 Task: Add fields for the customers.
Action: Mouse moved to (50, 76)
Screenshot: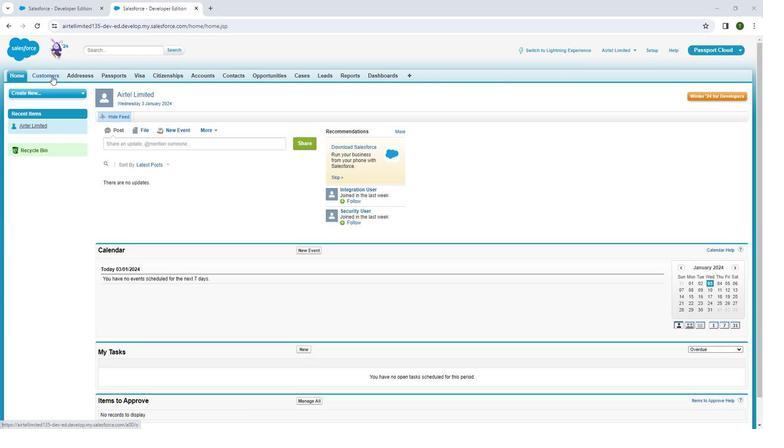 
Action: Mouse pressed left at (50, 76)
Screenshot: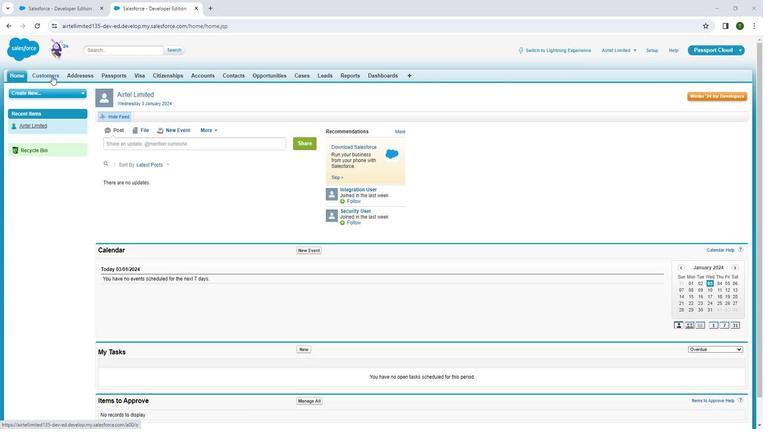 
Action: Mouse pressed left at (50, 76)
Screenshot: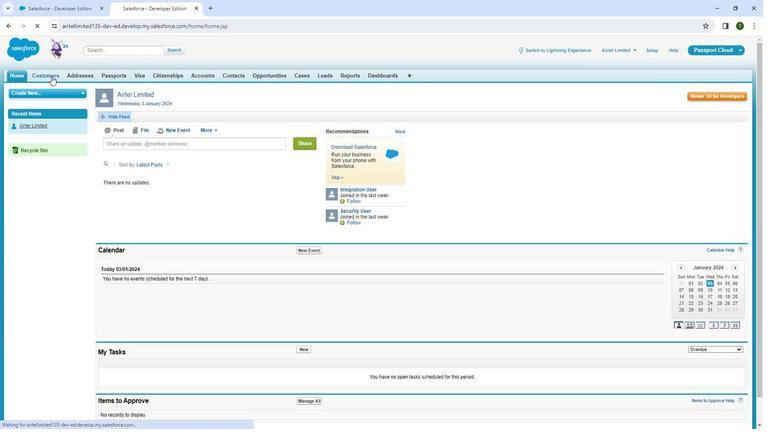 
Action: Mouse moved to (751, 113)
Screenshot: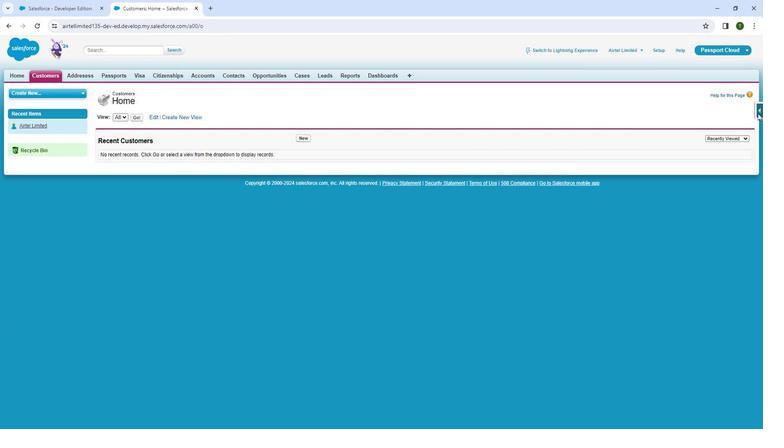 
Action: Mouse pressed left at (751, 113)
Screenshot: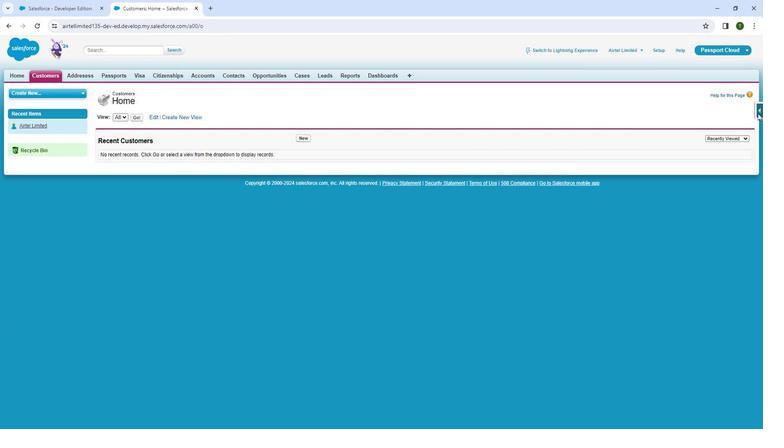 
Action: Mouse moved to (683, 124)
Screenshot: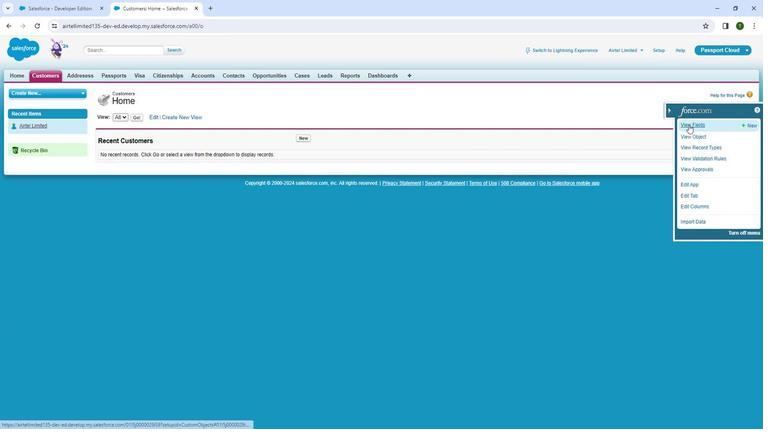 
Action: Mouse pressed left at (683, 124)
Screenshot: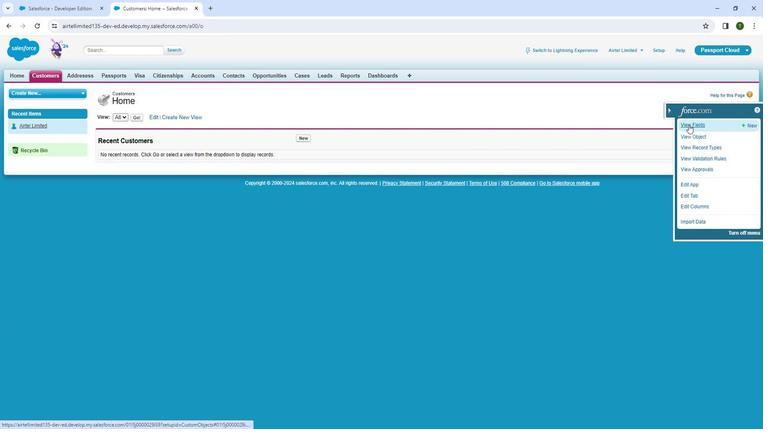 
Action: Mouse moved to (297, 112)
Screenshot: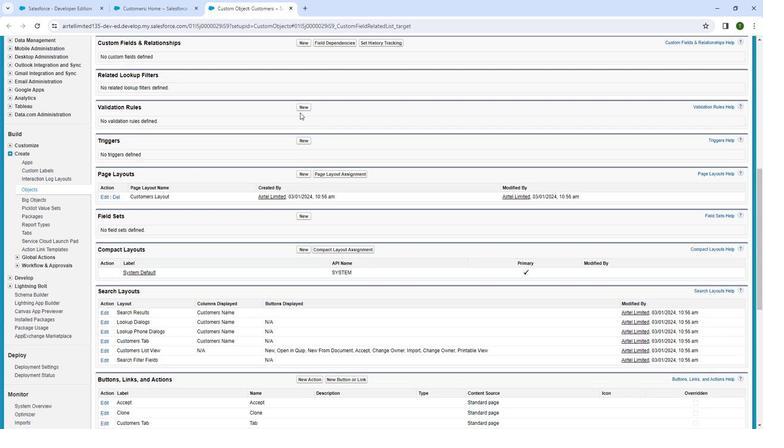 
Action: Mouse scrolled (297, 112) with delta (0, 0)
Screenshot: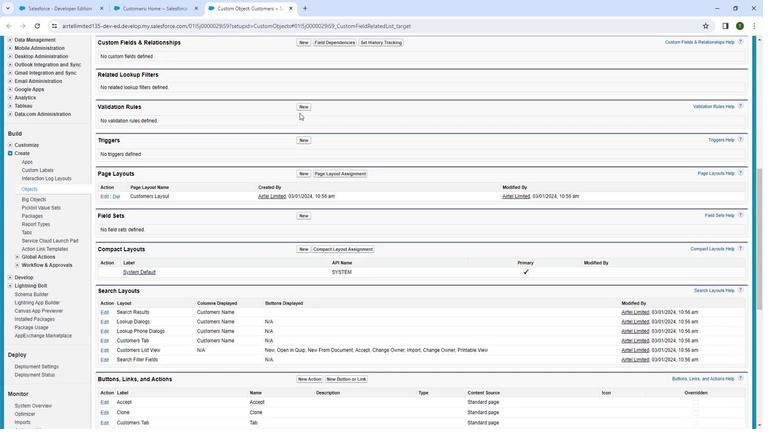 
Action: Mouse moved to (295, 113)
Screenshot: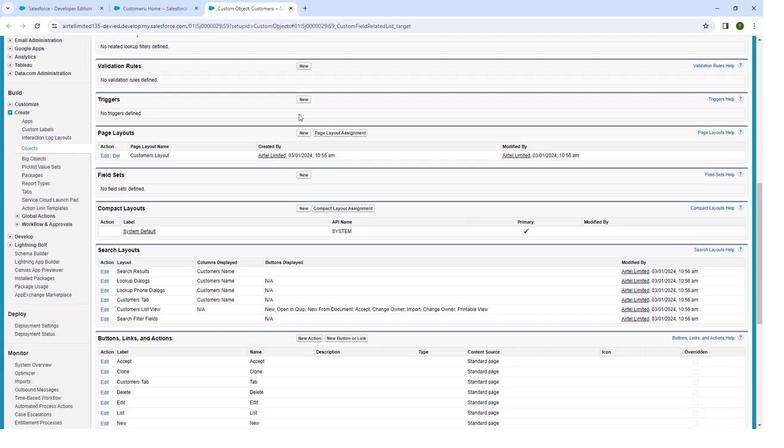 
Action: Mouse scrolled (295, 113) with delta (0, 0)
Screenshot: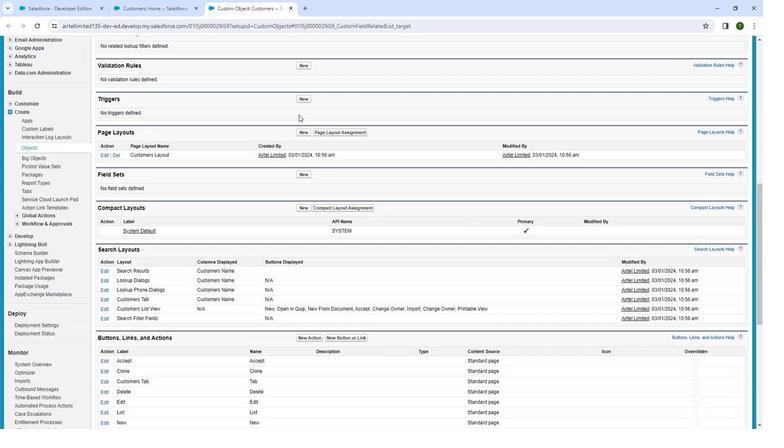 
Action: Mouse moved to (295, 116)
Screenshot: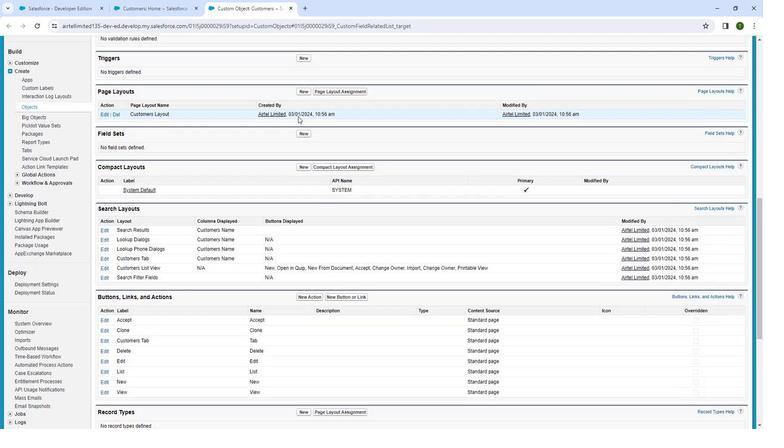 
Action: Mouse scrolled (295, 115) with delta (0, 0)
Screenshot: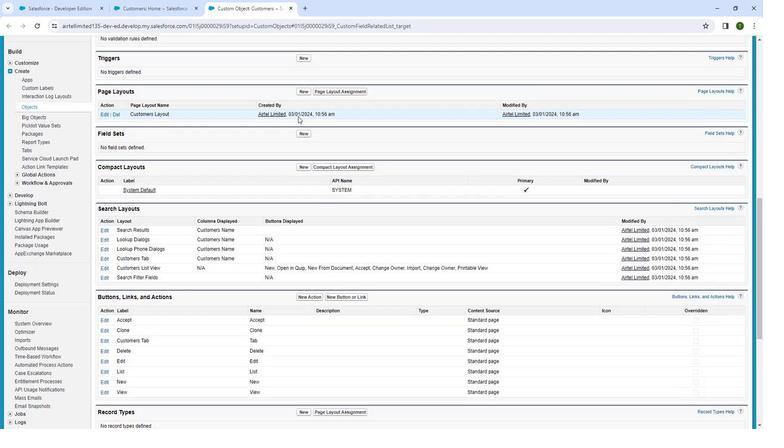 
Action: Mouse moved to (294, 116)
Screenshot: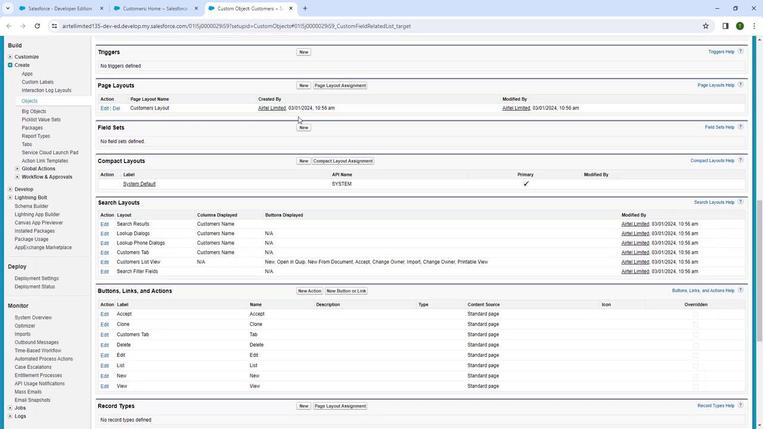 
Action: Mouse scrolled (294, 116) with delta (0, 0)
Screenshot: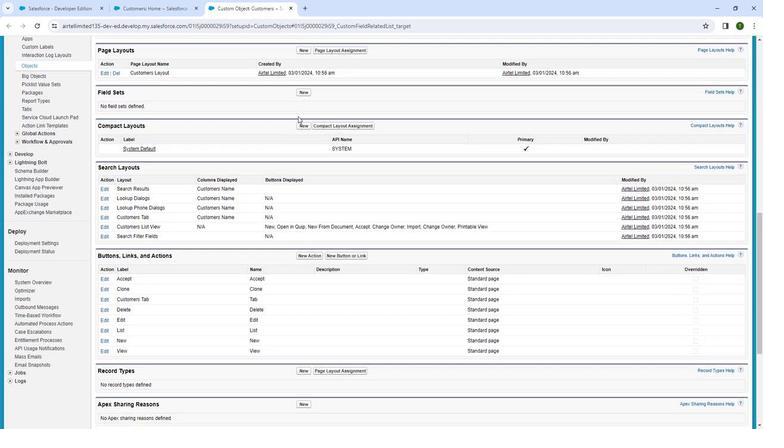 
Action: Mouse scrolled (294, 116) with delta (0, 0)
Screenshot: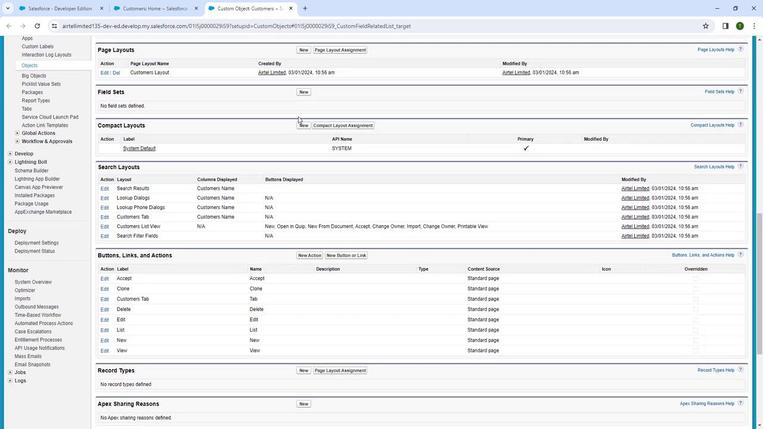 
Action: Mouse moved to (283, 171)
Screenshot: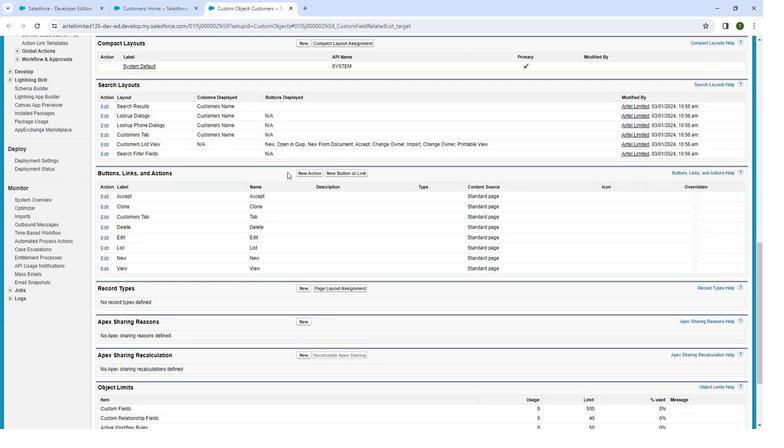 
Action: Mouse scrolled (283, 171) with delta (0, 0)
Screenshot: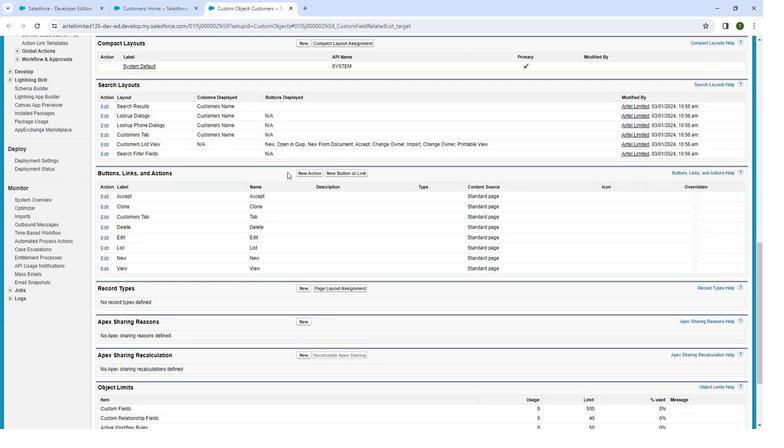 
Action: Mouse moved to (292, 155)
Screenshot: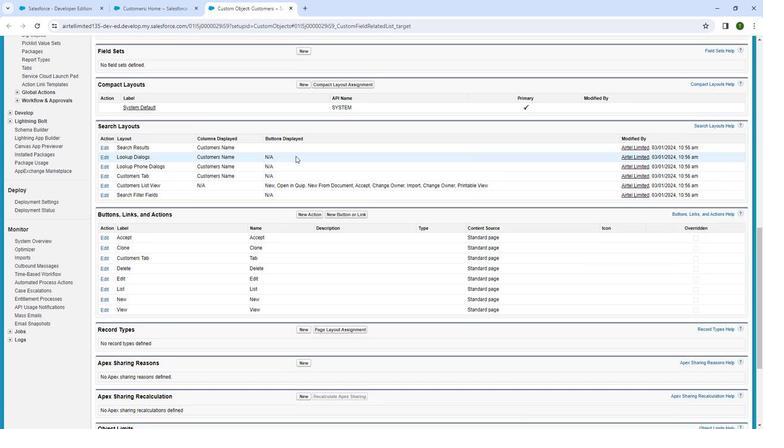 
Action: Mouse scrolled (292, 156) with delta (0, 0)
Screenshot: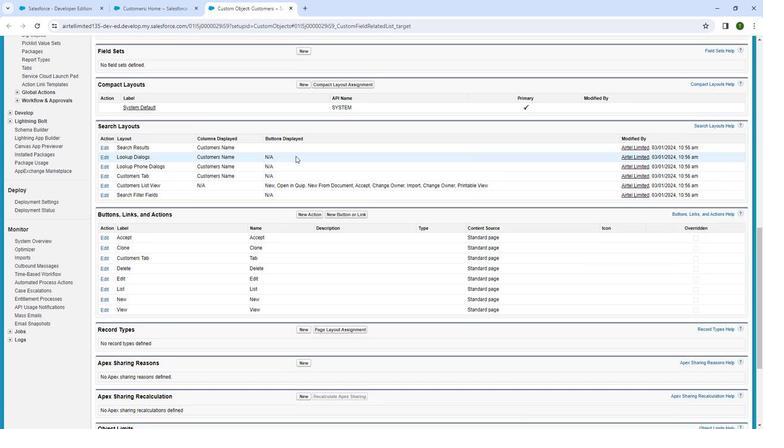 
Action: Mouse moved to (292, 155)
Screenshot: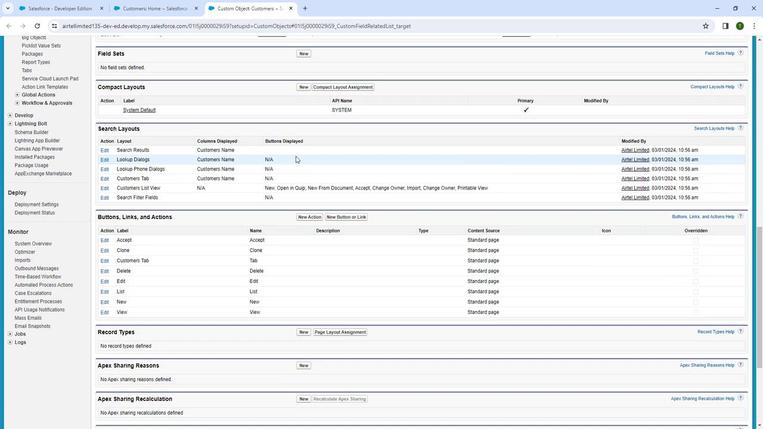 
Action: Mouse scrolled (292, 155) with delta (0, 0)
Screenshot: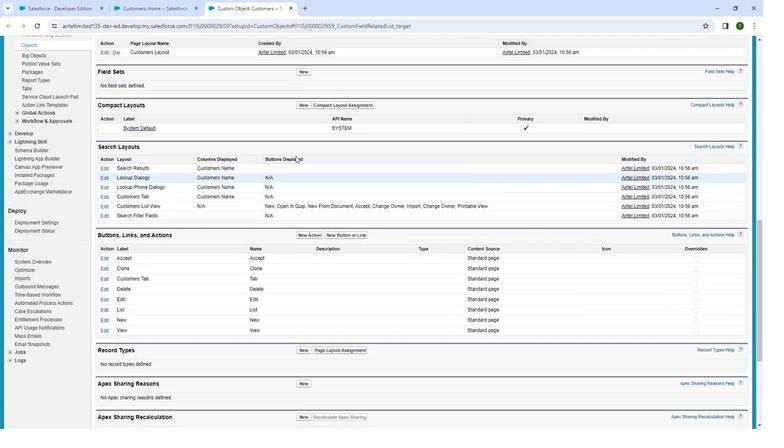 
Action: Mouse scrolled (292, 155) with delta (0, 0)
Screenshot: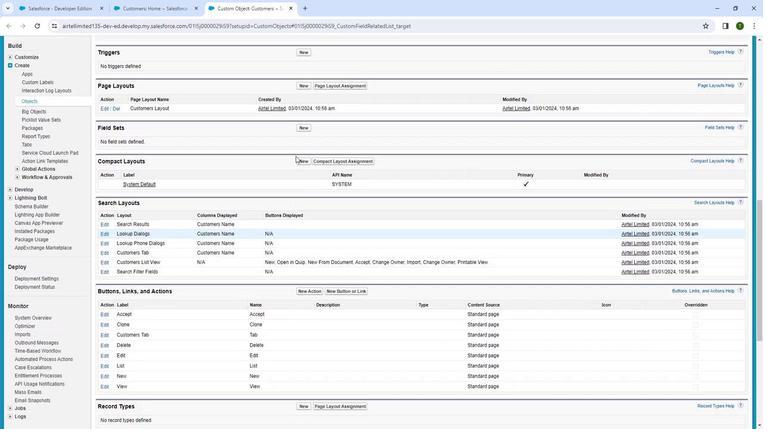 
Action: Mouse moved to (292, 150)
Screenshot: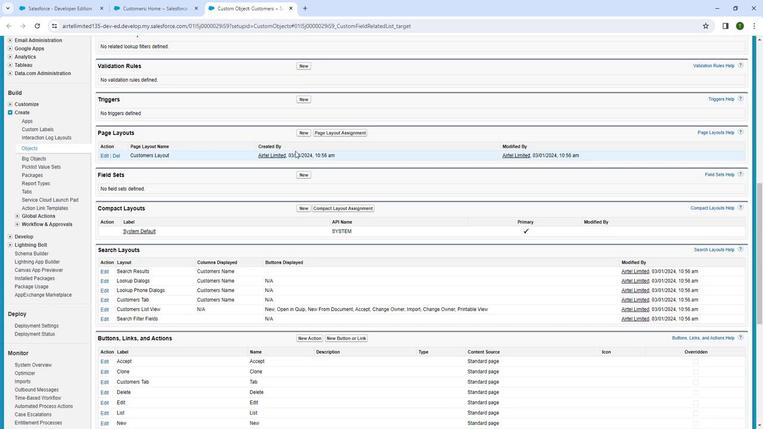 
Action: Mouse scrolled (292, 150) with delta (0, 0)
Screenshot: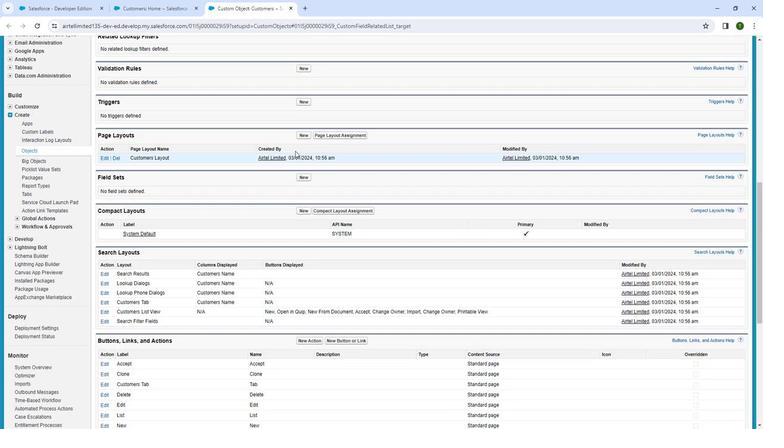 
Action: Mouse scrolled (292, 150) with delta (0, 0)
Screenshot: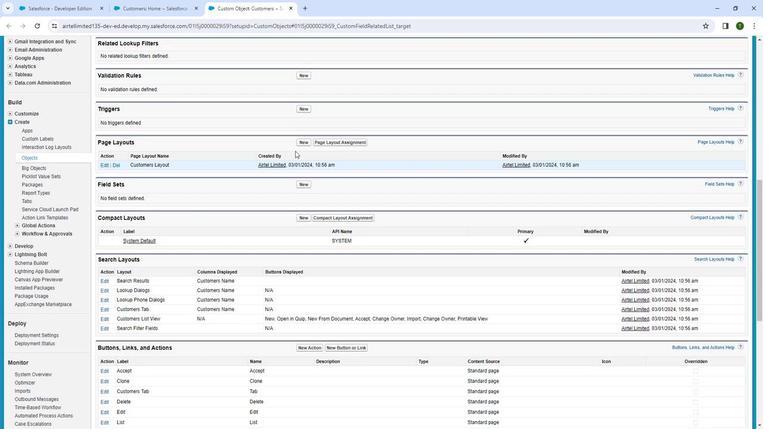 
Action: Mouse scrolled (292, 150) with delta (0, 0)
Screenshot: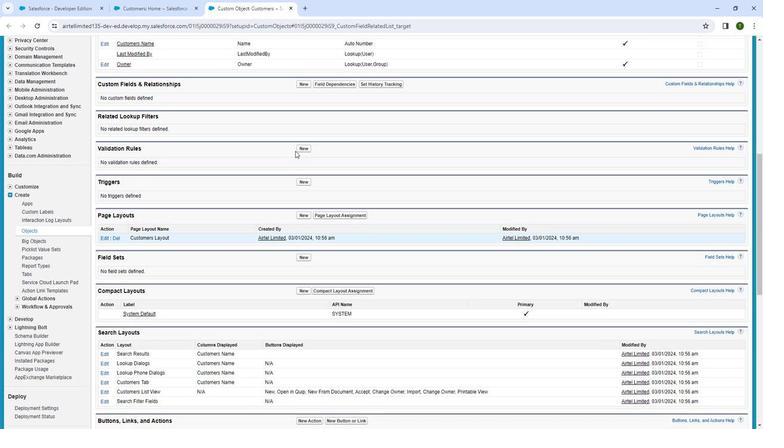 
Action: Mouse scrolled (292, 150) with delta (0, 0)
Screenshot: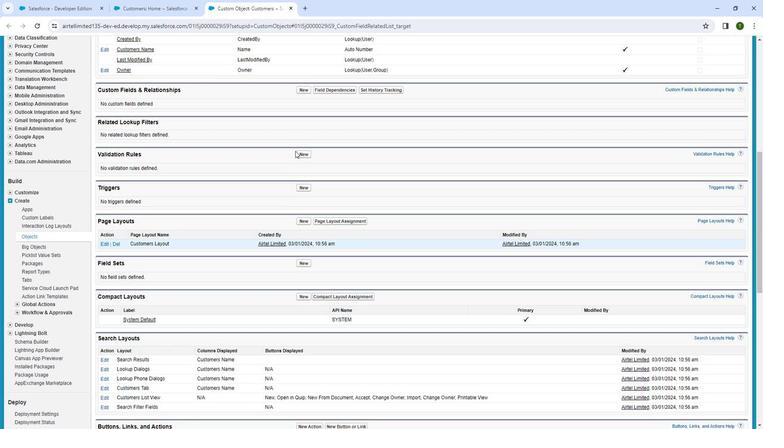 
Action: Mouse moved to (300, 165)
Screenshot: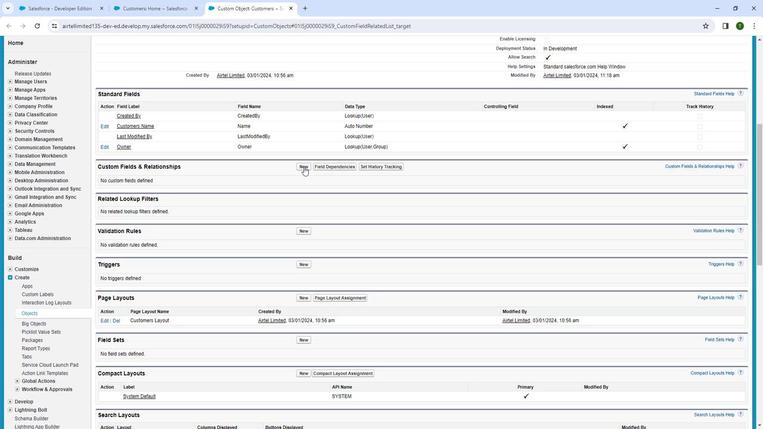 
Action: Mouse pressed left at (300, 165)
Screenshot: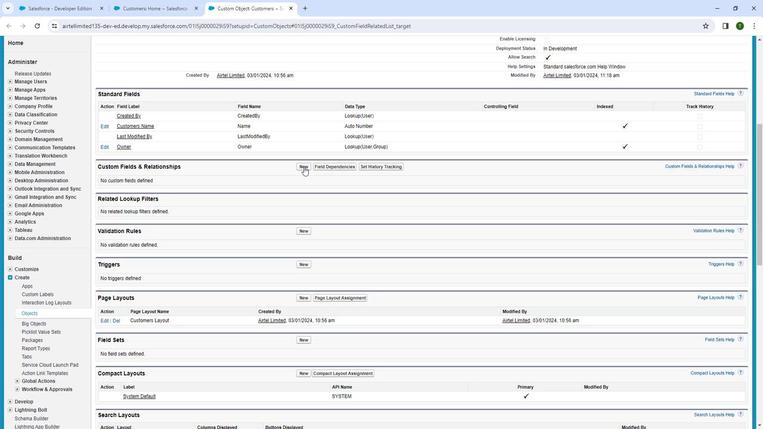 
Action: Mouse moved to (218, 227)
Screenshot: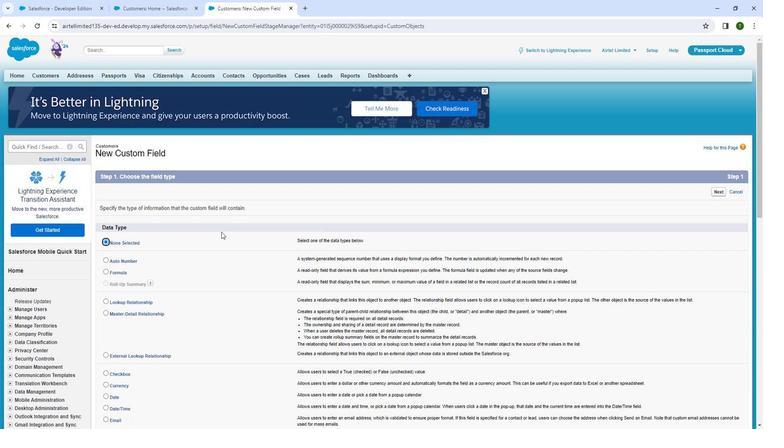 
Action: Mouse scrolled (218, 227) with delta (0, 0)
Screenshot: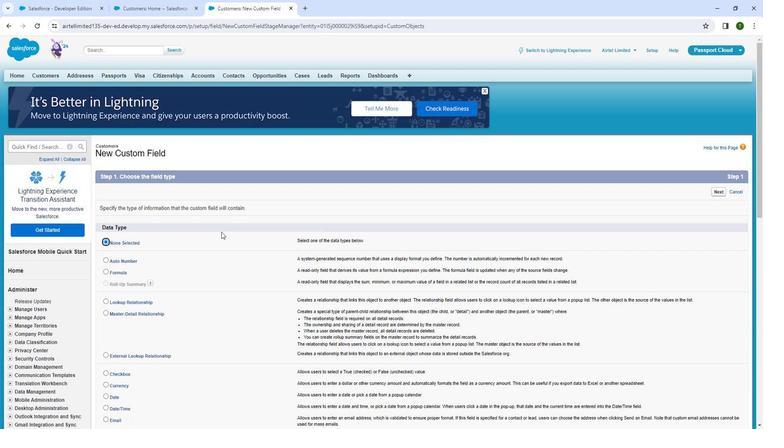 
Action: Mouse moved to (218, 230)
Screenshot: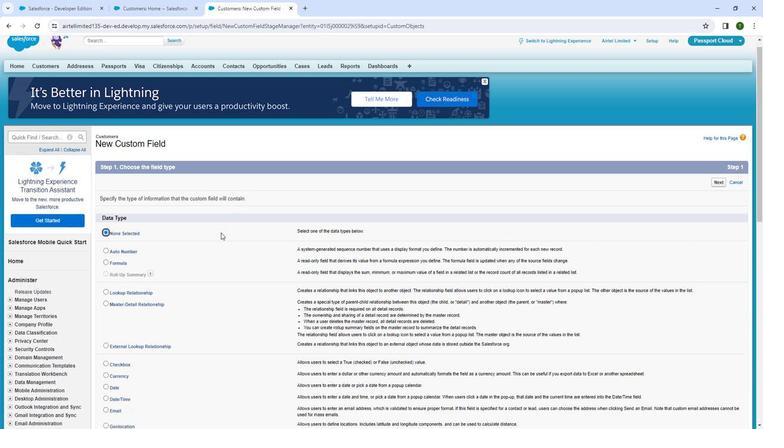 
Action: Mouse scrolled (218, 230) with delta (0, 0)
Screenshot: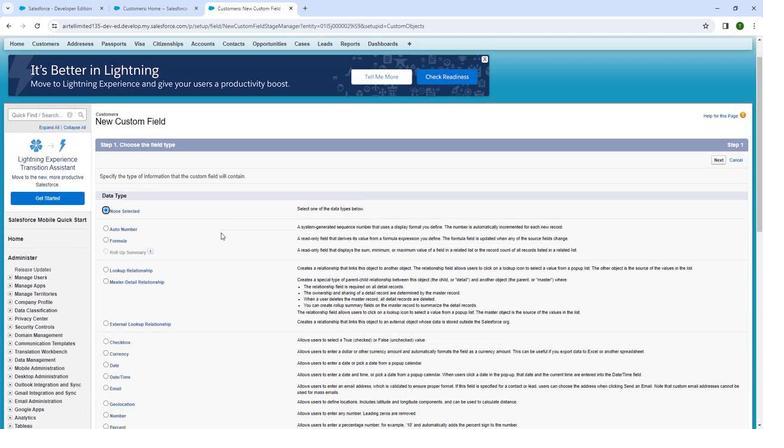 
Action: Mouse moved to (143, 244)
Screenshot: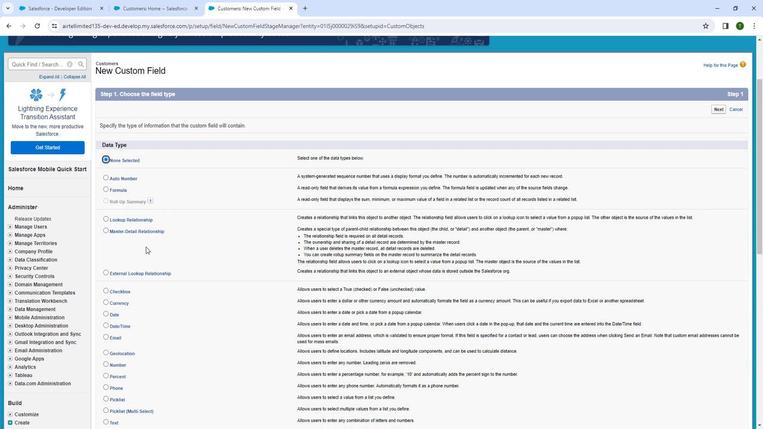 
Action: Mouse scrolled (143, 243) with delta (0, 0)
Screenshot: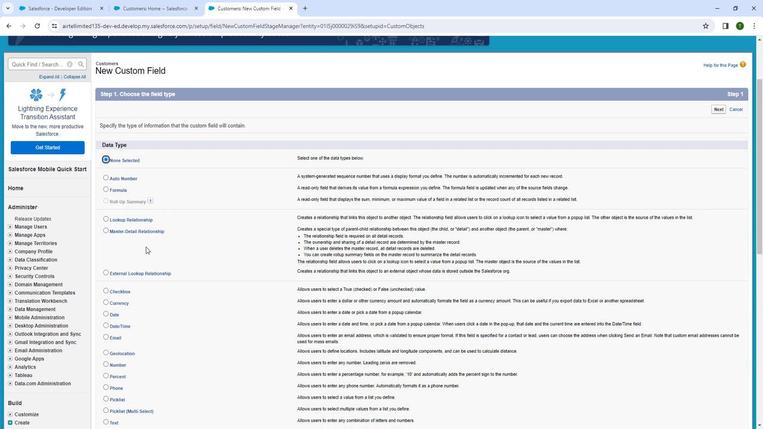 
Action: Mouse moved to (142, 245)
Screenshot: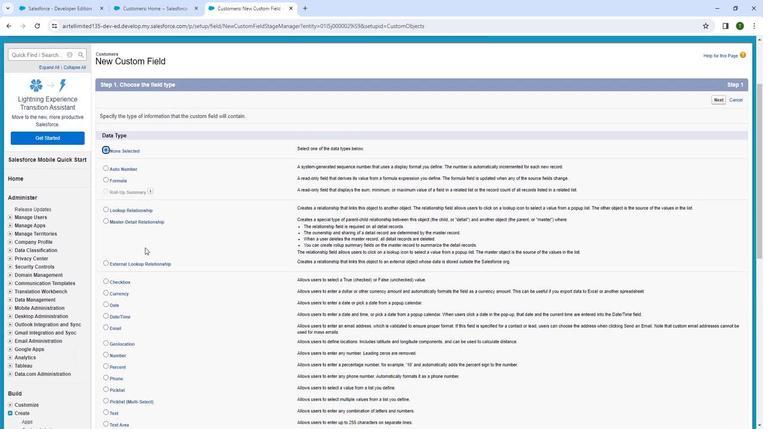 
Action: Mouse scrolled (142, 244) with delta (0, 0)
Screenshot: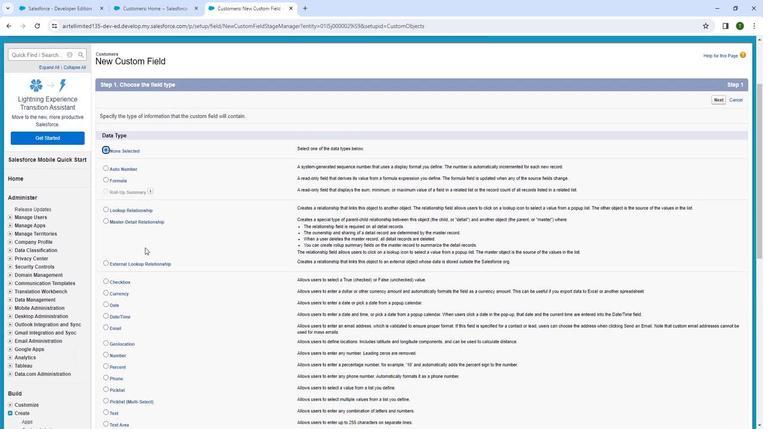 
Action: Mouse moved to (102, 334)
Screenshot: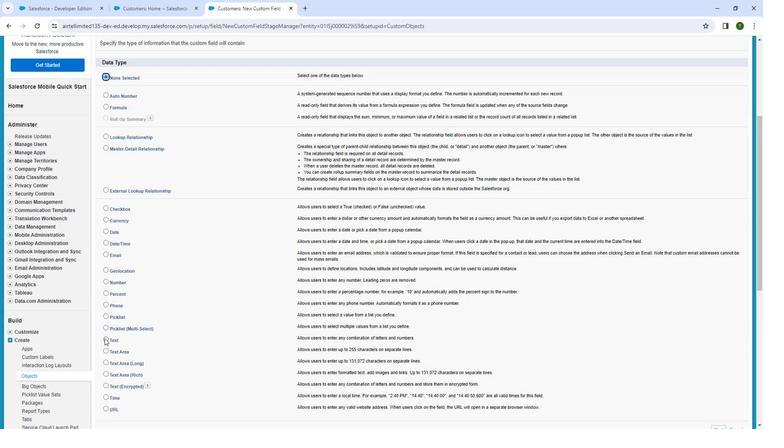 
Action: Mouse pressed left at (102, 334)
Screenshot: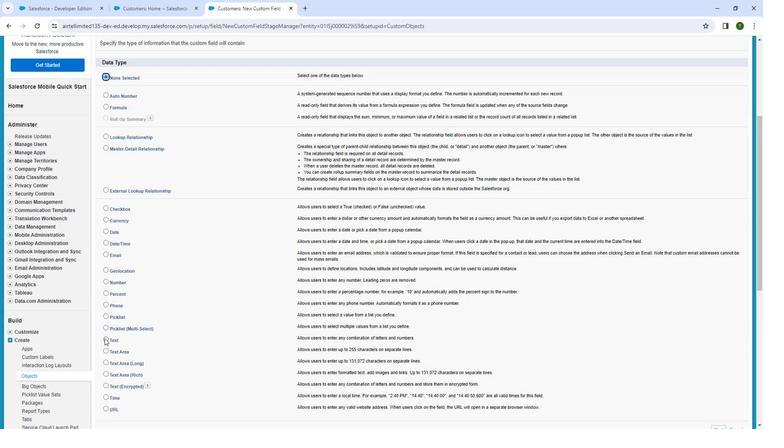 
Action: Mouse moved to (199, 261)
Screenshot: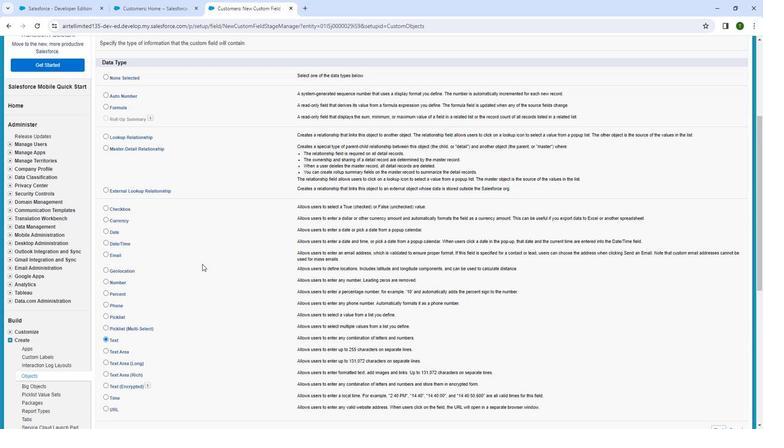
Action: Mouse scrolled (199, 260) with delta (0, 0)
Screenshot: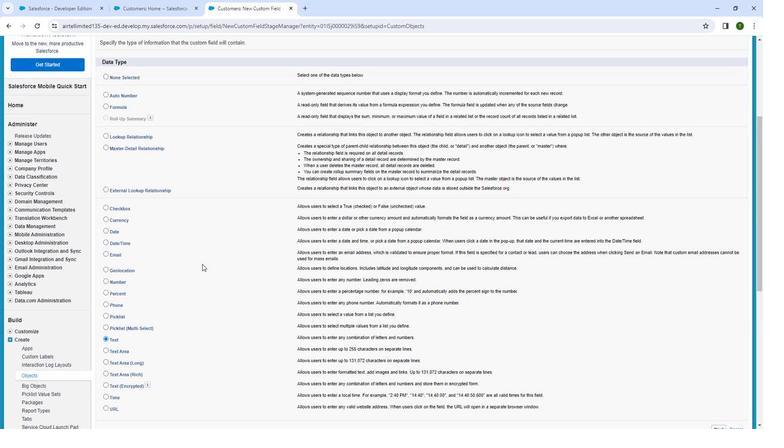 
Action: Mouse moved to (199, 260)
Screenshot: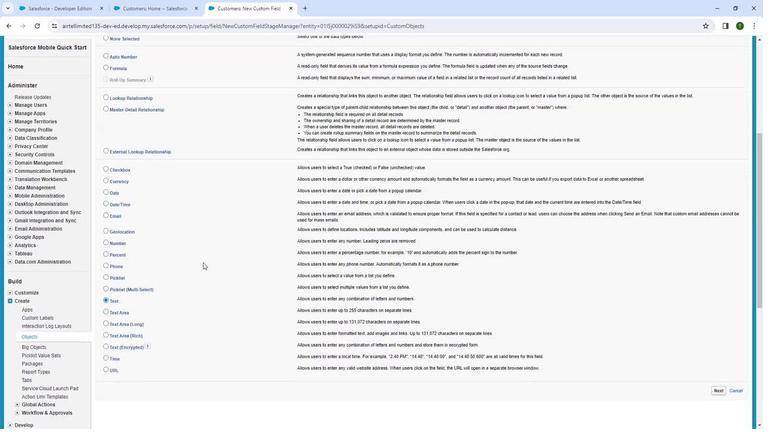 
Action: Mouse scrolled (199, 259) with delta (0, 0)
Screenshot: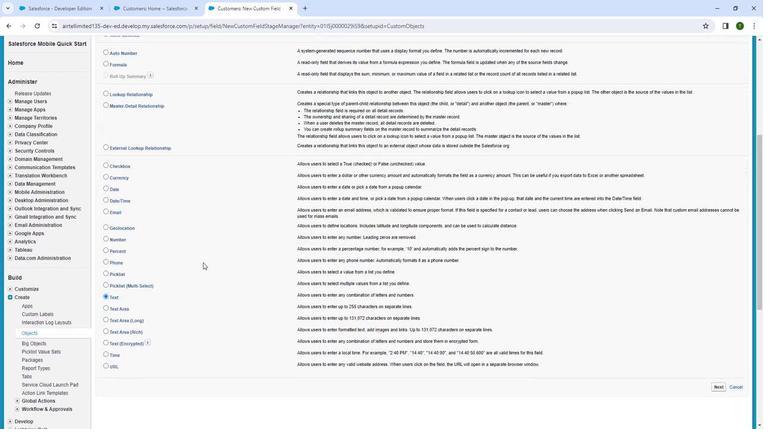 
Action: Mouse moved to (708, 343)
Screenshot: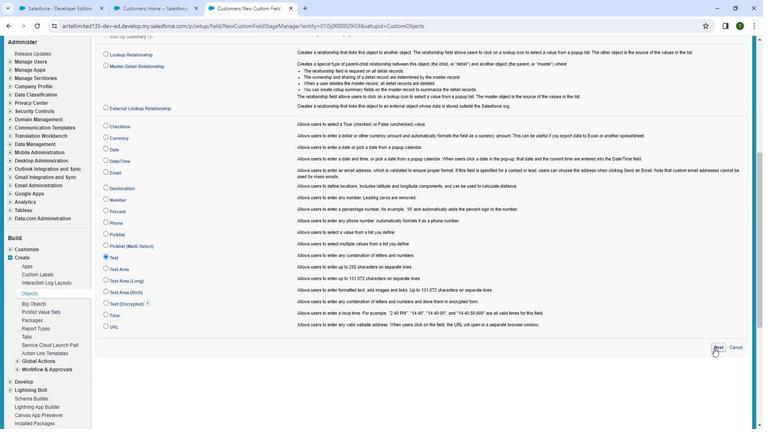 
Action: Mouse pressed left at (708, 343)
Screenshot: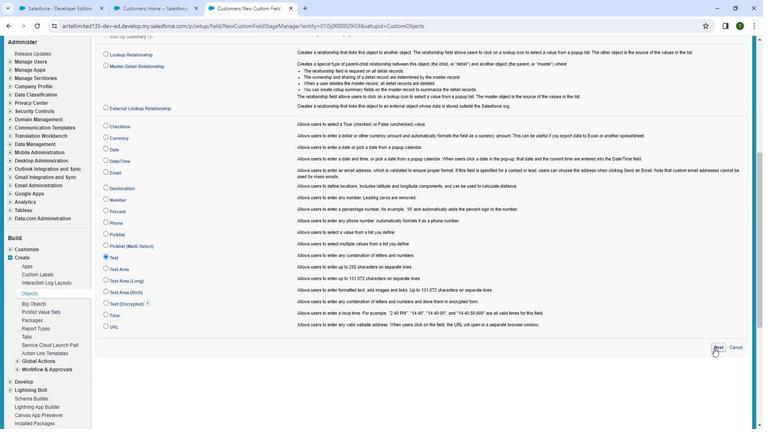 
Action: Mouse moved to (255, 209)
Screenshot: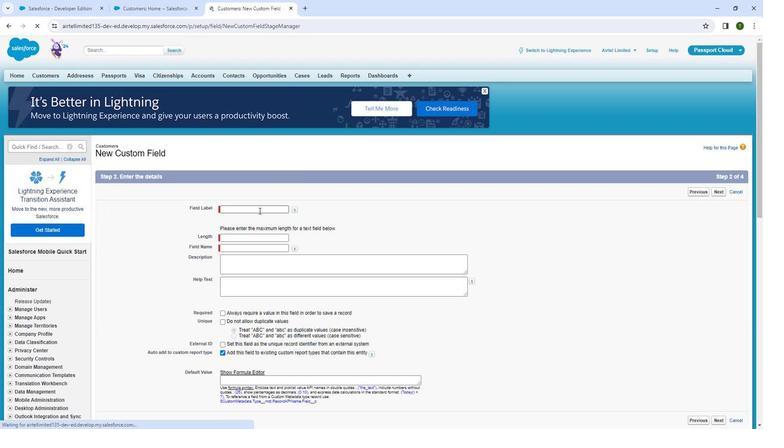 
Action: Mouse pressed left at (255, 209)
Screenshot: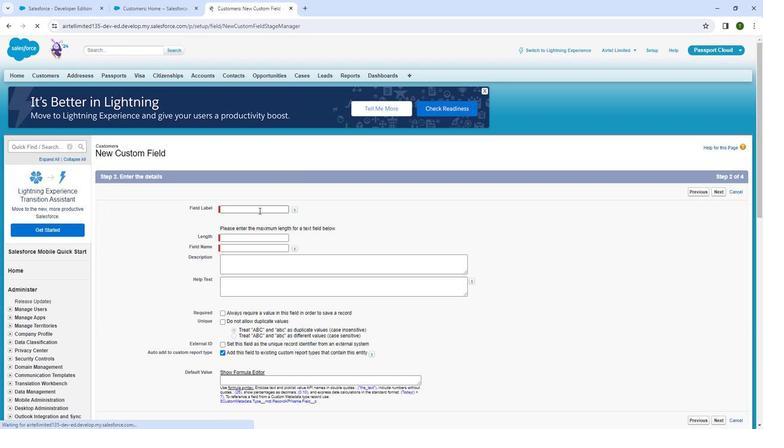 
Action: Mouse moved to (299, 207)
Screenshot: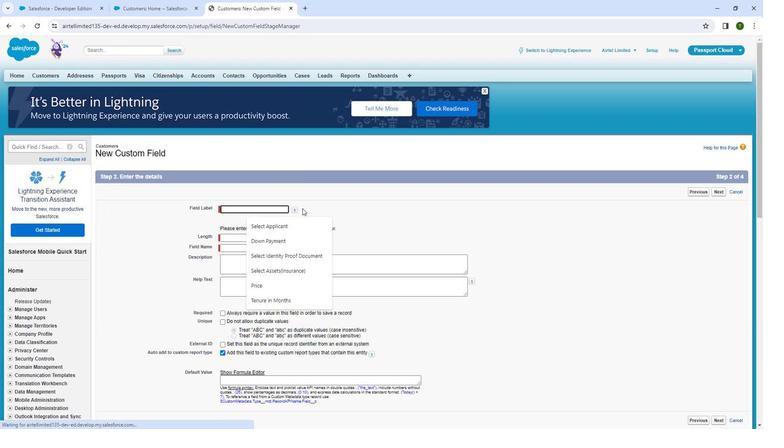 
Action: Key pressed <Key.shift><Key.shift><Key.shift><Key.shift><Key.shift><Key.shift><Key.shift><Key.shift><Key.shift><Key.shift><Key.shift><Key.shift><Key.shift><Key.shift><Key.shift><Key.shift><Key.shift>first<Key.backspace><Key.backspace><Key.backspace><Key.backspace><Key.backspace><Key.shift><Key.shift><Key.shift>First
Screenshot: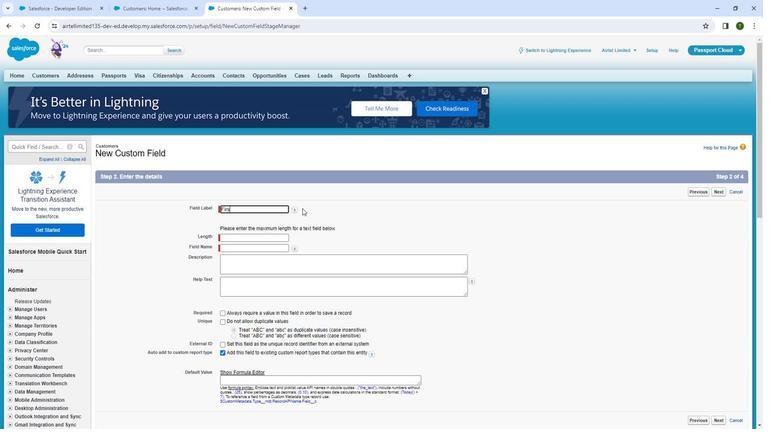 
Action: Mouse moved to (302, 205)
Screenshot: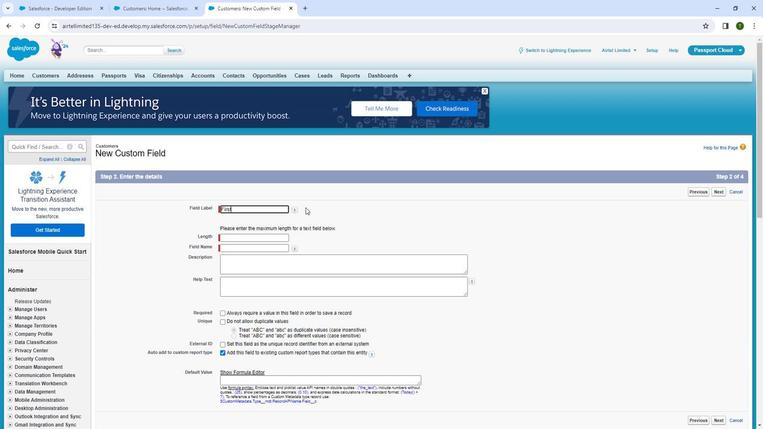 
Action: Key pressed <Key.space><Key.shift>Name
Screenshot: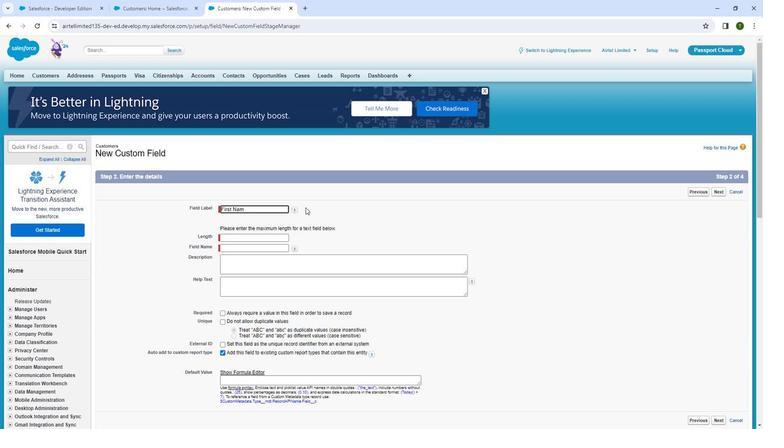 
Action: Mouse moved to (306, 235)
Screenshot: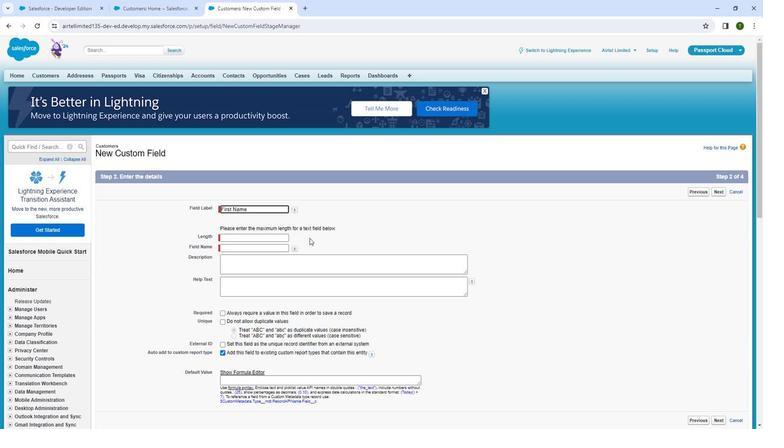 
Action: Mouse pressed left at (306, 235)
Screenshot: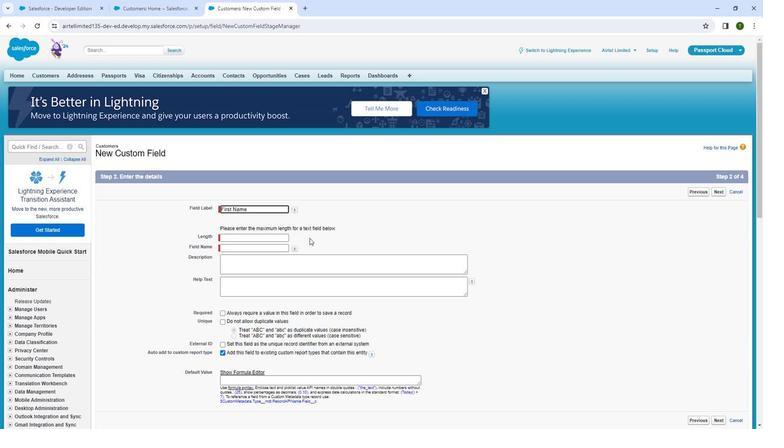 
Action: Mouse moved to (250, 237)
Screenshot: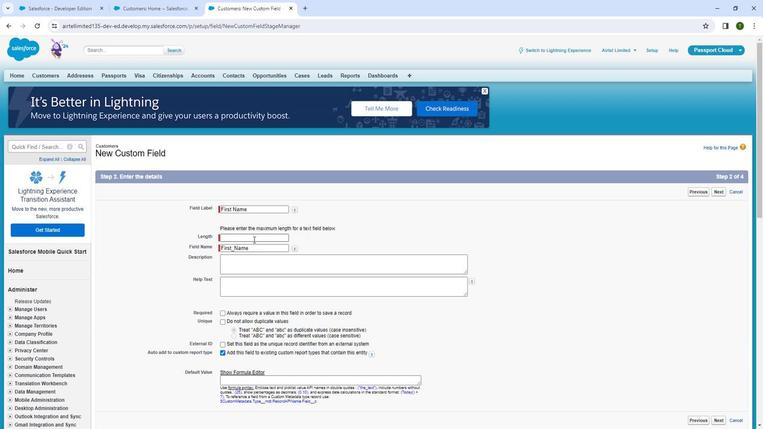 
Action: Mouse pressed left at (250, 237)
Screenshot: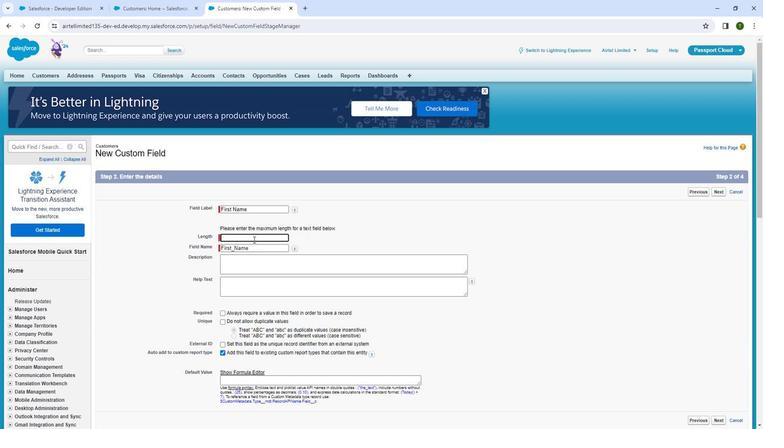 
Action: Mouse moved to (302, 215)
Screenshot: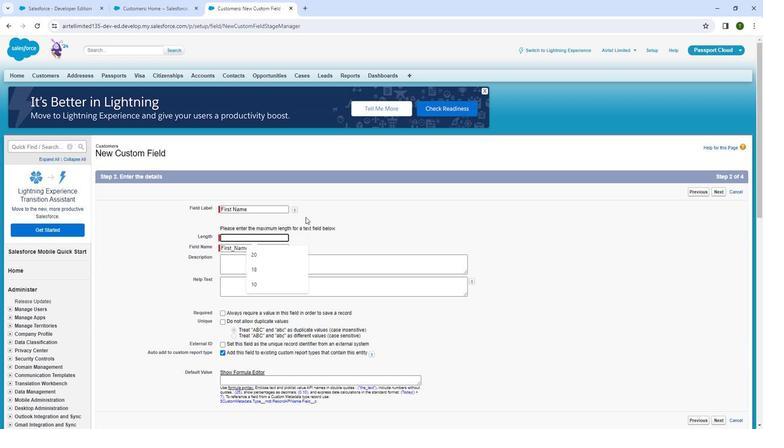 
Action: Key pressed 18
Screenshot: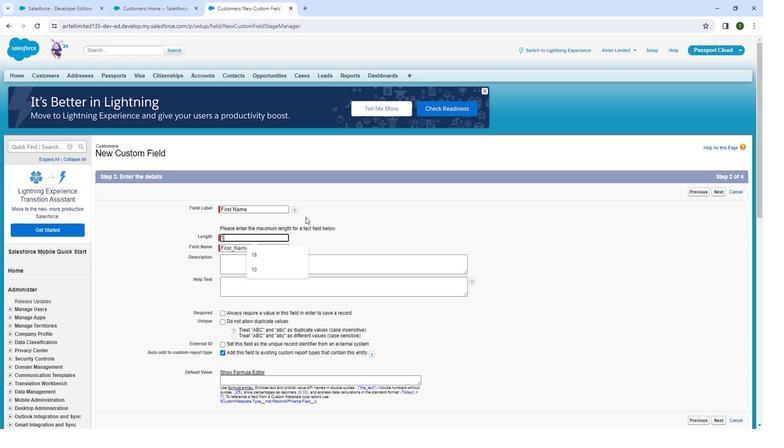 
Action: Mouse moved to (321, 254)
Screenshot: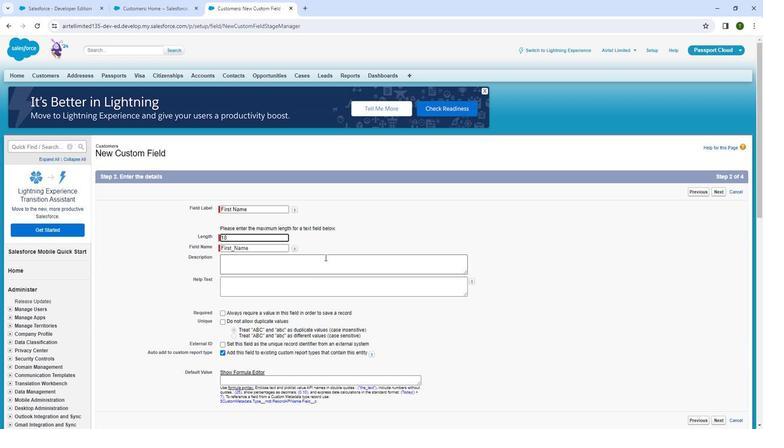 
Action: Mouse pressed left at (321, 254)
Screenshot: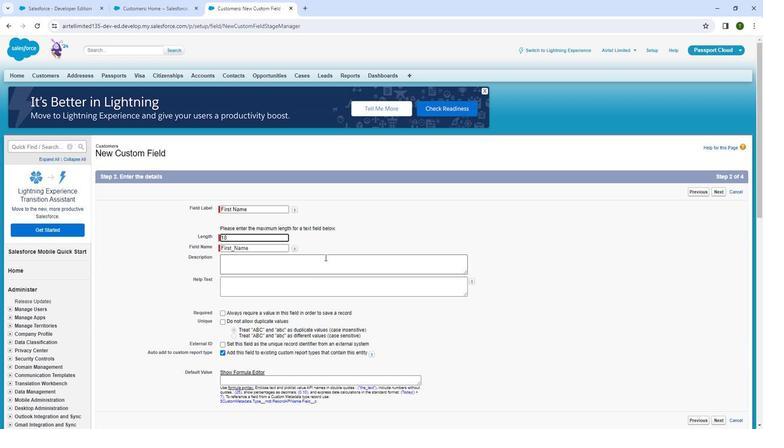 
Action: Mouse moved to (70, 84)
Screenshot: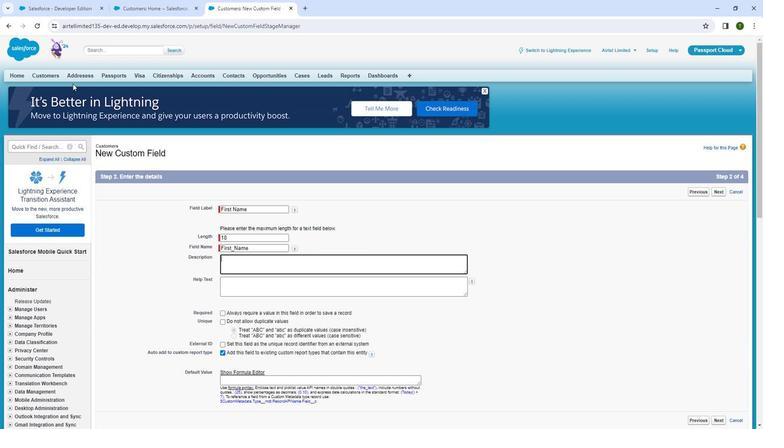 
Action: Key pressed <Key.shift>It<Key.space>is<Key.space>used<Key.space>to<Key.space>store<Key.backspace><Key.backspace><Key.backspace><Key.backspace><Key.backspace><Key.backspace><Key.backspace><Key.backspace><Key.backspace><Key.backspace><Key.backspace><Key.backspace><Key.backspace><Key.backspace><Key.backspace><Key.backspace><Key.backspace><Key.backspace><Key.backspace>
Screenshot: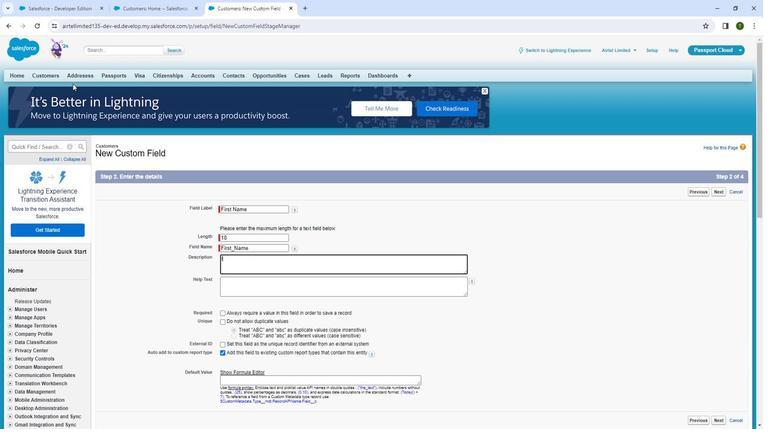 
Action: Mouse moved to (357, 220)
Screenshot: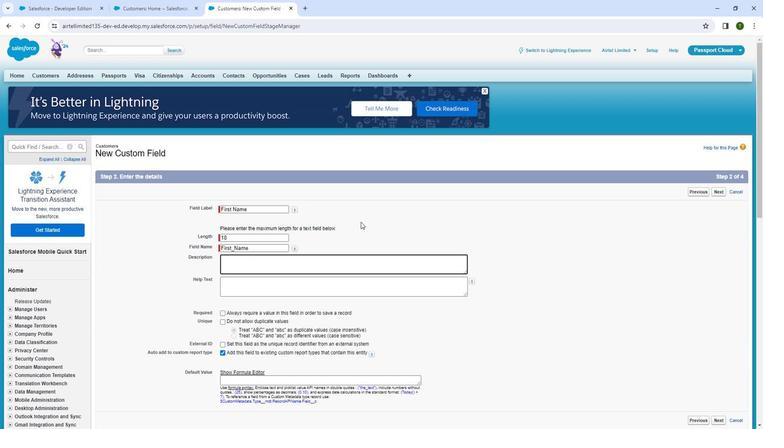 
Action: Mouse scrolled (357, 219) with delta (0, 0)
Screenshot: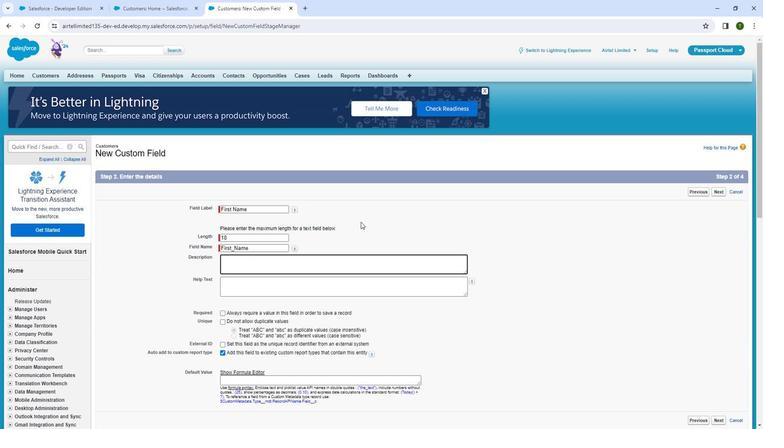 
Action: Mouse scrolled (357, 219) with delta (0, 0)
Screenshot: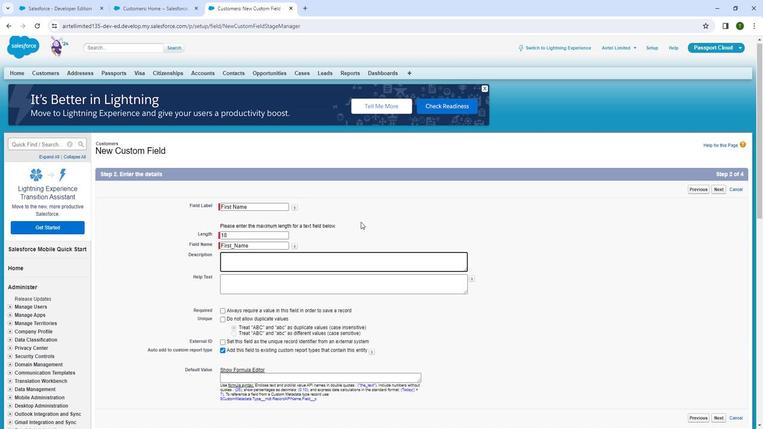 
Action: Mouse scrolled (357, 219) with delta (0, 0)
Screenshot: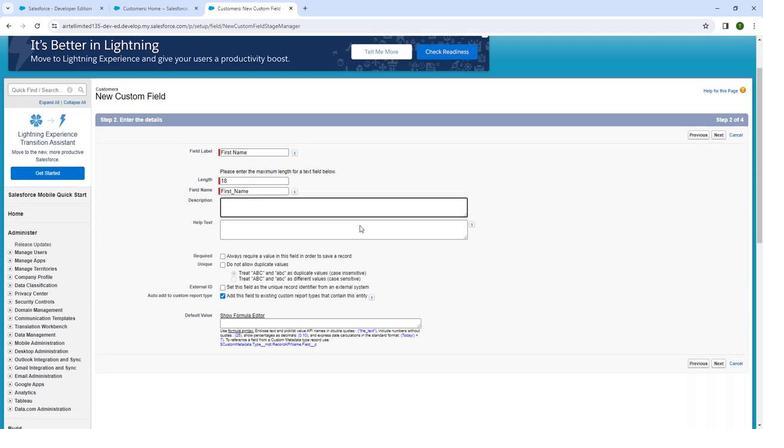 
Action: Mouse moved to (251, 305)
Screenshot: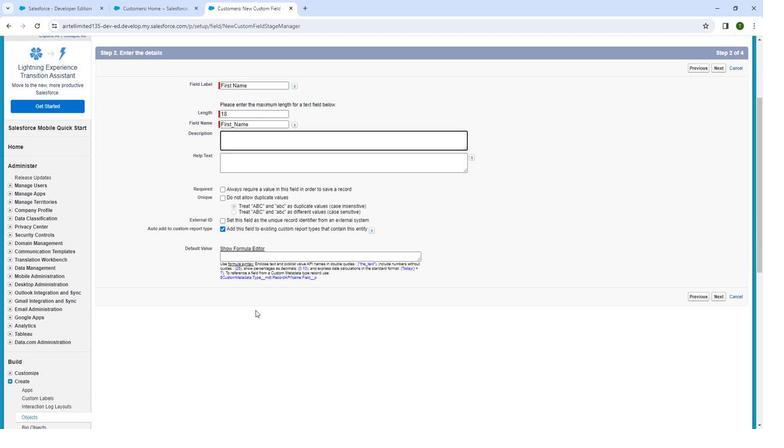 
Action: Mouse pressed left at (251, 305)
Screenshot: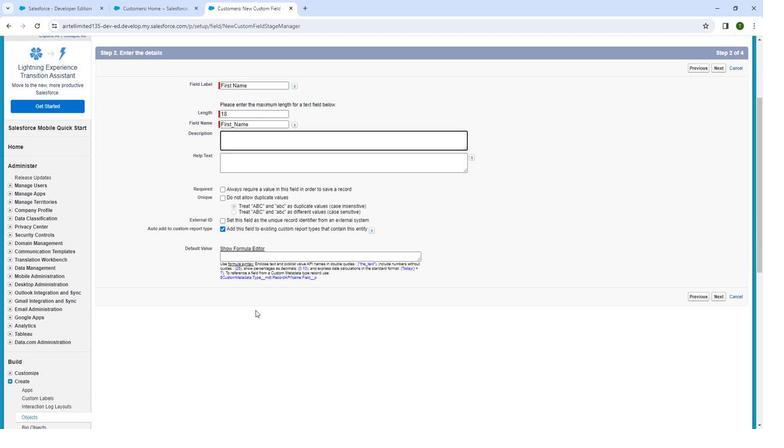 
Action: Mouse moved to (708, 294)
Screenshot: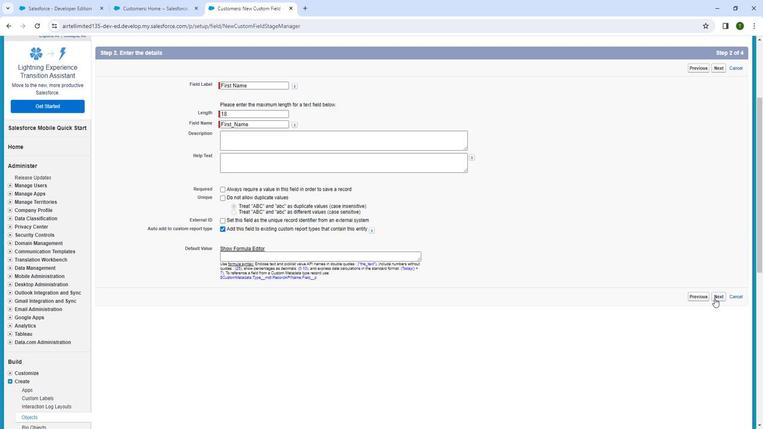 
Action: Mouse pressed left at (708, 294)
Screenshot: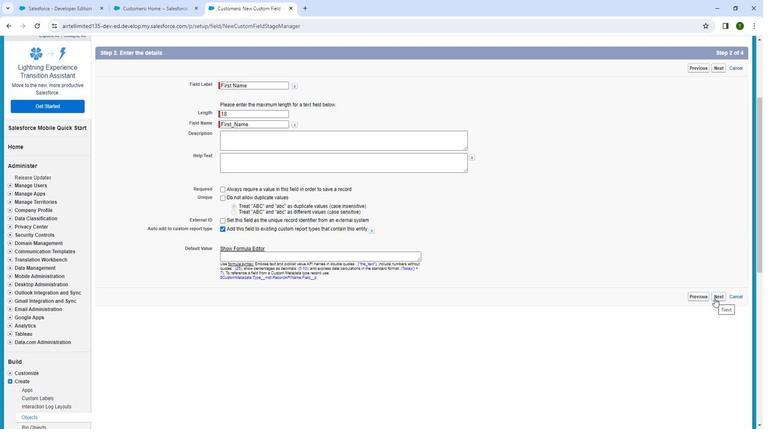 
Action: Mouse moved to (497, 266)
Screenshot: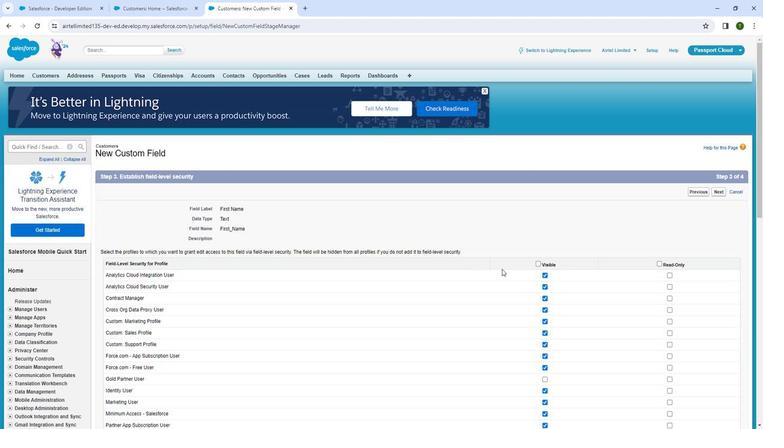 
Action: Mouse scrolled (497, 265) with delta (0, 0)
Screenshot: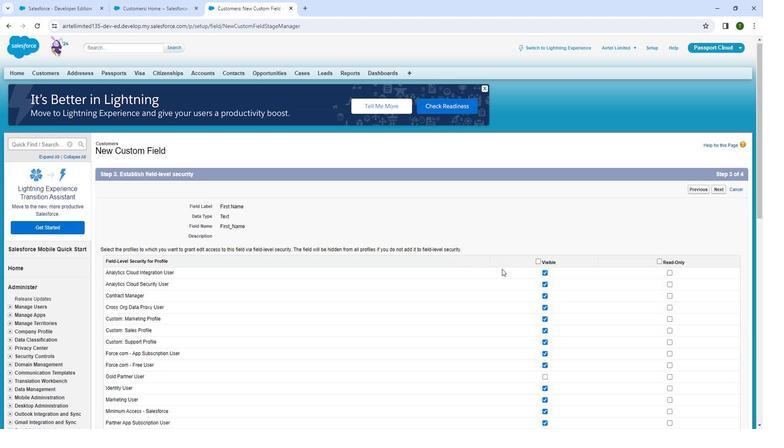 
Action: Mouse scrolled (497, 265) with delta (0, 0)
Screenshot: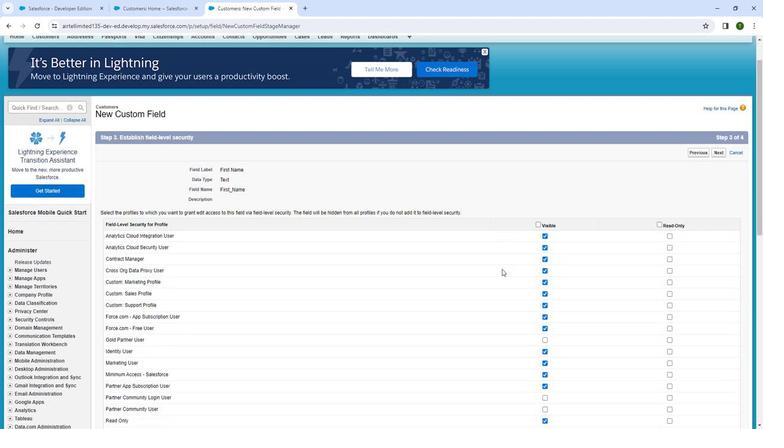 
Action: Mouse moved to (503, 266)
Screenshot: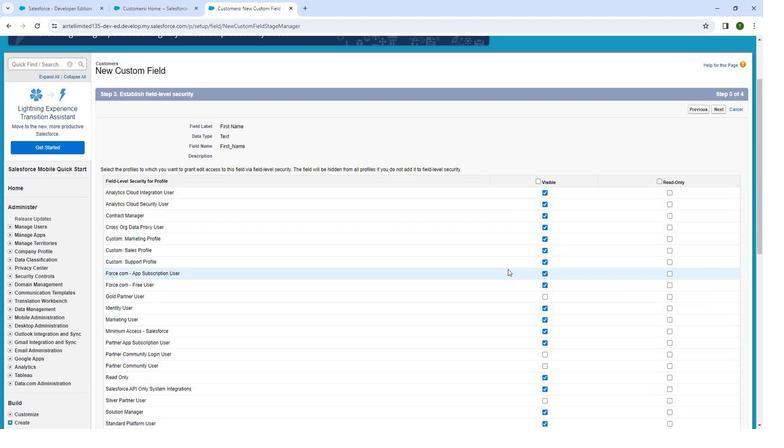 
Action: Mouse scrolled (503, 265) with delta (0, 0)
Screenshot: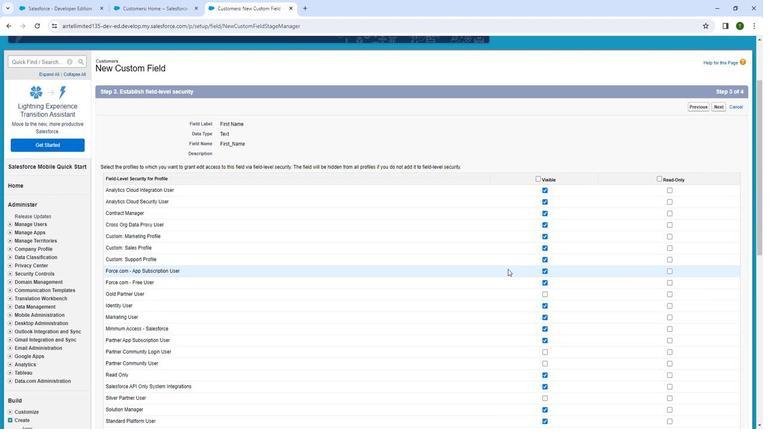 
Action: Mouse scrolled (503, 265) with delta (0, 0)
Screenshot: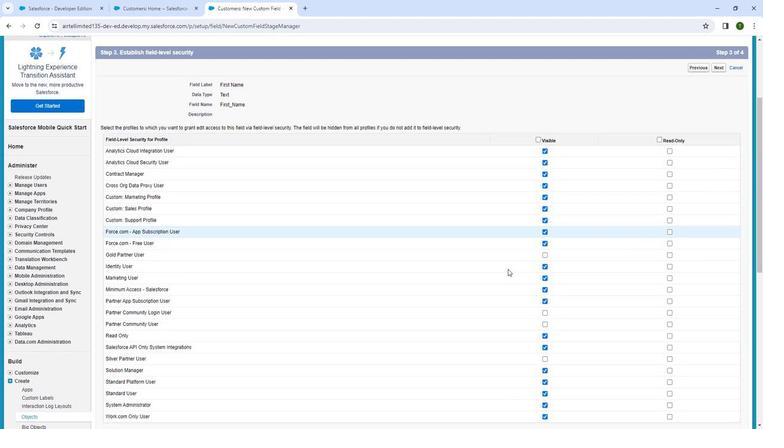 
Action: Mouse scrolled (503, 265) with delta (0, 0)
Screenshot: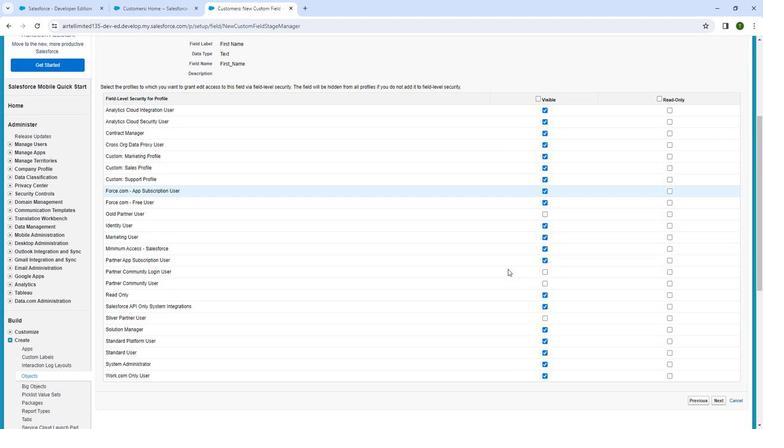 
Action: Mouse scrolled (503, 265) with delta (0, 0)
Screenshot: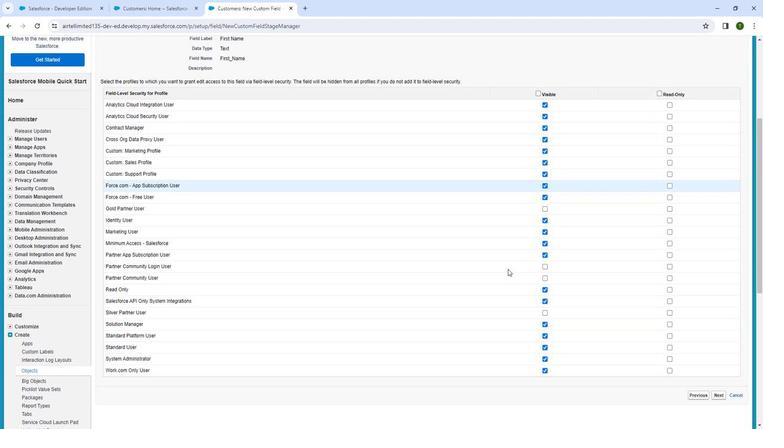 
Action: Mouse moved to (712, 313)
Screenshot: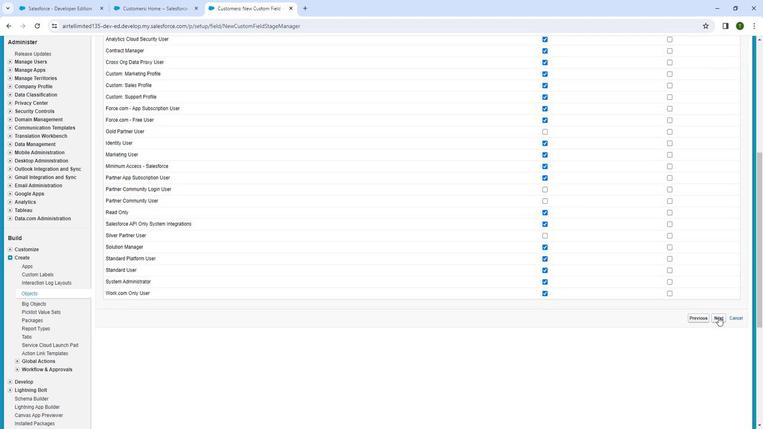 
Action: Mouse pressed left at (712, 313)
Screenshot: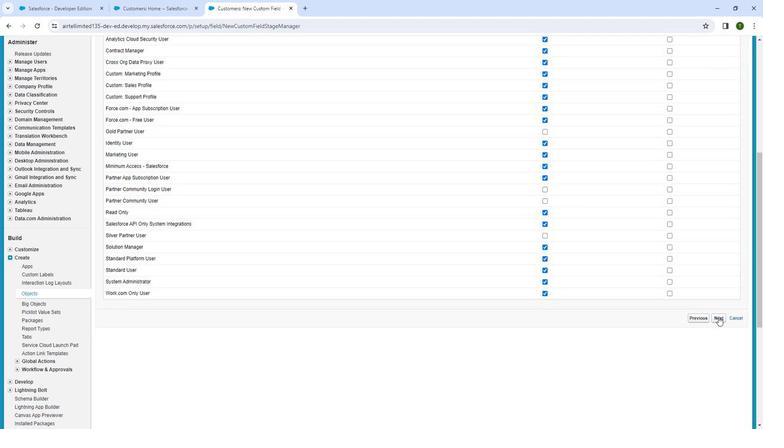 
Action: Mouse moved to (709, 189)
Screenshot: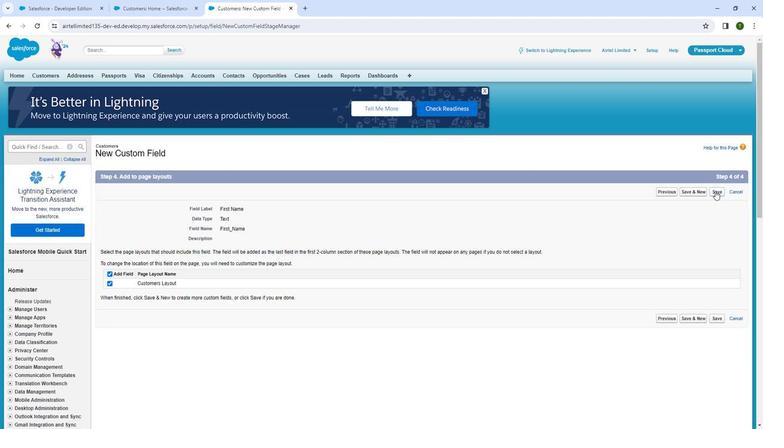 
Action: Mouse pressed left at (709, 189)
Screenshot: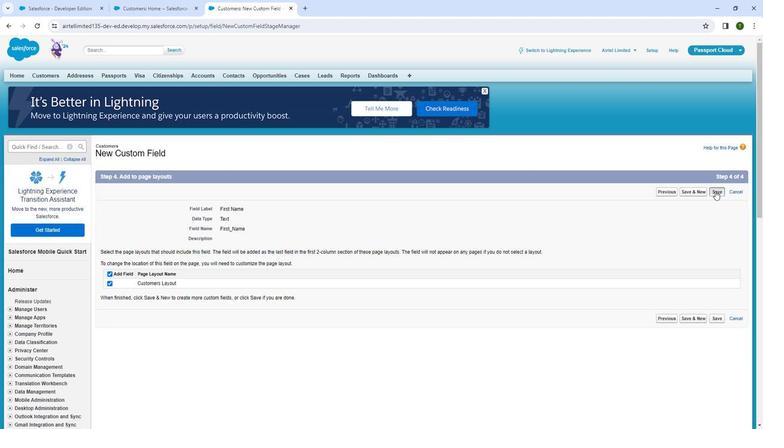 
Action: Mouse moved to (38, 76)
Screenshot: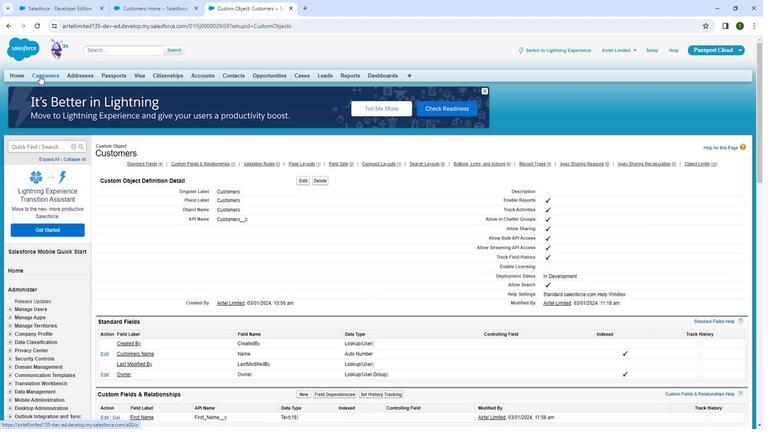 
Action: Mouse pressed left at (38, 76)
Screenshot: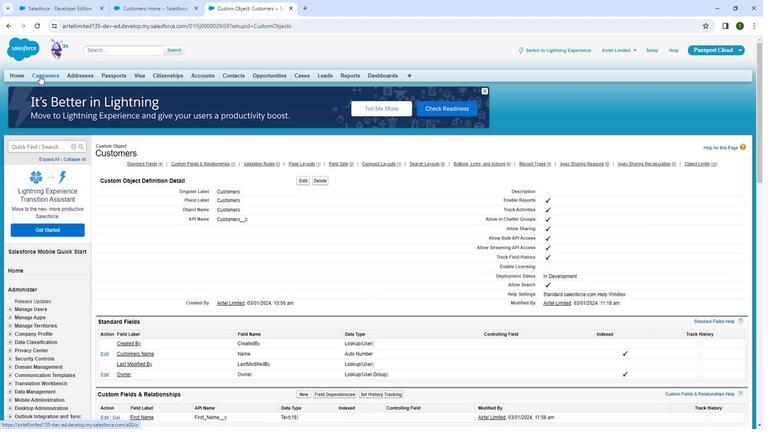 
Action: Mouse pressed left at (38, 76)
Screenshot: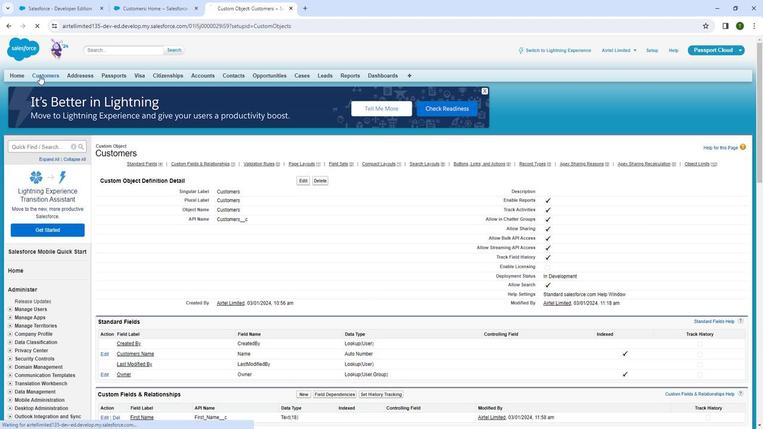 
Action: Mouse moved to (297, 135)
Screenshot: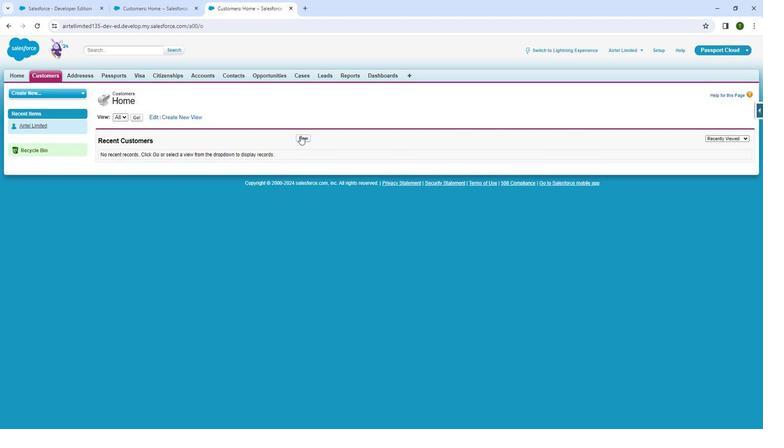 
Action: Mouse pressed left at (297, 135)
Screenshot: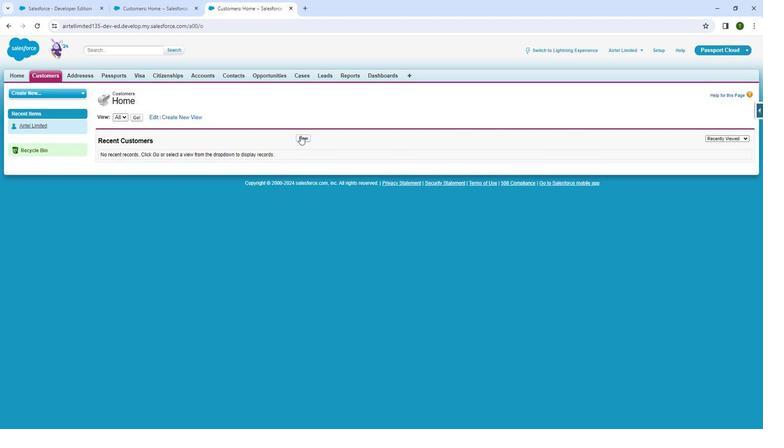 
Action: Mouse moved to (34, 75)
Screenshot: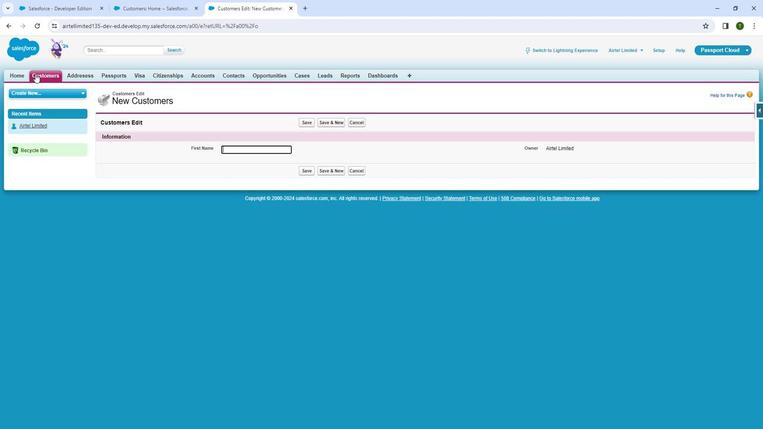 
Action: Mouse pressed left at (34, 75)
Screenshot: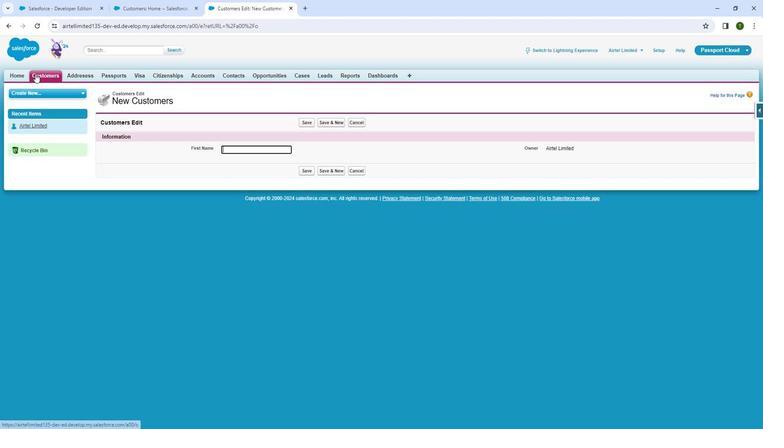
Action: Mouse pressed left at (34, 75)
Screenshot: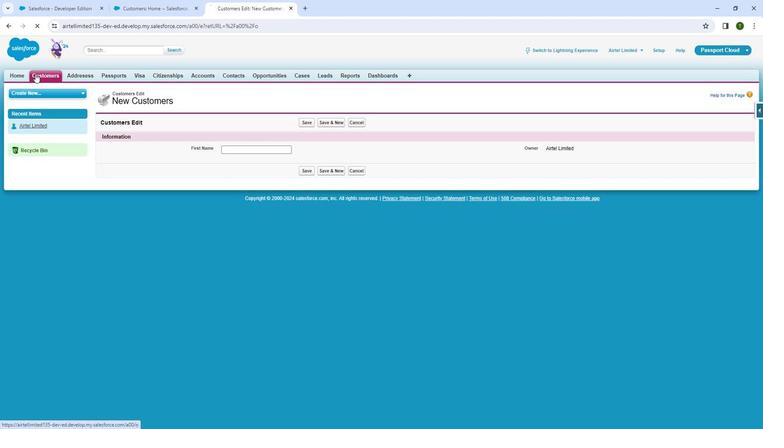 
Action: Mouse moved to (752, 109)
Screenshot: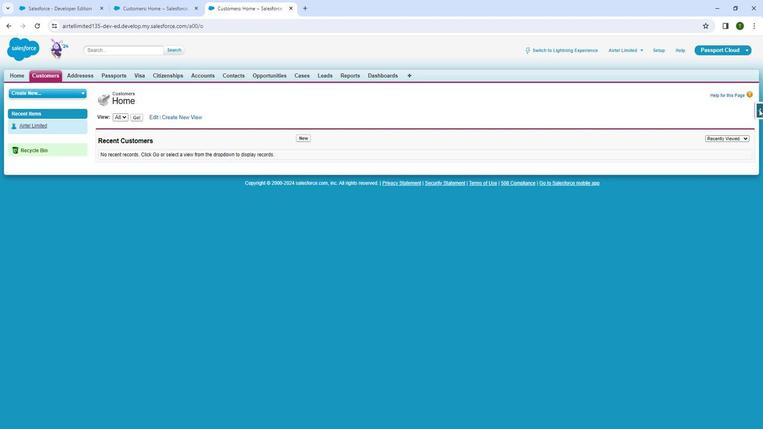 
Action: Mouse pressed left at (752, 109)
Screenshot: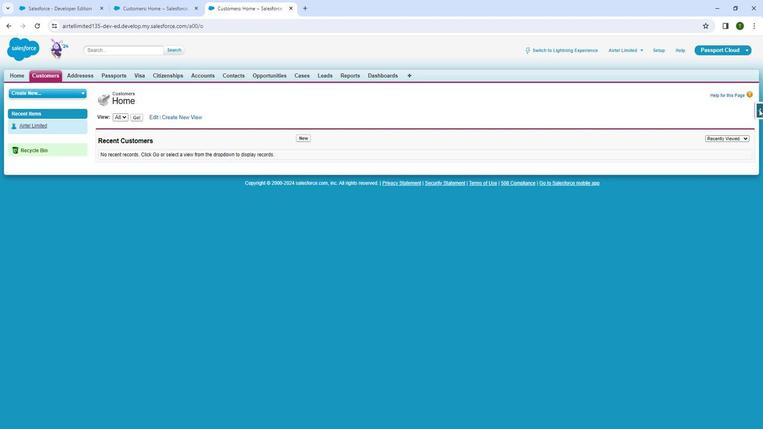 
Action: Mouse moved to (684, 125)
Screenshot: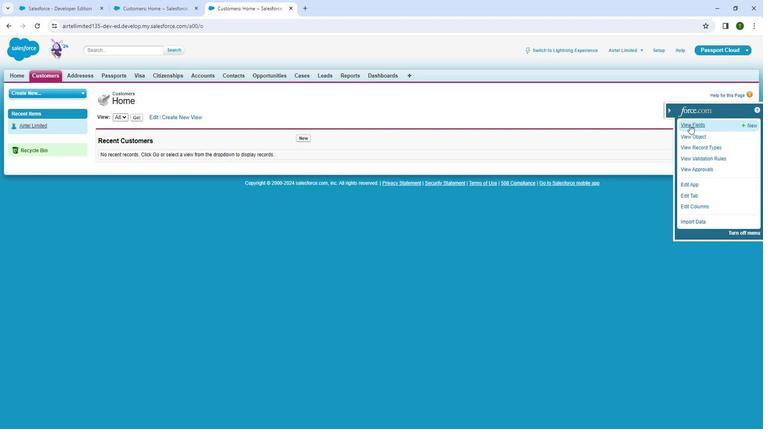 
Action: Mouse pressed left at (684, 125)
Screenshot: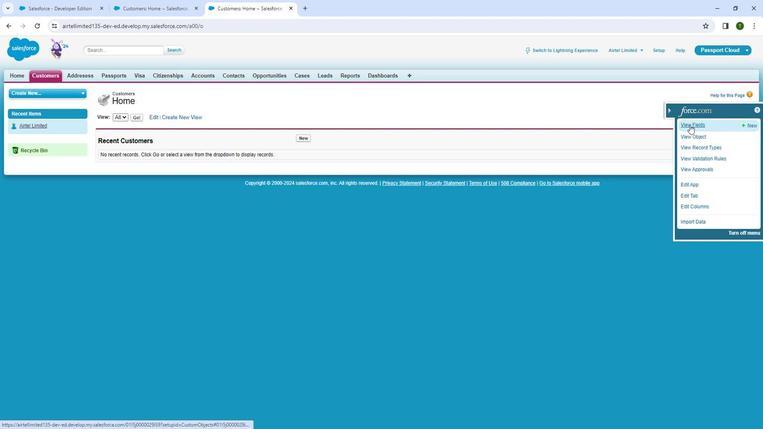 
Action: Mouse moved to (355, 259)
Screenshot: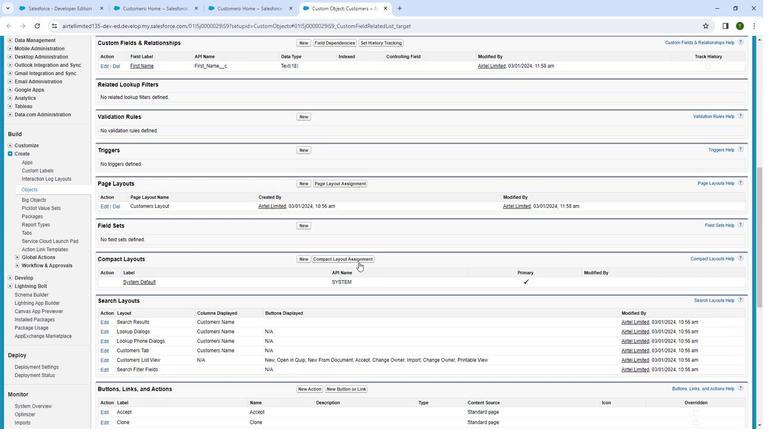 
Action: Mouse scrolled (355, 260) with delta (0, 0)
Screenshot: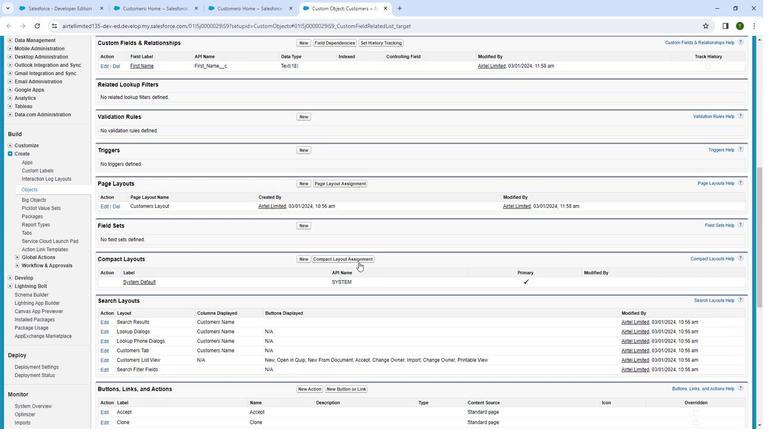 
Action: Mouse moved to (355, 258)
Screenshot: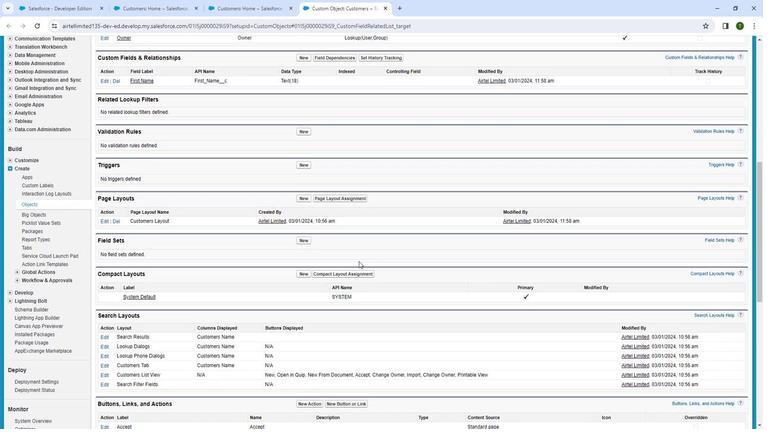 
Action: Mouse scrolled (355, 258) with delta (0, 0)
Screenshot: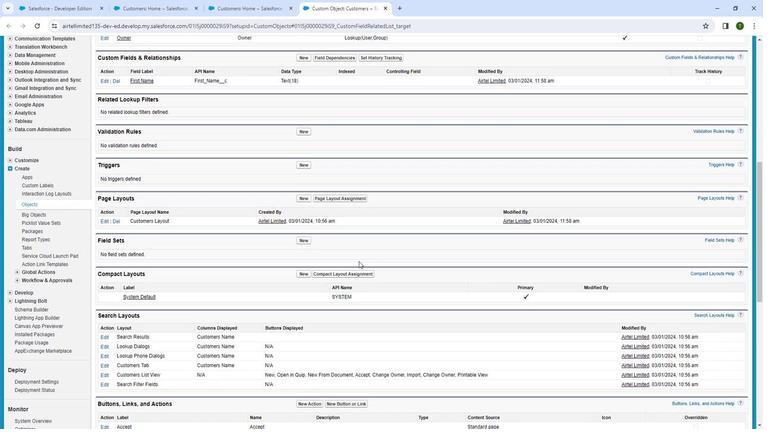 
Action: Mouse scrolled (355, 258) with delta (0, 0)
Screenshot: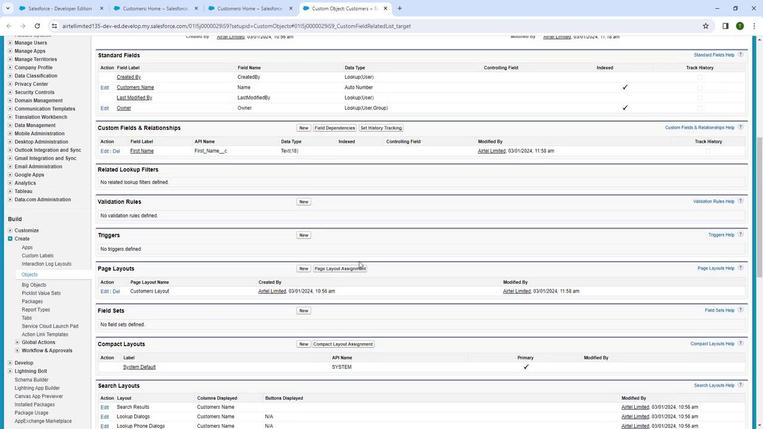 
Action: Mouse moved to (294, 165)
Screenshot: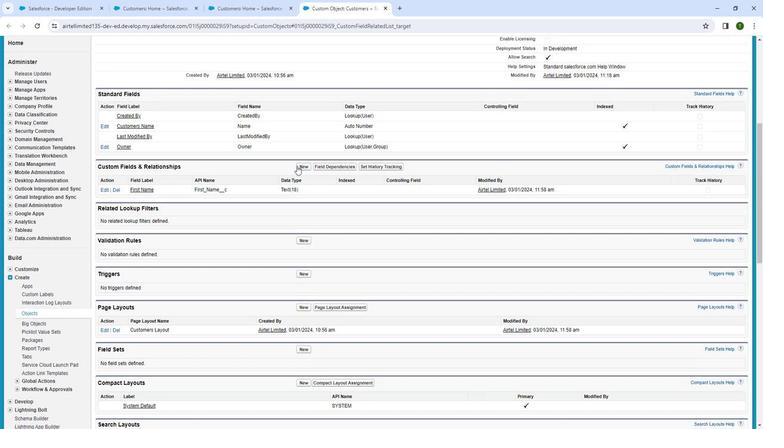 
Action: Mouse pressed left at (294, 165)
Screenshot: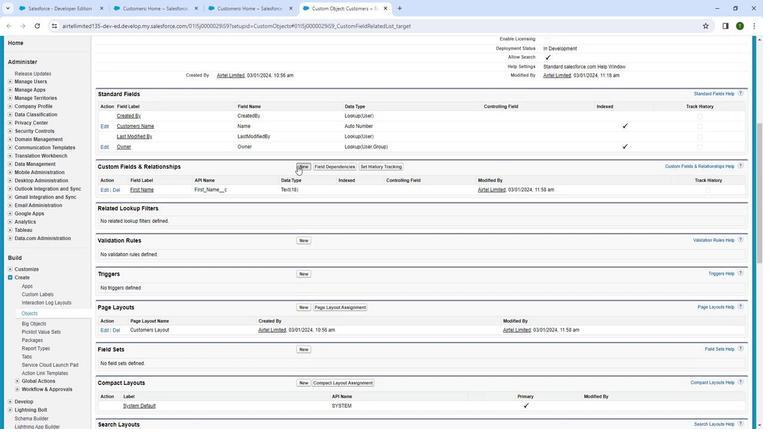 
Action: Mouse moved to (238, 267)
Screenshot: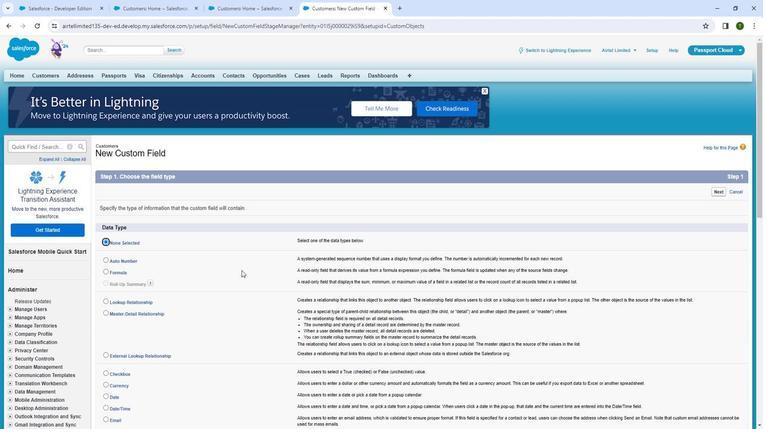 
Action: Mouse scrolled (238, 266) with delta (0, 0)
Screenshot: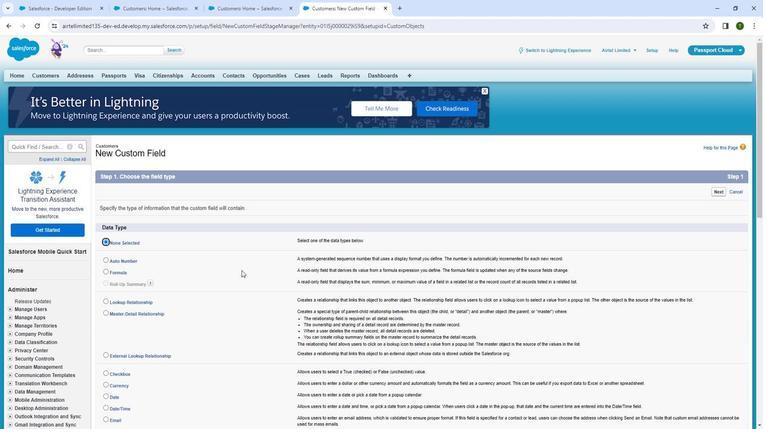 
Action: Mouse moved to (224, 271)
Screenshot: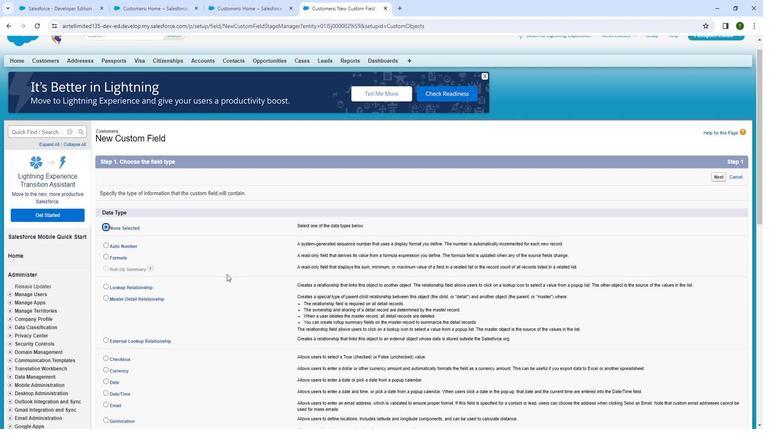 
Action: Mouse scrolled (224, 270) with delta (0, 0)
Screenshot: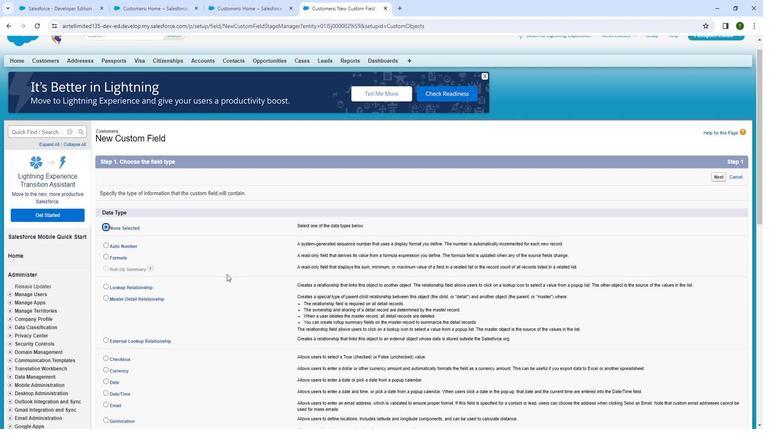 
Action: Mouse moved to (209, 266)
Screenshot: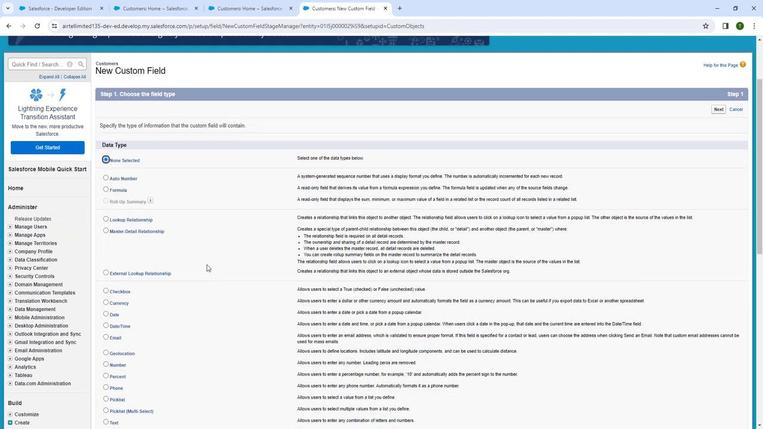 
Action: Mouse scrolled (209, 265) with delta (0, 0)
Screenshot: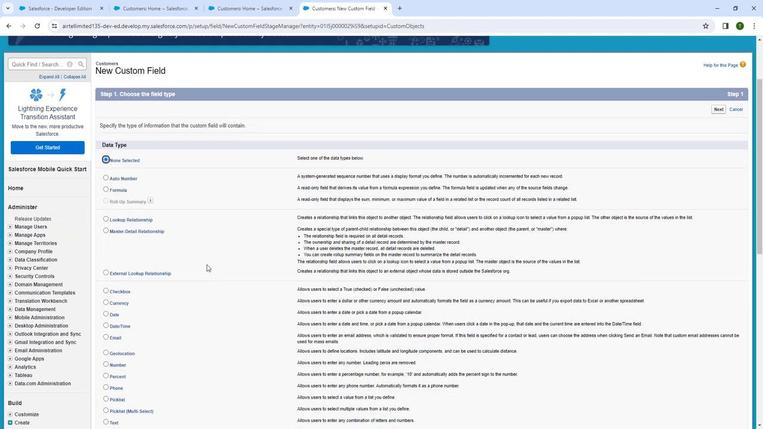 
Action: Mouse moved to (119, 313)
Screenshot: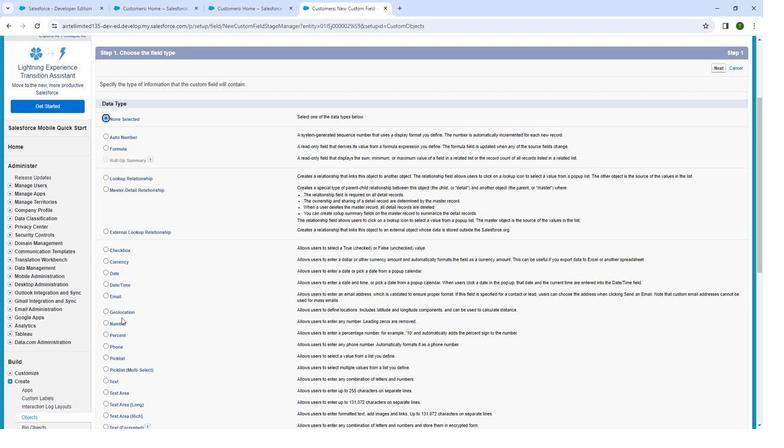 
Action: Mouse scrolled (119, 313) with delta (0, 0)
Screenshot: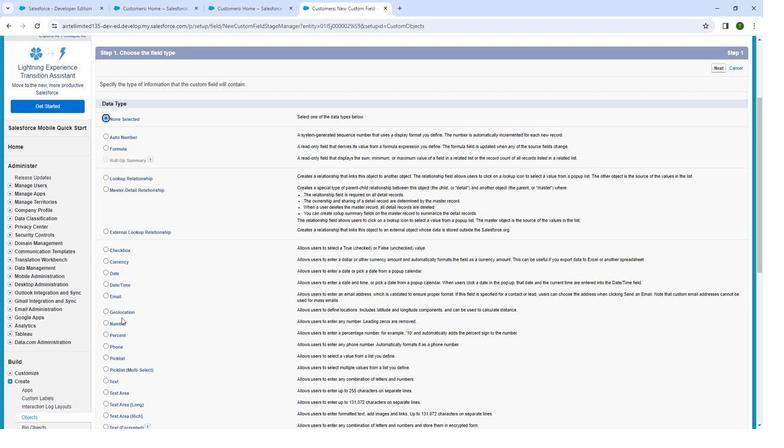 
Action: Mouse moved to (104, 335)
Screenshot: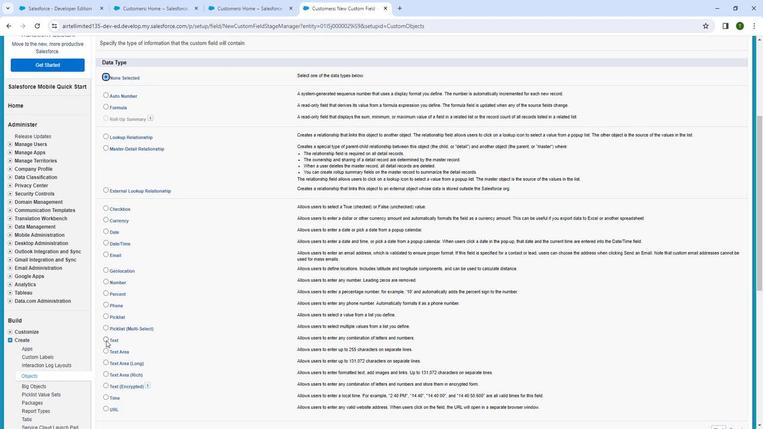 
Action: Mouse pressed left at (104, 335)
Screenshot: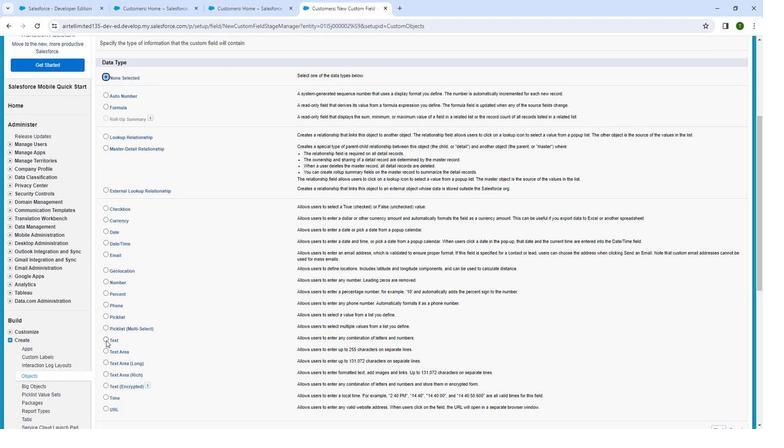 
Action: Mouse moved to (320, 267)
Screenshot: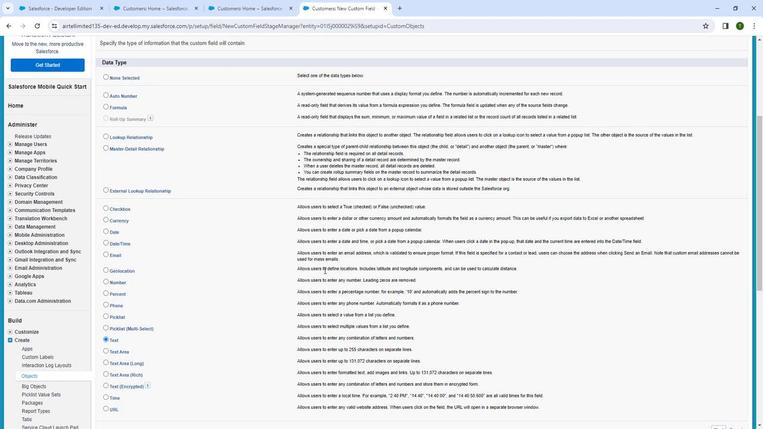 
Action: Mouse scrolled (320, 266) with delta (0, 0)
Screenshot: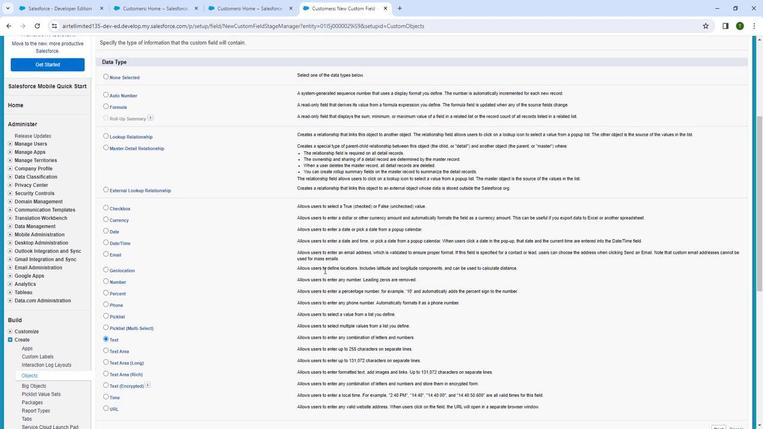
Action: Mouse moved to (326, 290)
Screenshot: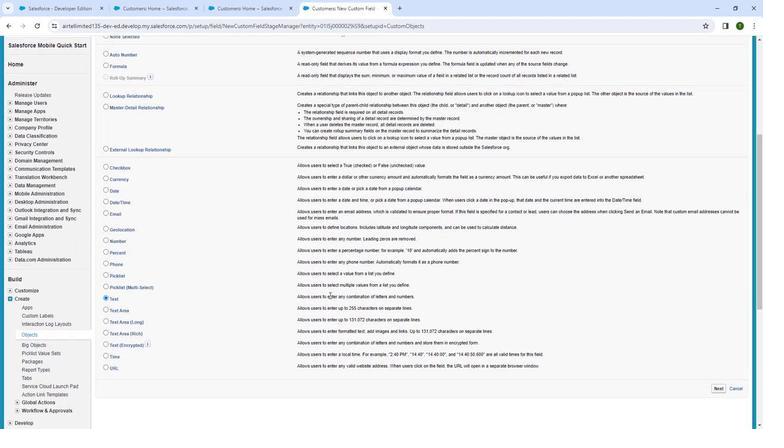 
Action: Mouse scrolled (326, 289) with delta (0, 0)
Screenshot: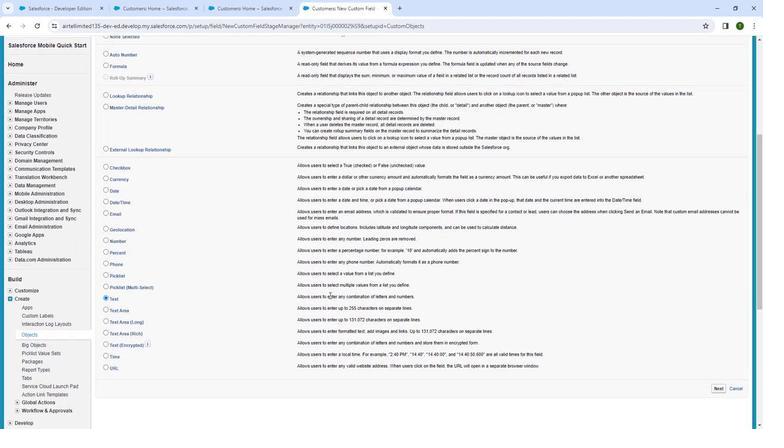 
Action: Mouse moved to (326, 301)
Screenshot: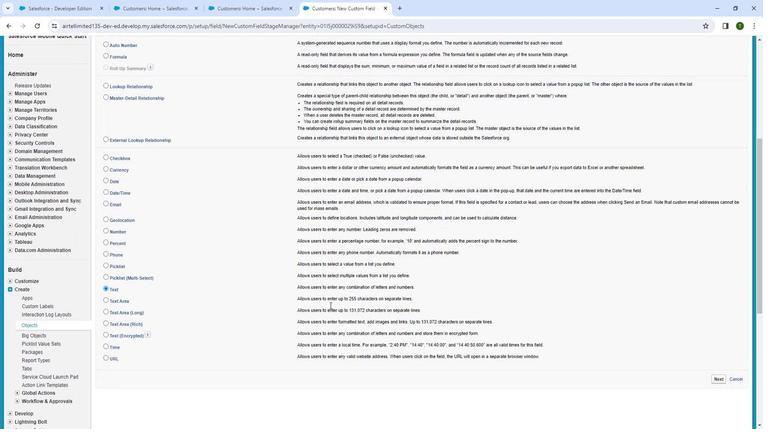 
Action: Mouse scrolled (326, 301) with delta (0, 0)
Screenshot: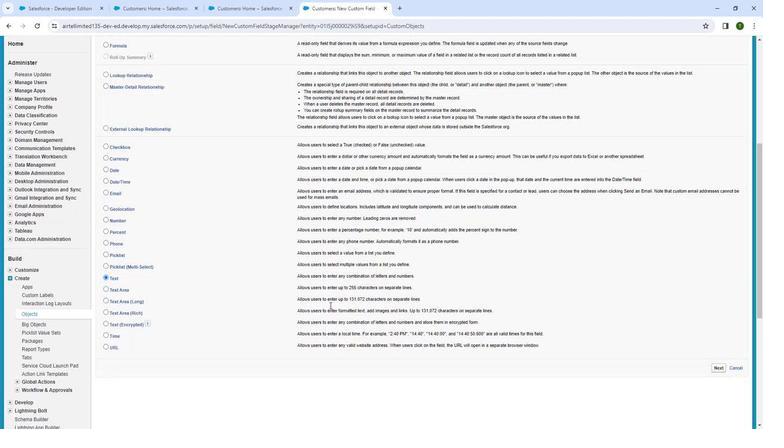 
Action: Mouse moved to (713, 304)
Screenshot: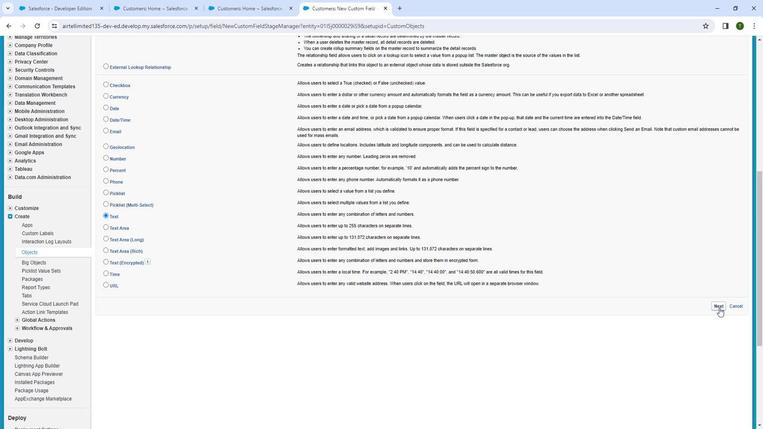 
Action: Mouse pressed left at (713, 304)
Screenshot: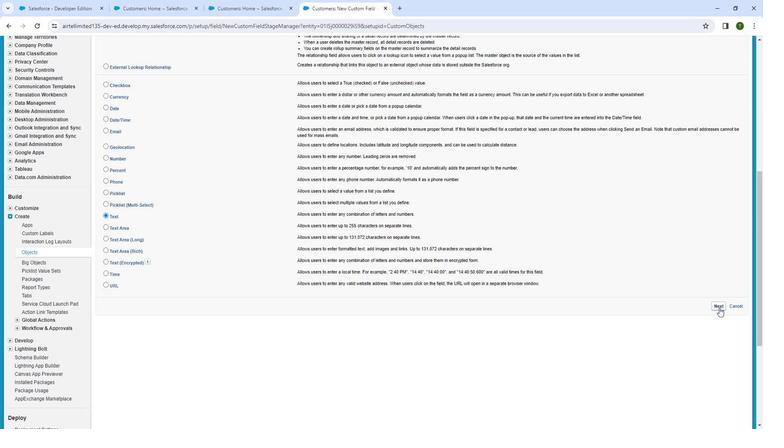 
Action: Mouse moved to (244, 204)
Screenshot: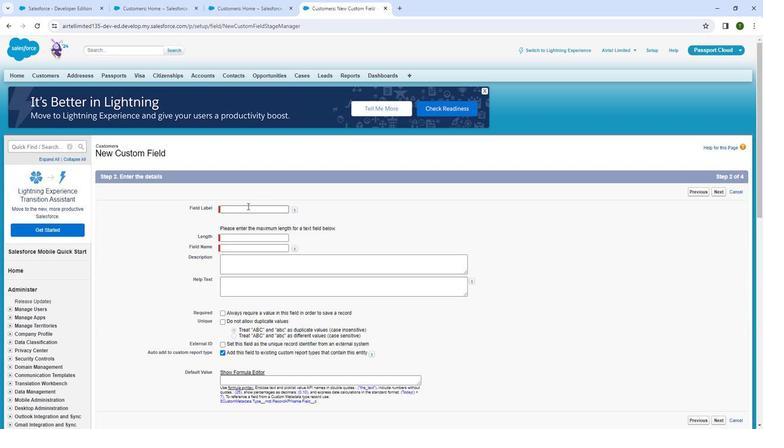 
Action: Mouse pressed left at (244, 204)
Screenshot: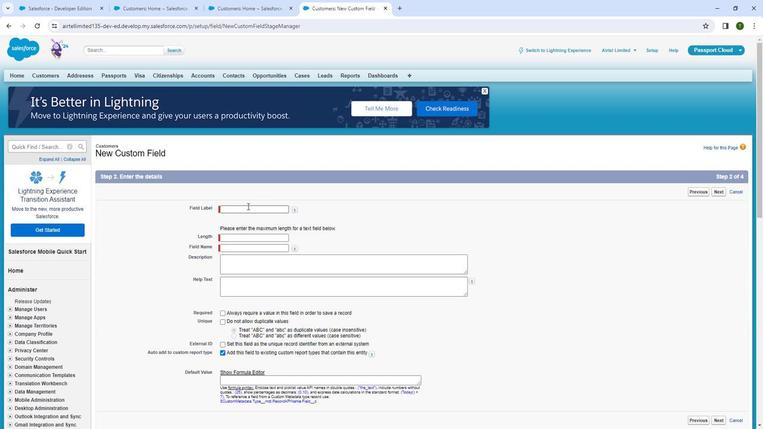 
Action: Mouse moved to (244, 214)
Screenshot: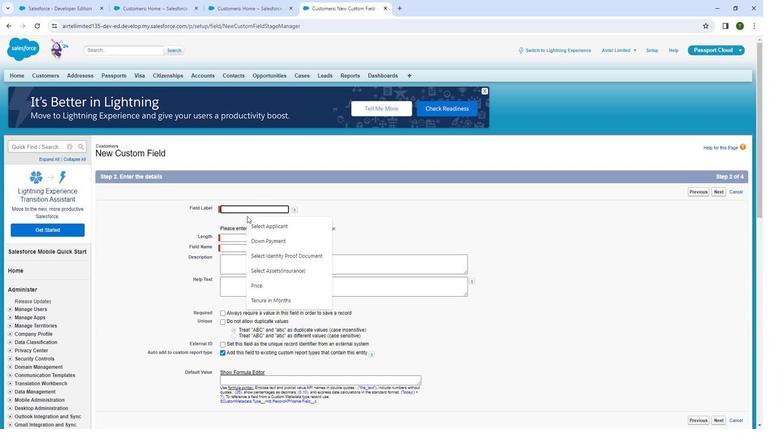
Action: Key pressed <Key.shift>Last<Key.space><Key.shift>Name
Screenshot: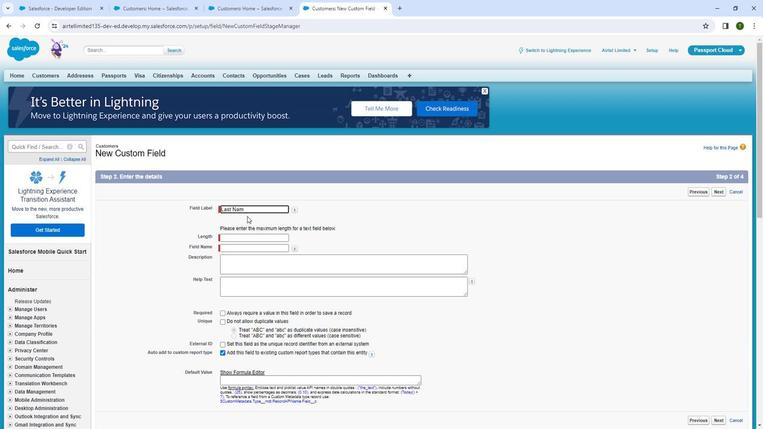 
Action: Mouse moved to (247, 233)
Screenshot: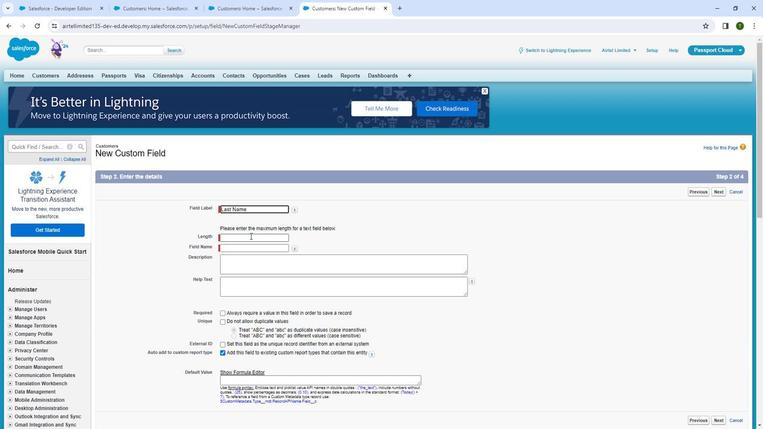 
Action: Mouse pressed left at (247, 233)
Screenshot: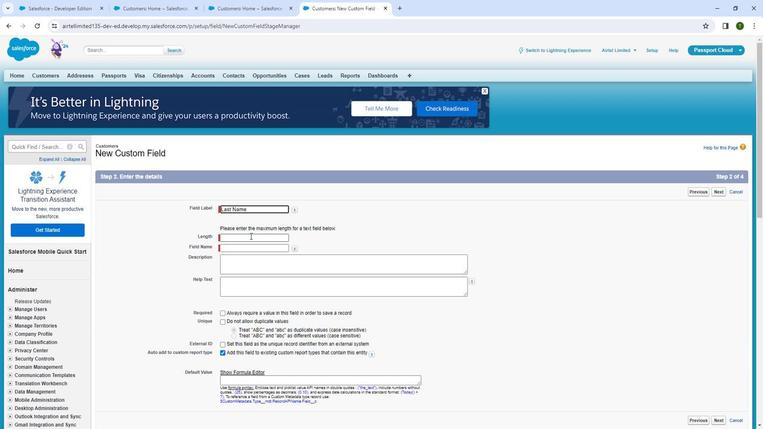 
Action: Mouse moved to (243, 237)
Screenshot: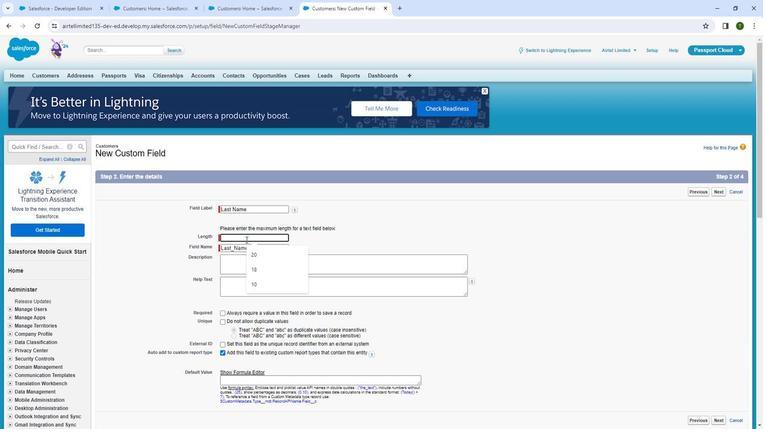 
Action: Mouse pressed left at (243, 237)
Screenshot: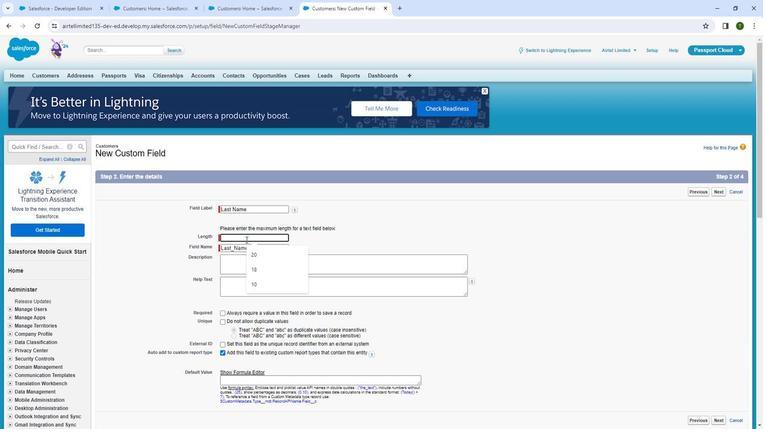 
Action: Mouse moved to (243, 235)
Screenshot: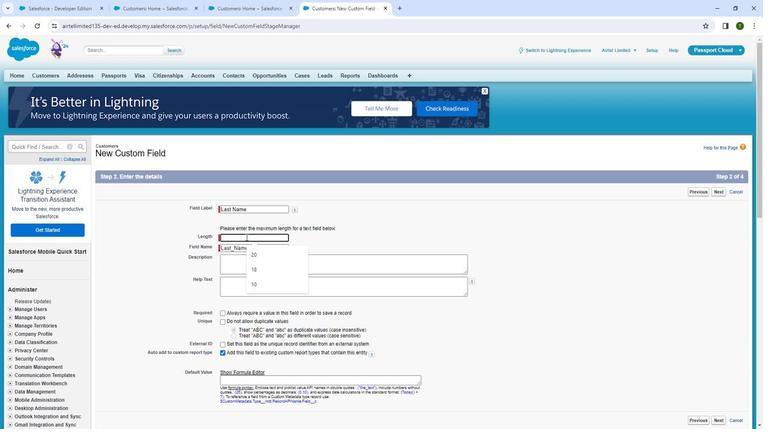 
Action: Key pressed 1
Screenshot: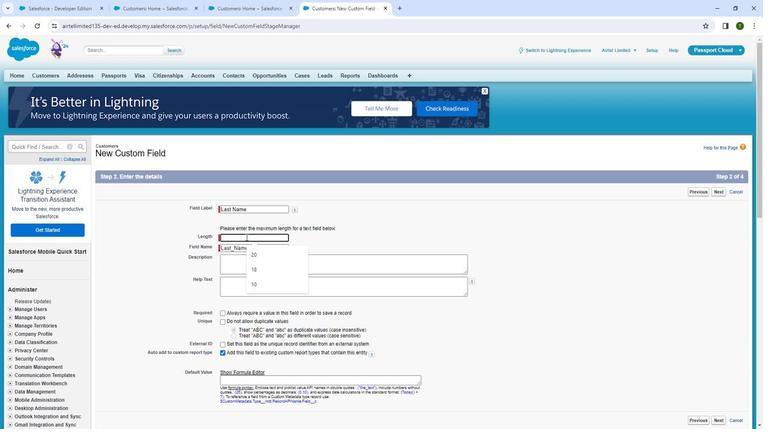 
Action: Mouse moved to (243, 233)
Screenshot: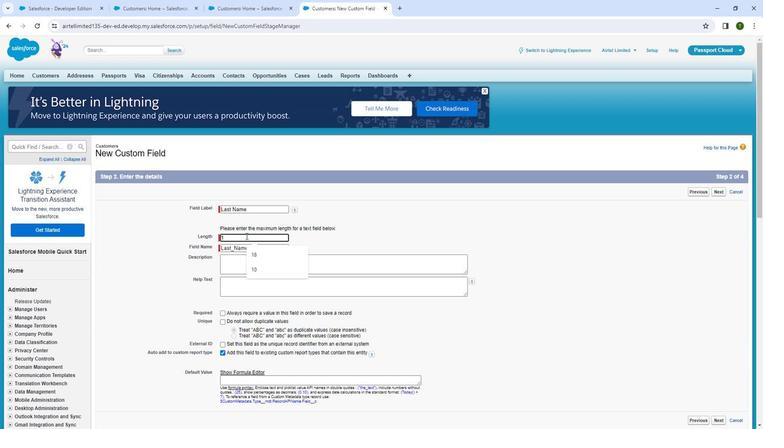 
Action: Key pressed 8
Screenshot: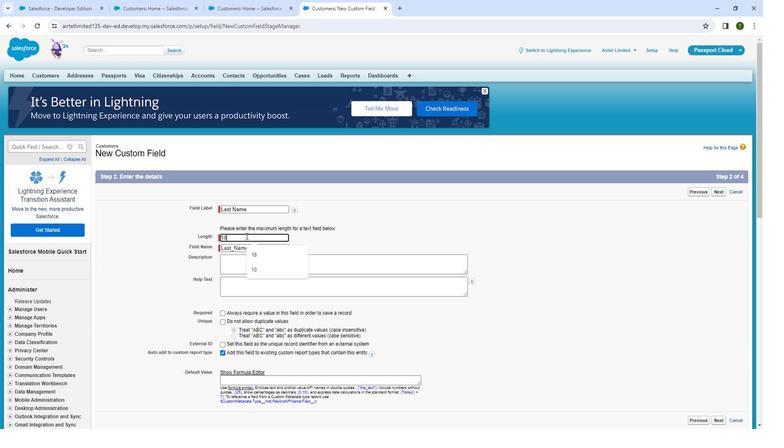 
Action: Mouse moved to (227, 264)
Screenshot: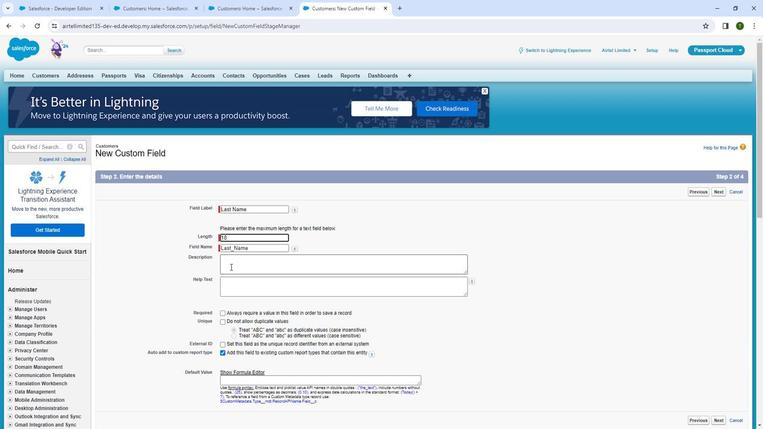 
Action: Mouse scrolled (227, 263) with delta (0, 0)
Screenshot: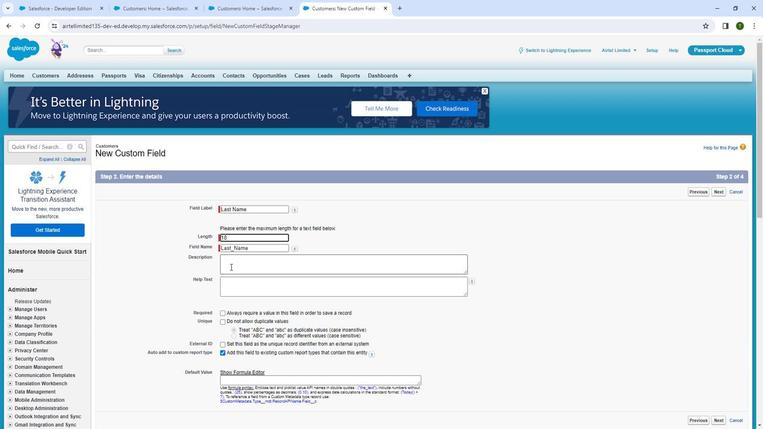 
Action: Mouse scrolled (227, 263) with delta (0, 0)
Screenshot: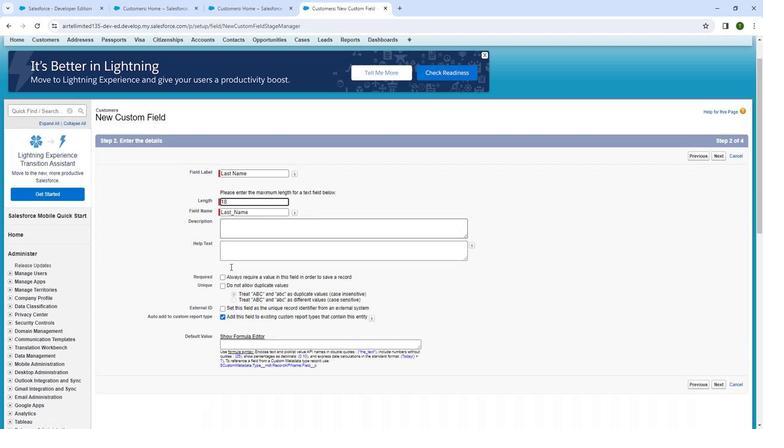 
Action: Mouse scrolled (227, 263) with delta (0, 0)
Screenshot: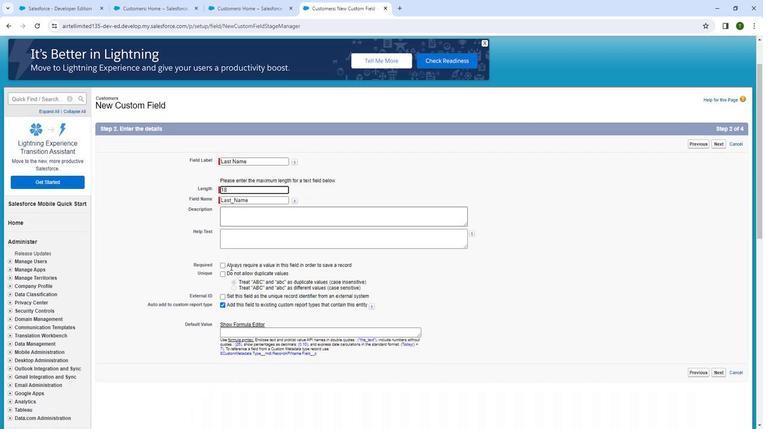 
Action: Mouse moved to (431, 305)
Screenshot: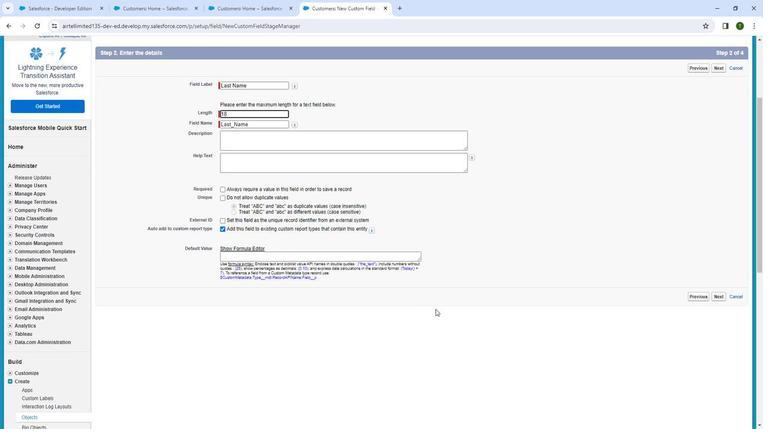 
Action: Mouse pressed left at (431, 305)
Screenshot: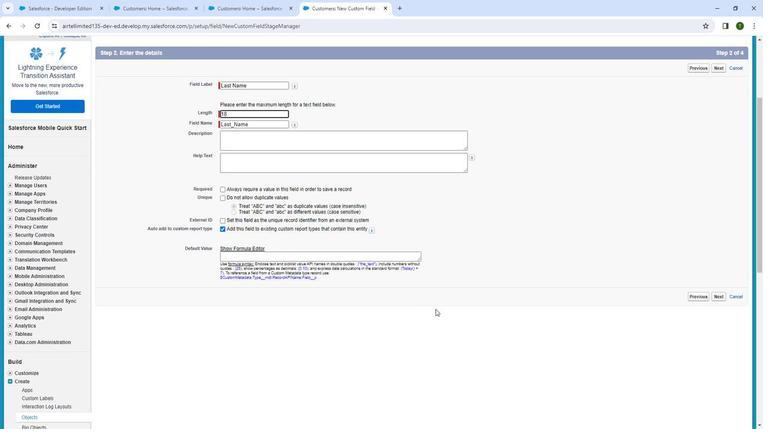 
Action: Mouse moved to (712, 293)
Screenshot: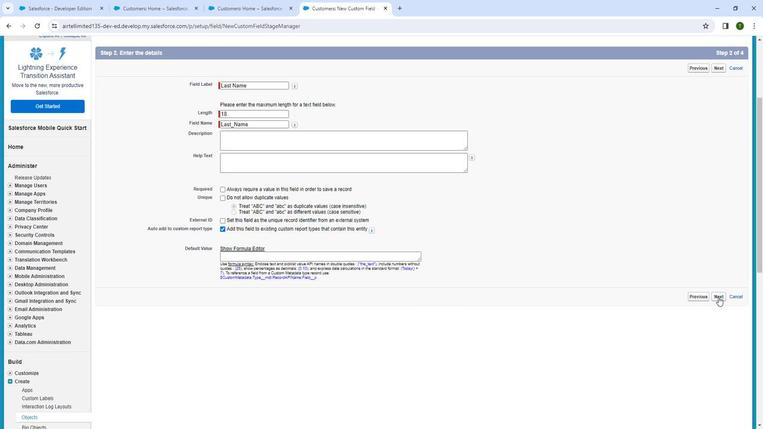 
Action: Mouse pressed left at (712, 293)
Screenshot: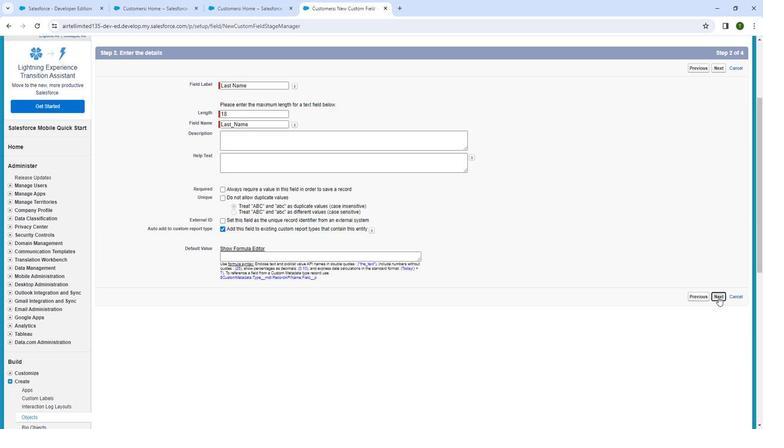 
Action: Mouse moved to (381, 249)
Screenshot: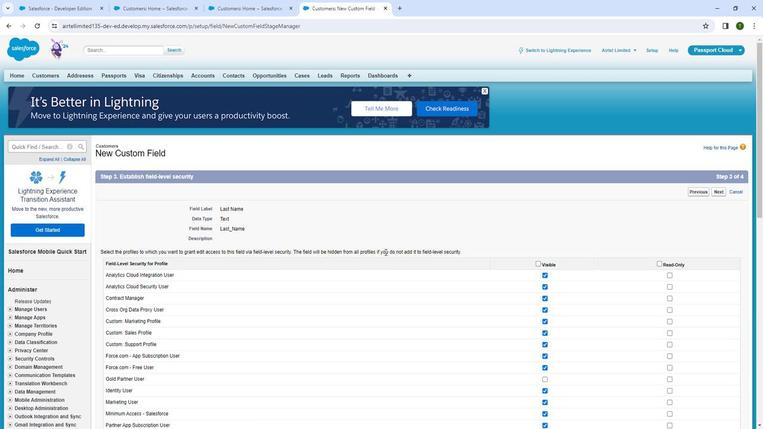 
Action: Mouse scrolled (381, 249) with delta (0, 0)
Screenshot: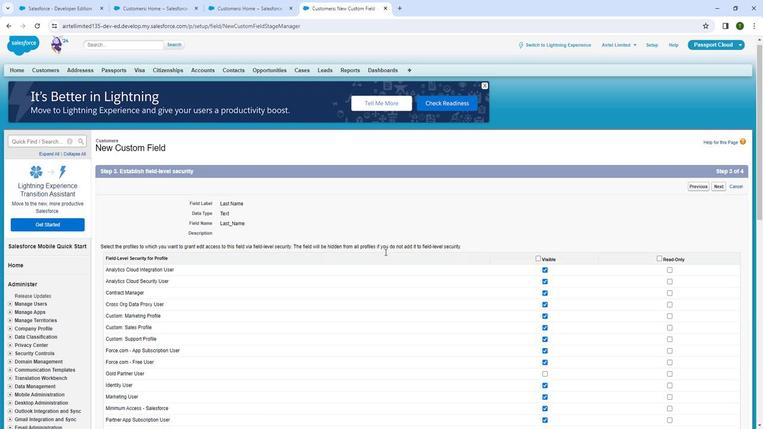 
Action: Mouse scrolled (381, 249) with delta (0, 0)
Screenshot: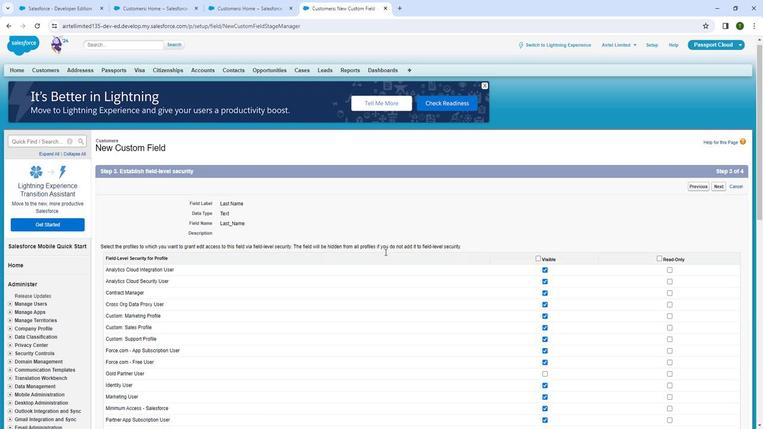
Action: Mouse moved to (381, 249)
Screenshot: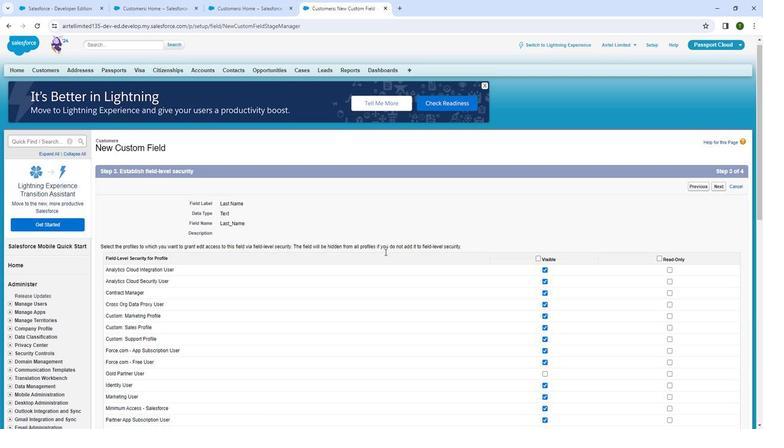 
Action: Mouse scrolled (381, 249) with delta (0, 0)
Screenshot: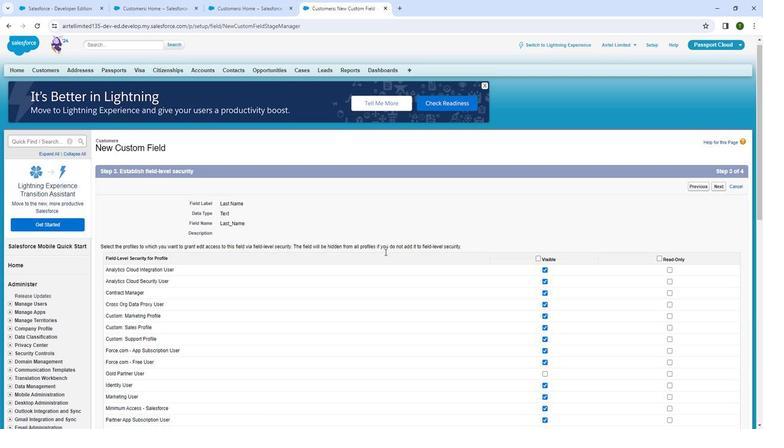 
Action: Mouse moved to (381, 249)
Screenshot: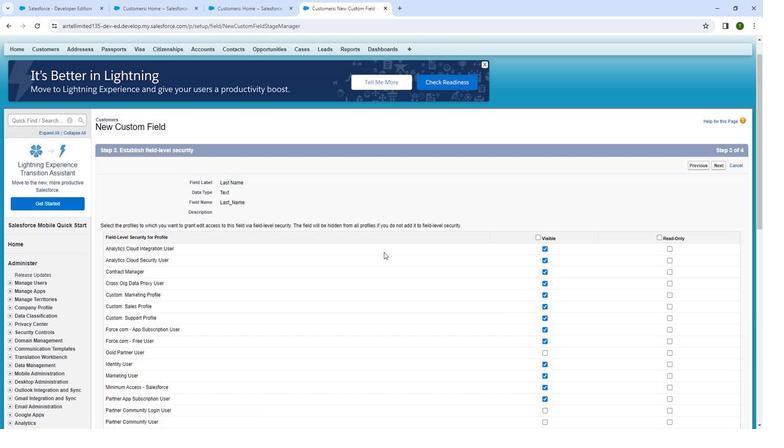 
Action: Mouse scrolled (381, 249) with delta (0, 0)
Screenshot: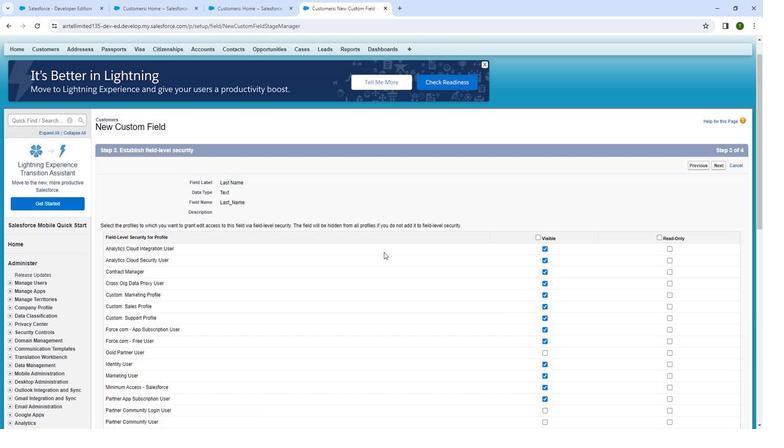 
Action: Mouse moved to (378, 251)
Screenshot: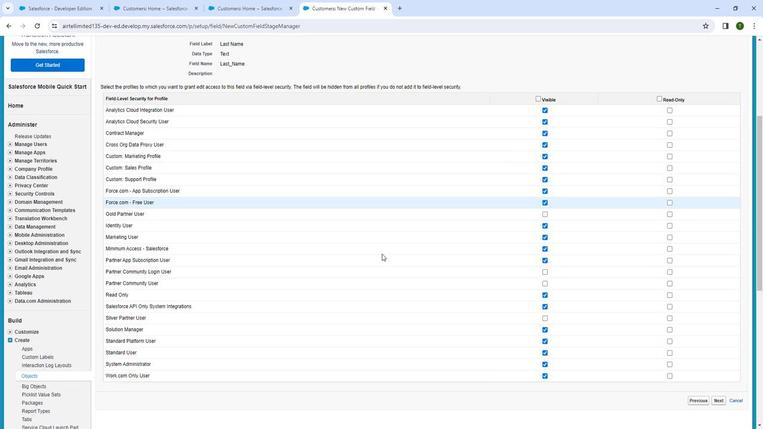 
Action: Mouse scrolled (378, 251) with delta (0, 0)
Screenshot: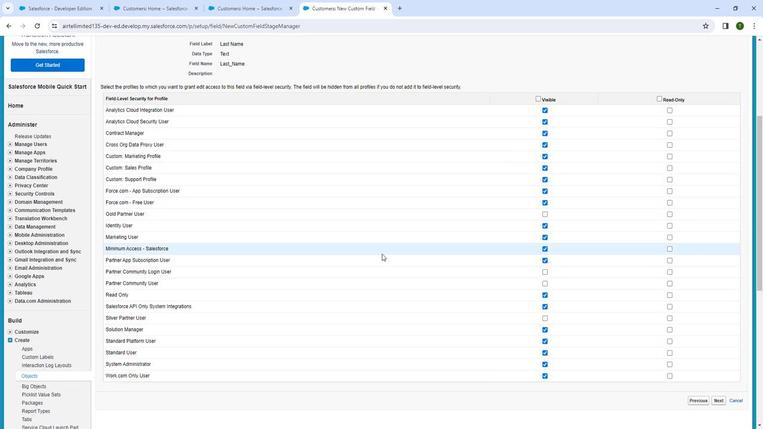 
Action: Mouse scrolled (378, 251) with delta (0, 0)
Screenshot: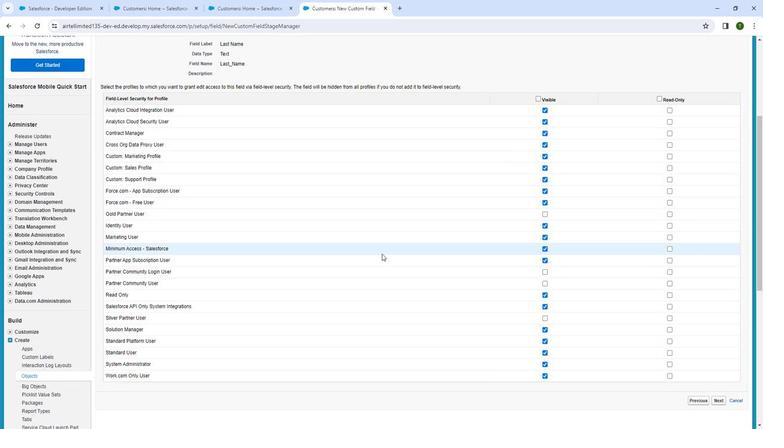 
Action: Mouse moved to (712, 112)
Screenshot: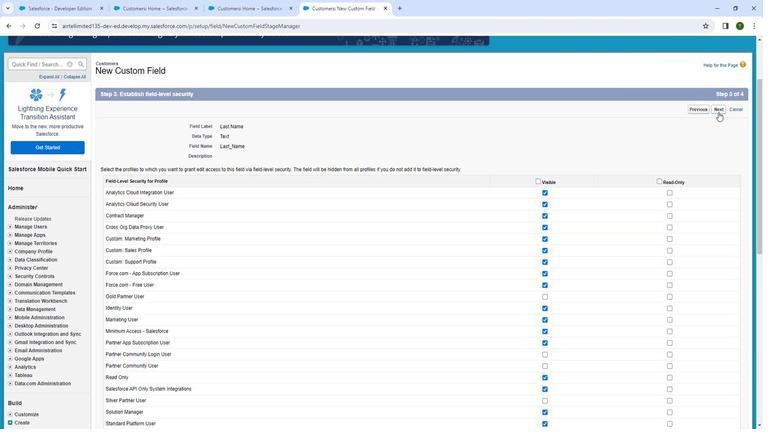 
Action: Mouse pressed left at (712, 112)
Screenshot: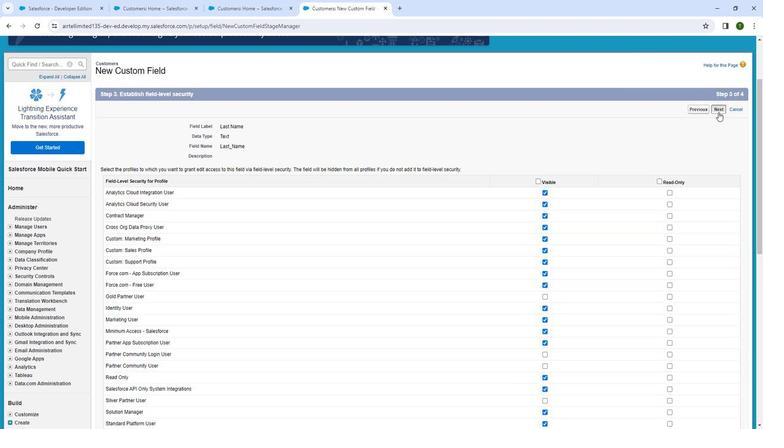 
Action: Mouse moved to (710, 316)
Screenshot: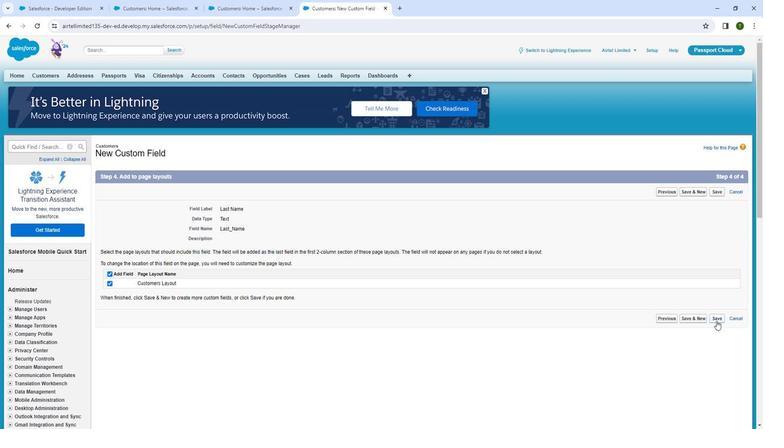 
Action: Mouse pressed left at (710, 316)
Screenshot: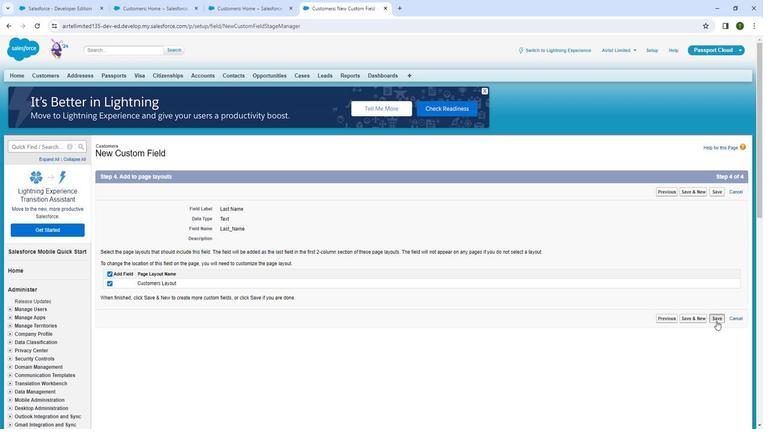 
Action: Mouse moved to (42, 76)
Screenshot: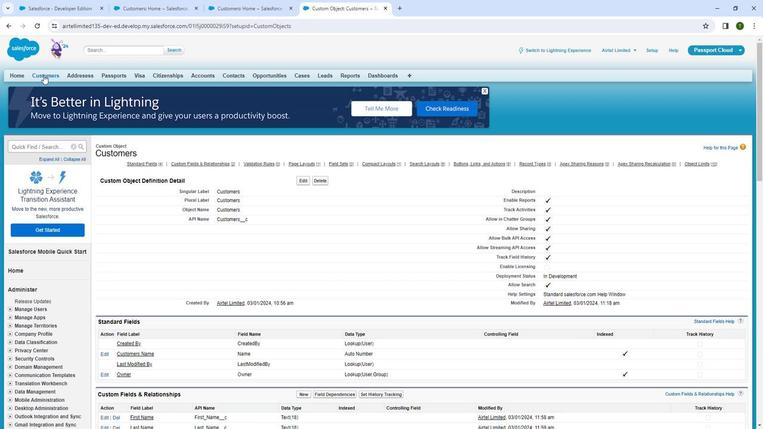
Action: Mouse pressed left at (42, 76)
Screenshot: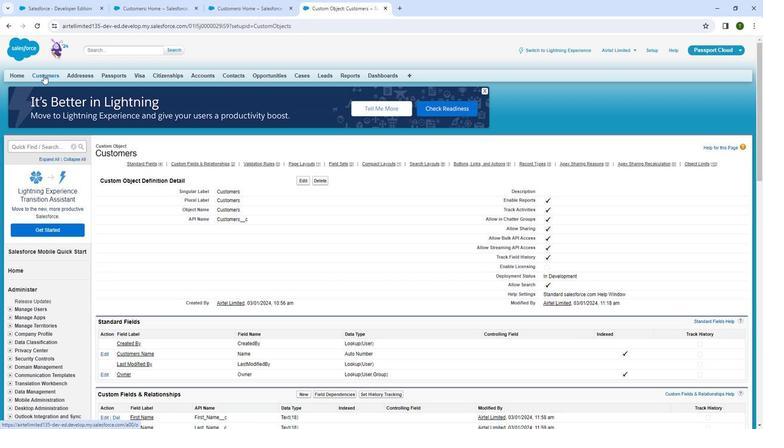 
Action: Mouse pressed left at (42, 76)
Screenshot: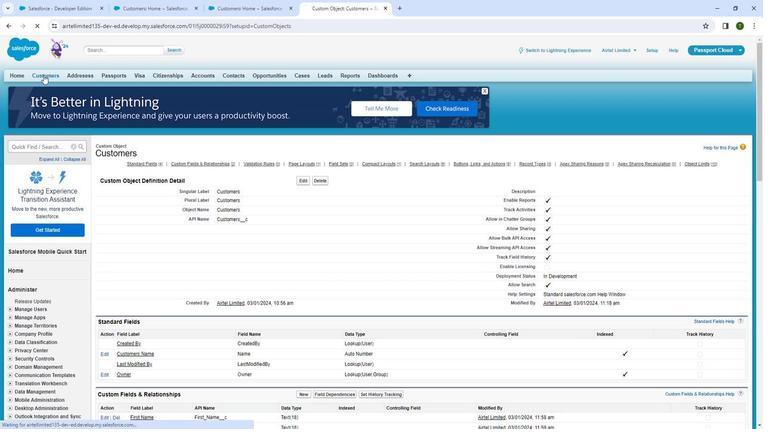 
Action: Mouse moved to (295, 138)
Screenshot: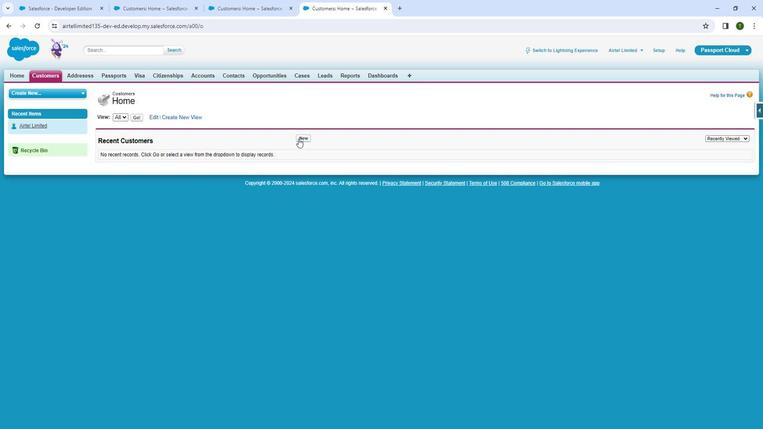 
Action: Mouse pressed left at (295, 138)
Screenshot: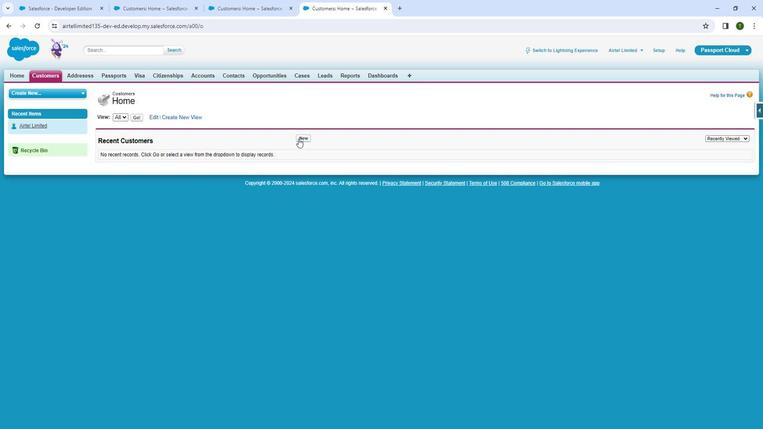 
Action: Mouse moved to (284, 8)
Screenshot: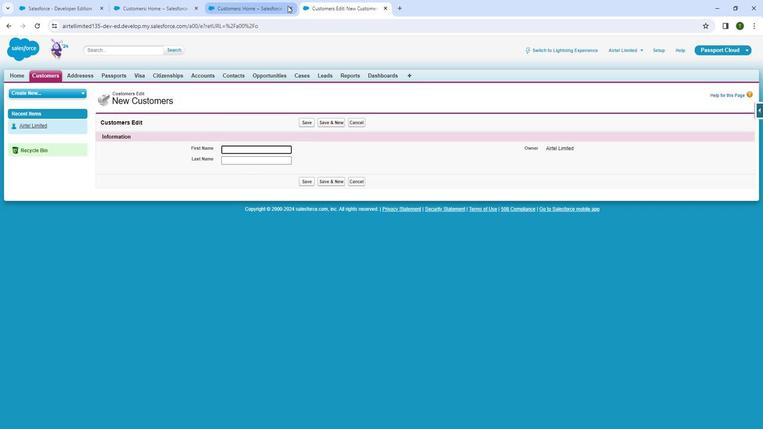 
Action: Mouse pressed left at (284, 8)
Screenshot: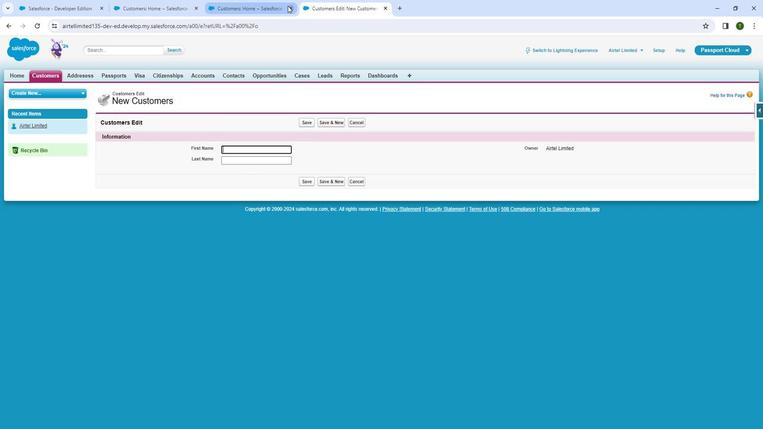 
Action: Mouse moved to (193, 8)
Screenshot: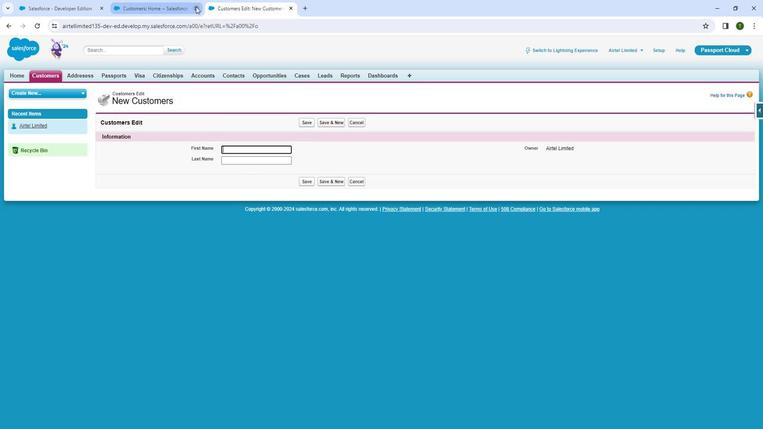 
Action: Mouse pressed left at (193, 8)
Screenshot: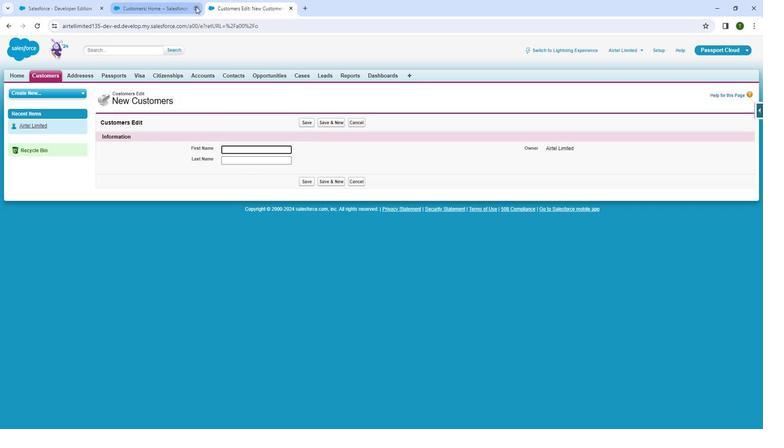 
Action: Mouse moved to (45, 78)
Screenshot: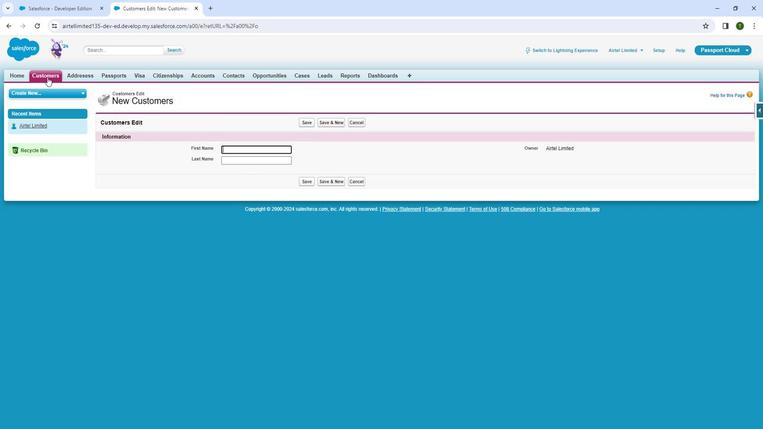 
Action: Mouse pressed left at (45, 78)
Screenshot: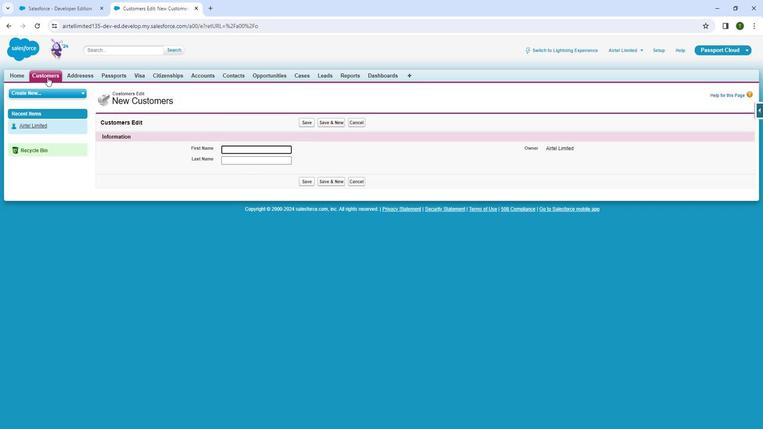 
Action: Mouse moved to (44, 77)
Screenshot: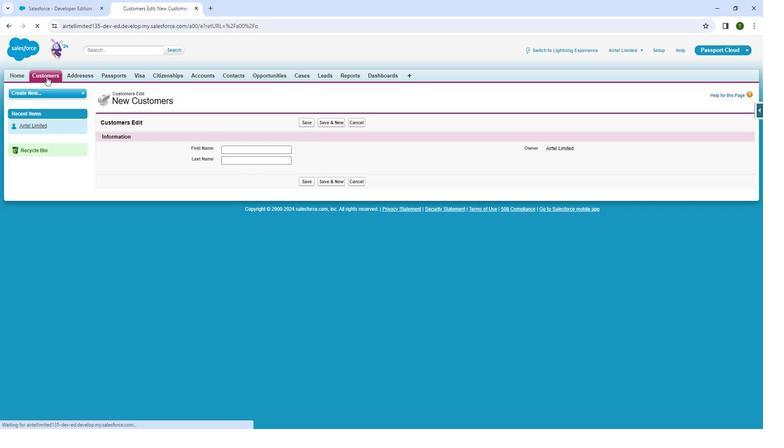 
Action: Mouse pressed left at (44, 77)
Screenshot: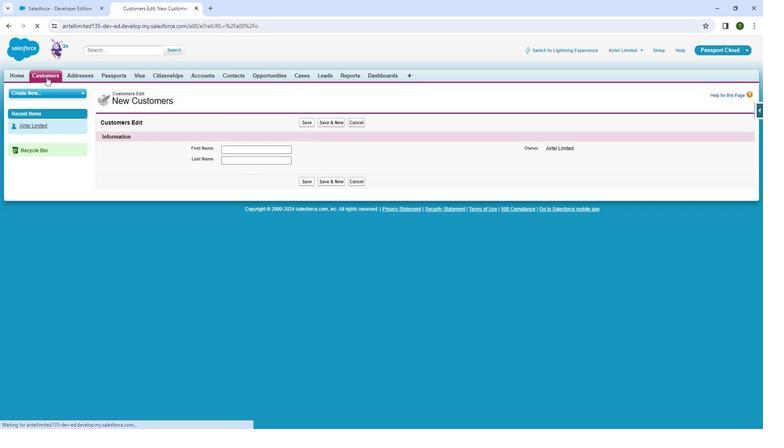
Action: Mouse moved to (752, 112)
Screenshot: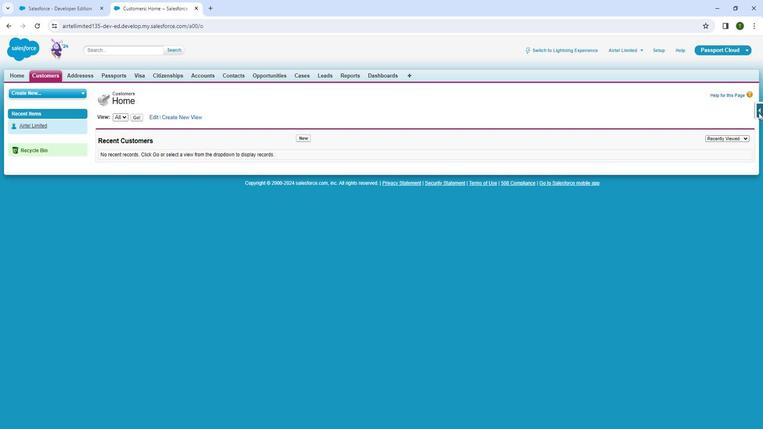 
Action: Mouse pressed left at (752, 112)
Screenshot: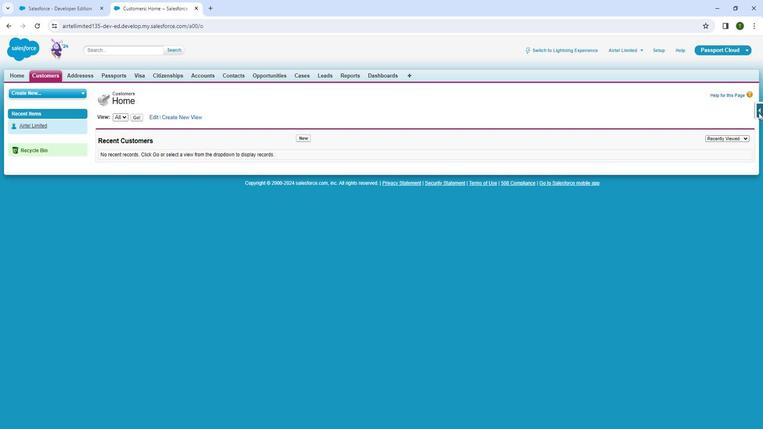 
Action: Mouse moved to (681, 124)
Screenshot: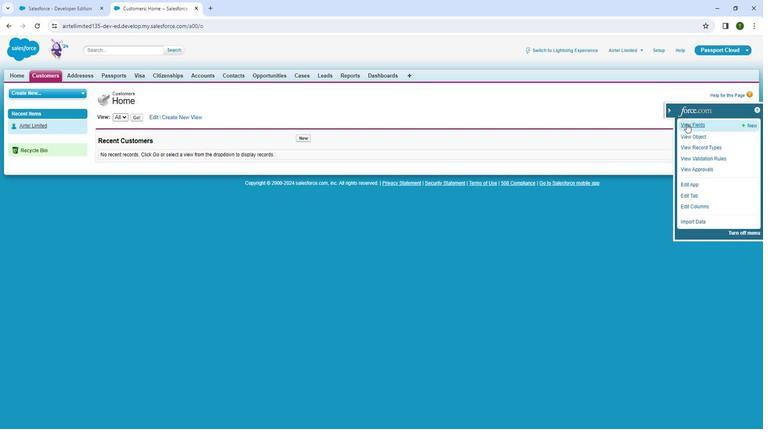
Action: Mouse pressed left at (681, 124)
Screenshot: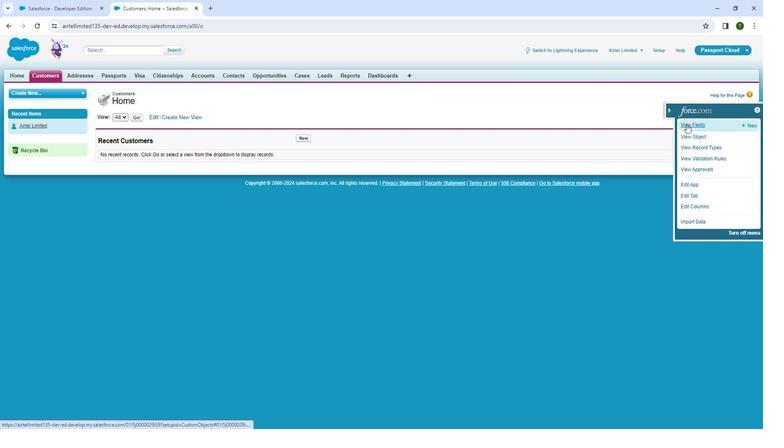 
Action: Mouse moved to (399, 199)
Screenshot: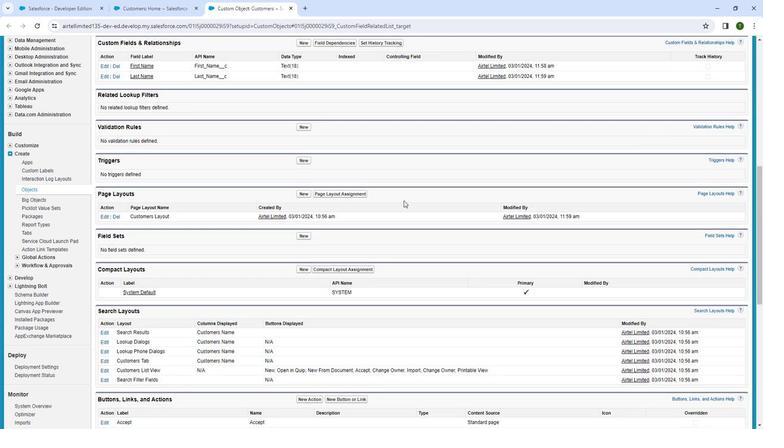 
Action: Mouse scrolled (399, 199) with delta (0, 0)
Screenshot: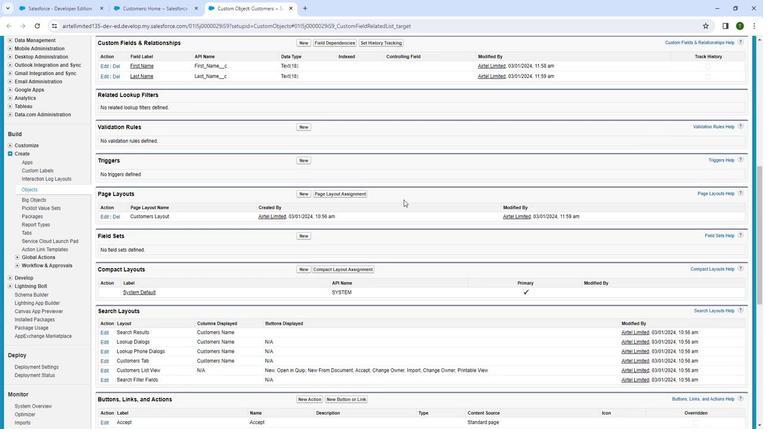
Action: Mouse scrolled (399, 199) with delta (0, 0)
Screenshot: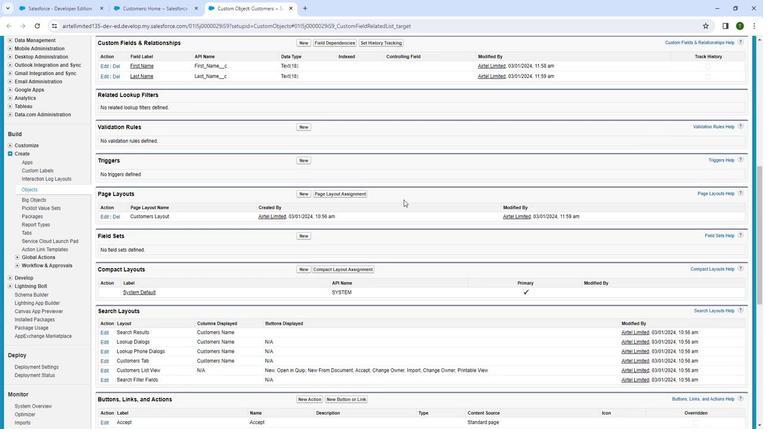
Action: Mouse moved to (402, 193)
Screenshot: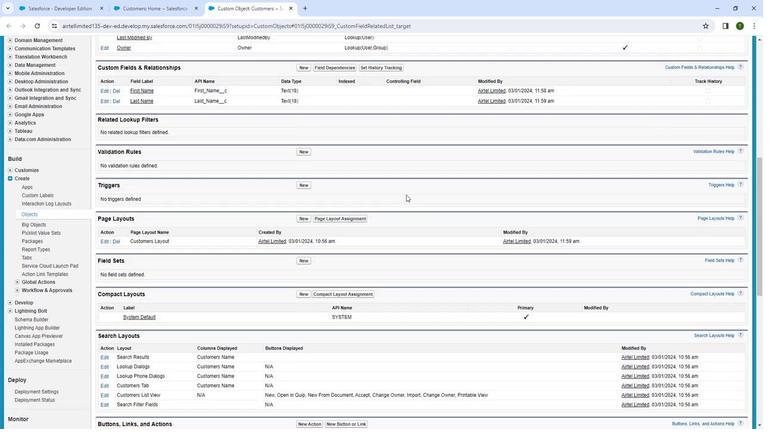 
Action: Mouse scrolled (402, 193) with delta (0, 0)
Screenshot: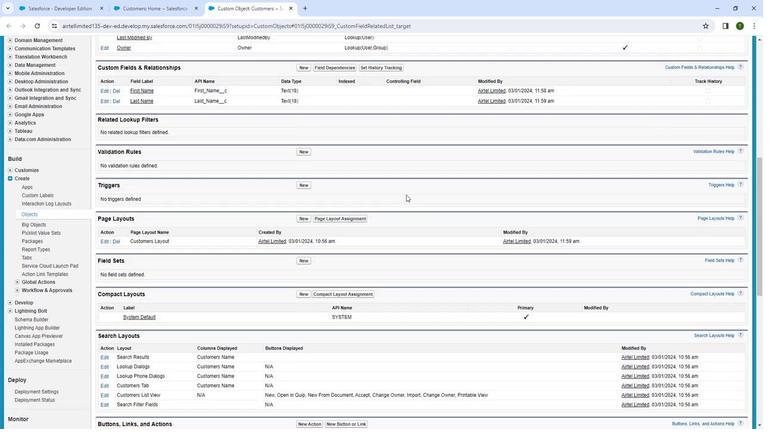 
Action: Mouse moved to (296, 165)
Screenshot: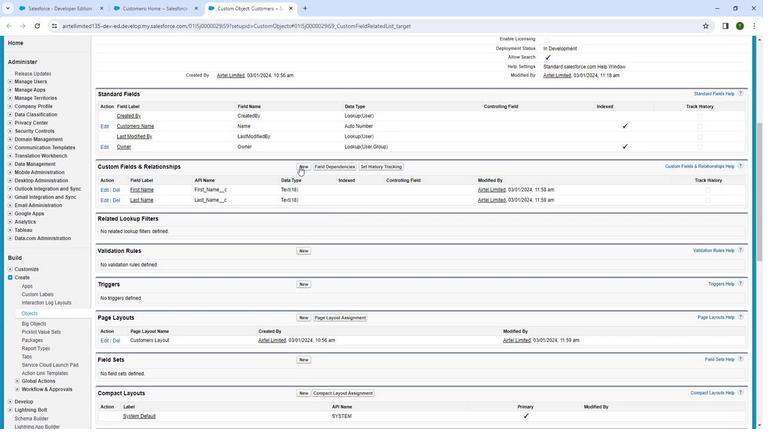 
Action: Mouse pressed left at (296, 165)
Screenshot: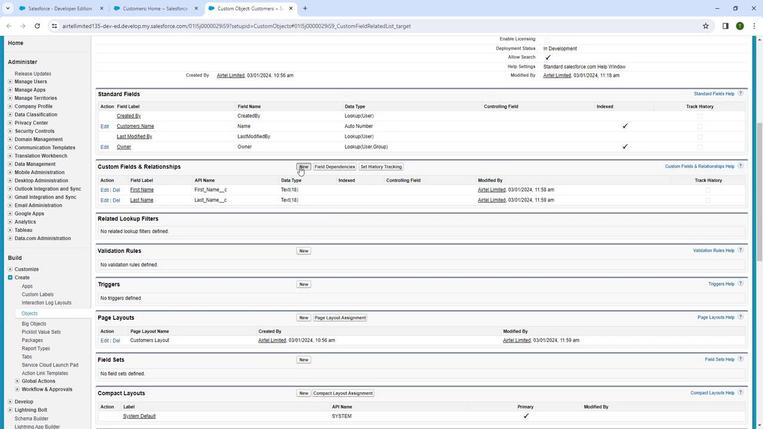 
Action: Mouse moved to (236, 237)
Screenshot: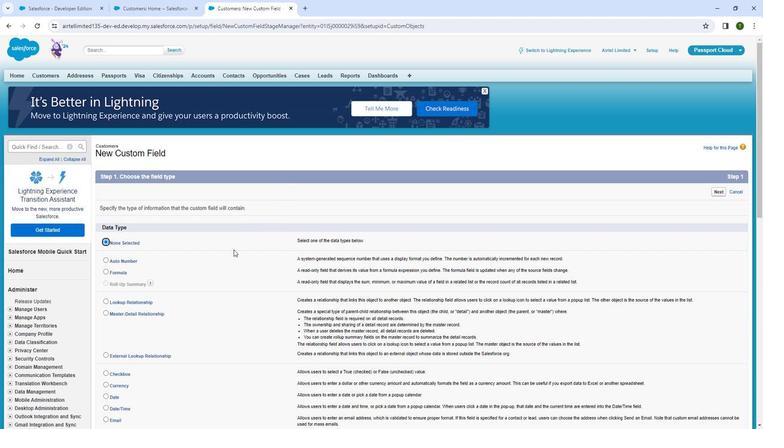 
Action: Mouse scrolled (236, 236) with delta (0, 0)
Screenshot: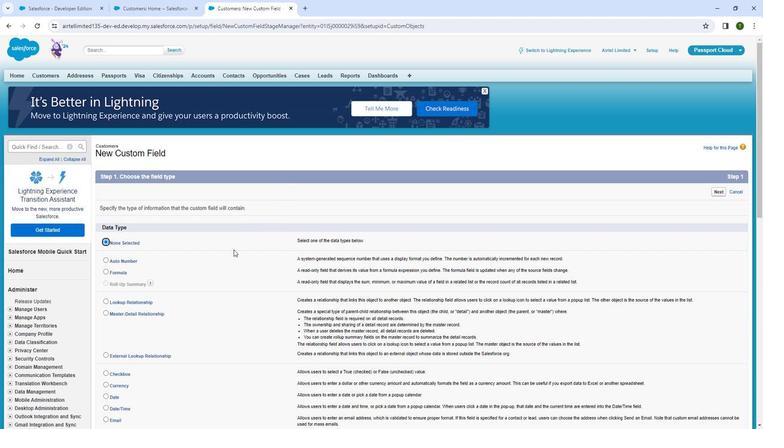 
Action: Mouse moved to (229, 263)
Screenshot: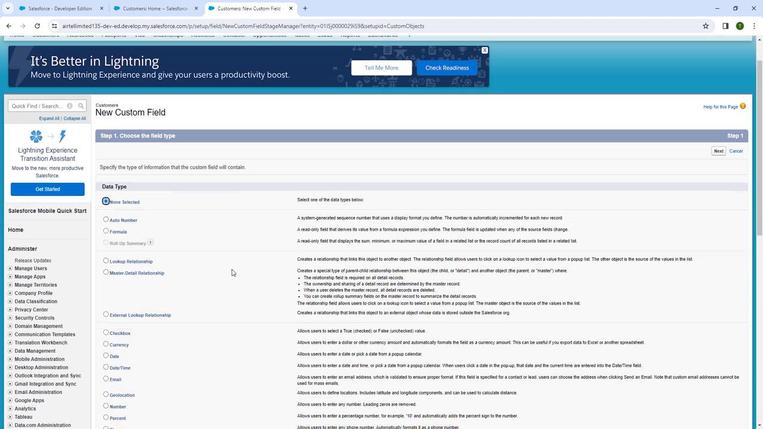 
Action: Mouse scrolled (229, 263) with delta (0, 0)
Screenshot: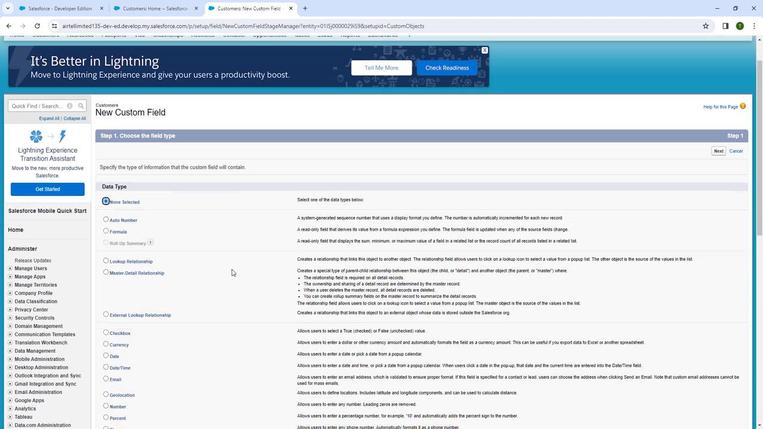 
Action: Mouse moved to (229, 266)
Screenshot: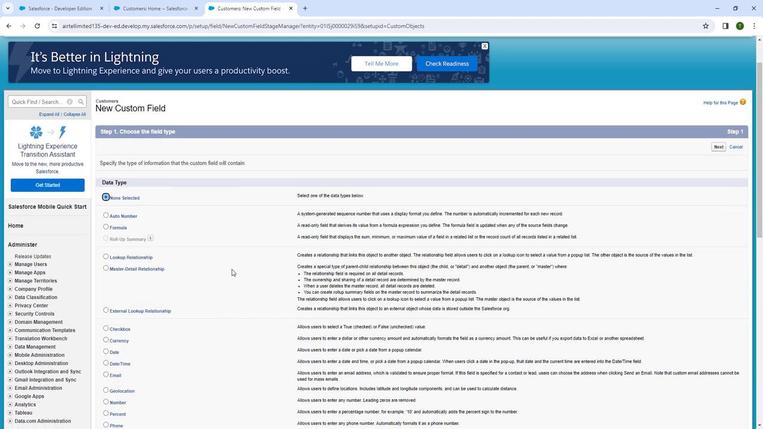 
Action: Mouse scrolled (229, 265) with delta (0, 0)
Screenshot: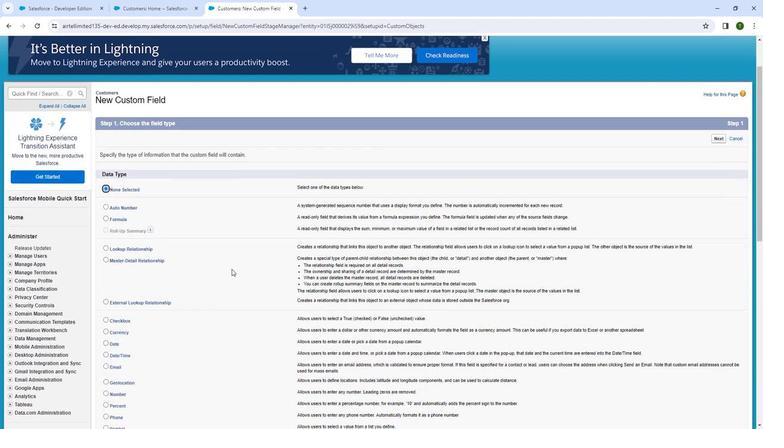 
Action: Mouse scrolled (229, 265) with delta (0, 0)
Screenshot: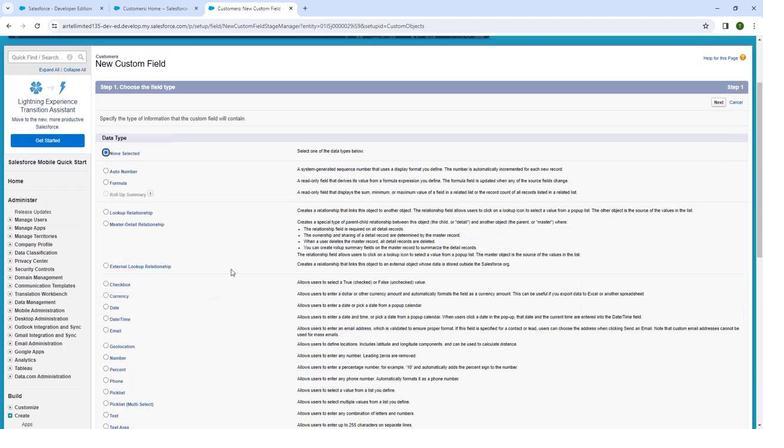 
Action: Mouse moved to (104, 336)
Screenshot: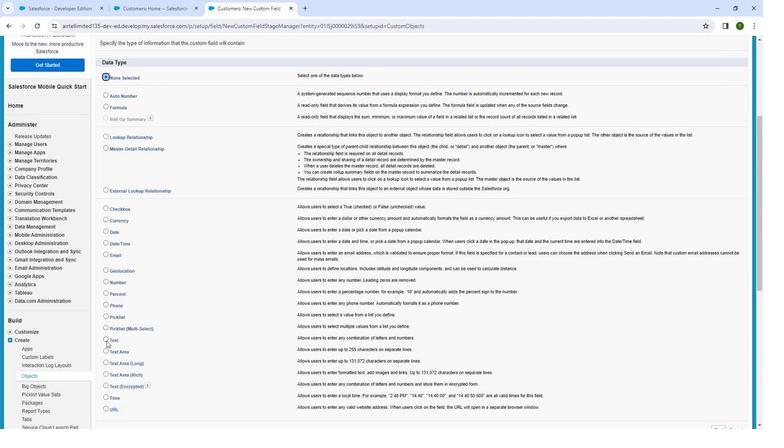 
Action: Mouse pressed left at (104, 336)
Screenshot: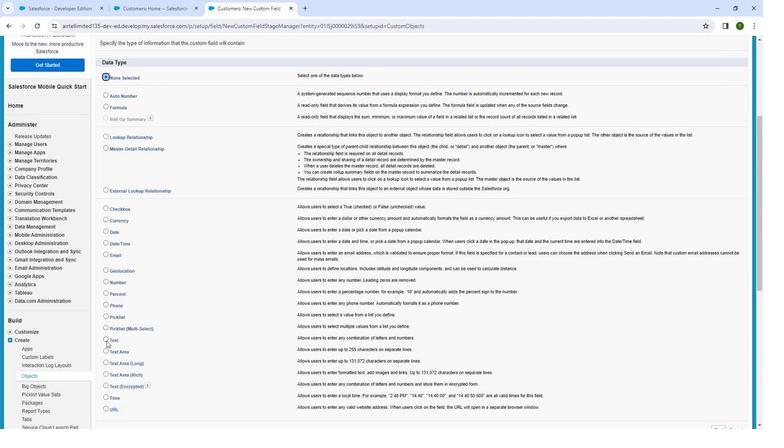 
Action: Mouse moved to (277, 291)
Screenshot: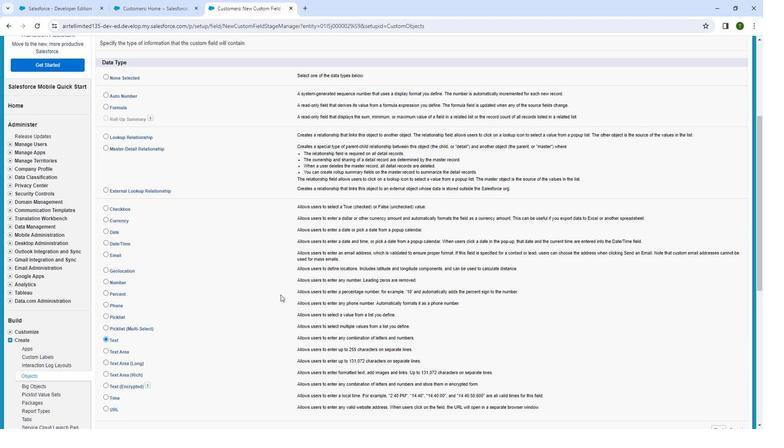 
Action: Mouse scrolled (277, 290) with delta (0, 0)
Screenshot: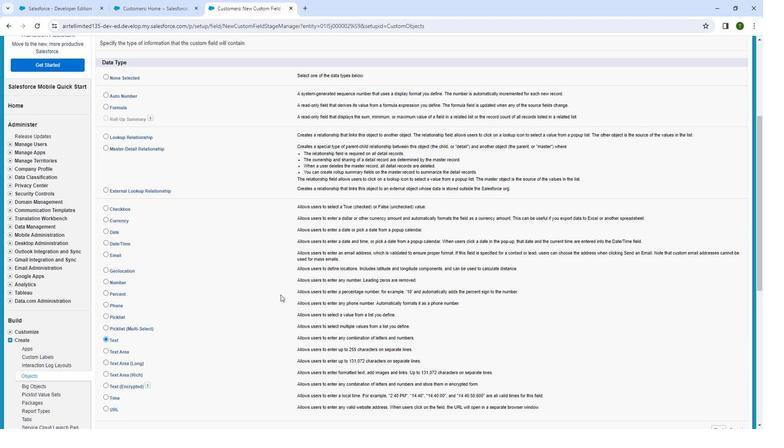 
Action: Mouse moved to (277, 291)
Screenshot: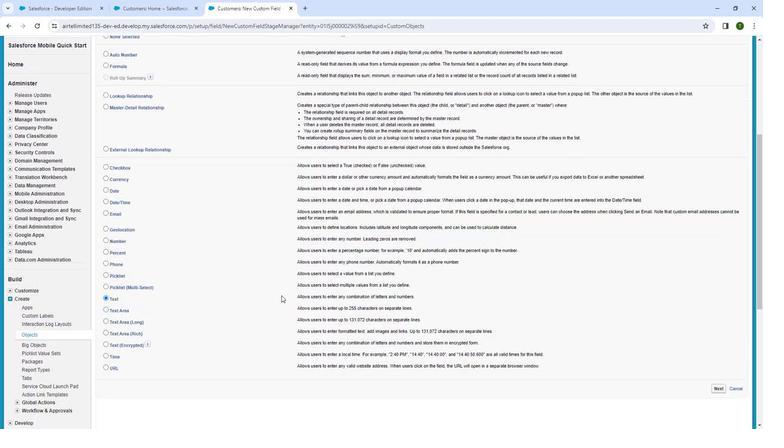 
Action: Mouse scrolled (277, 291) with delta (0, 0)
Screenshot: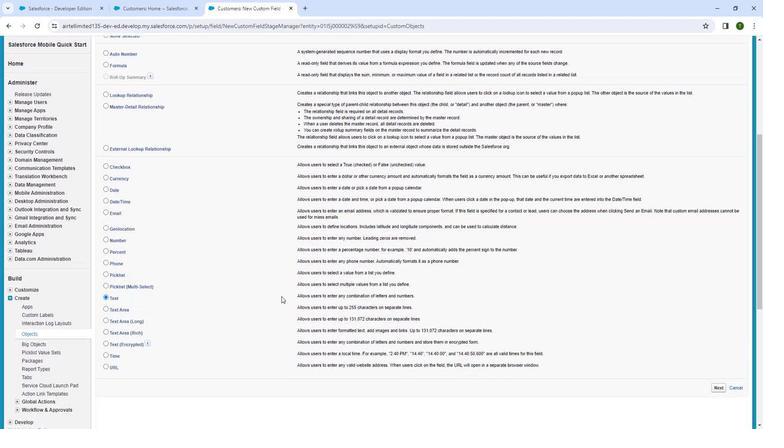 
Action: Mouse moved to (709, 343)
Screenshot: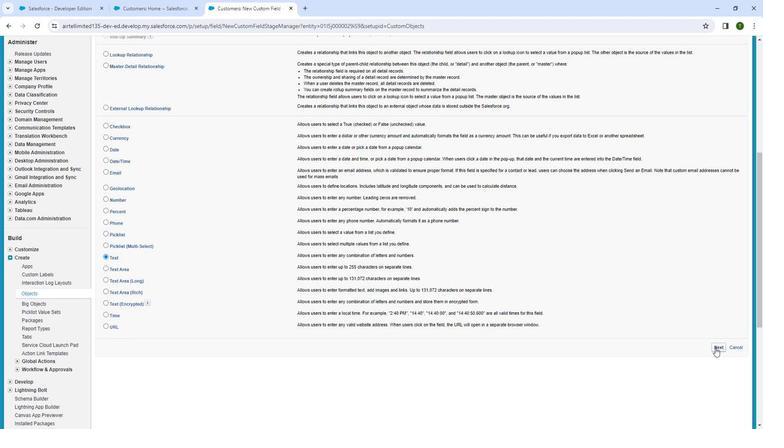 
Action: Mouse pressed left at (709, 343)
Screenshot: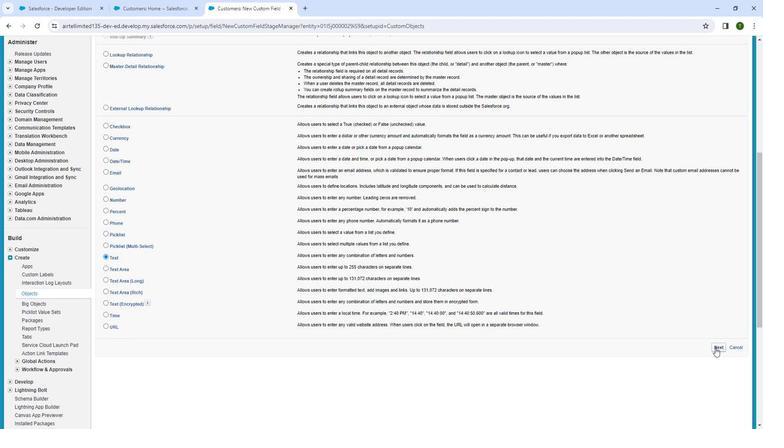 
Action: Mouse moved to (233, 210)
Screenshot: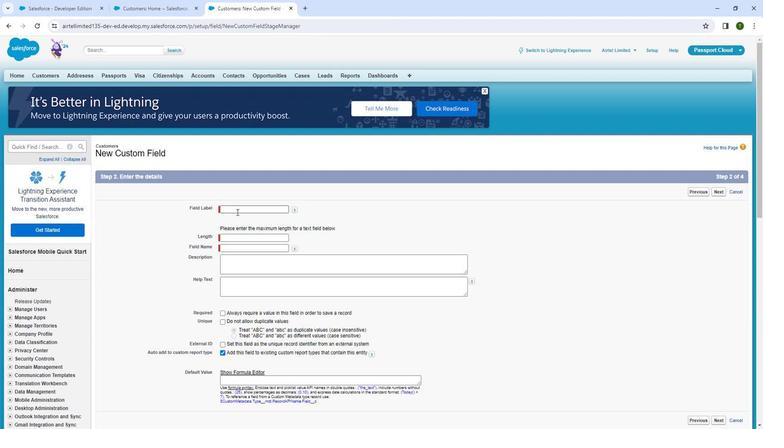 
Action: Mouse pressed left at (233, 210)
Screenshot: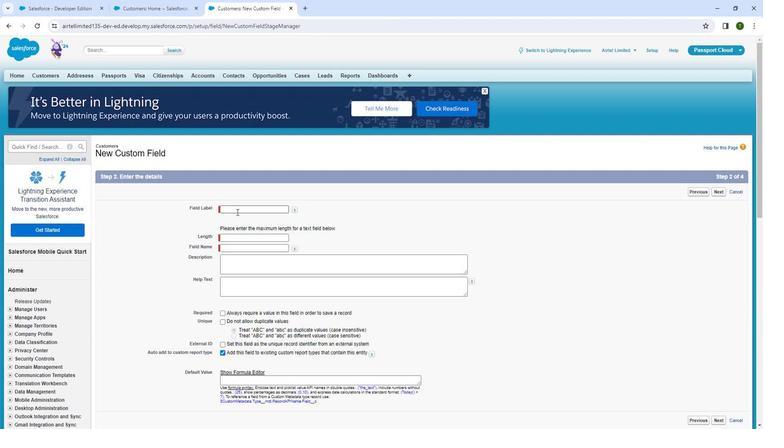 
Action: Mouse moved to (239, 209)
Screenshot: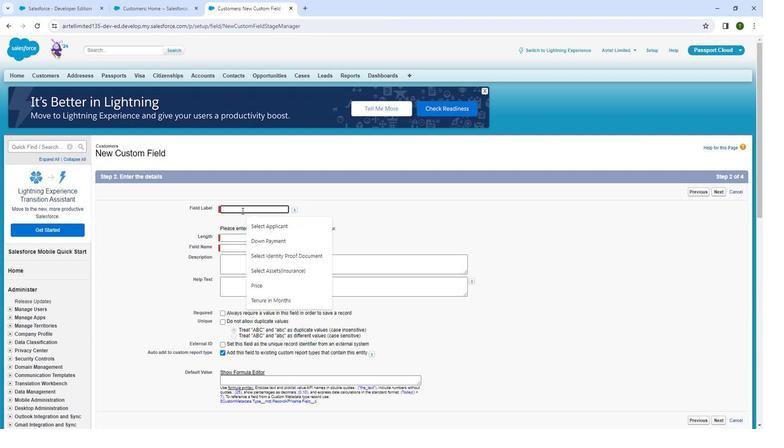 
Action: Key pressed <Key.shift>G
Screenshot: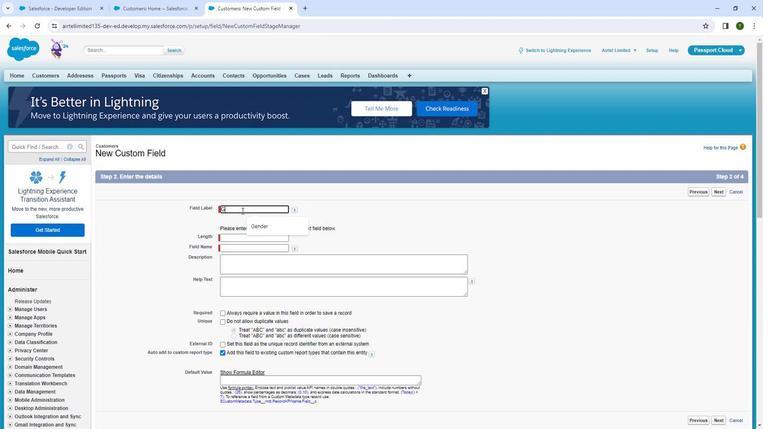 
Action: Mouse moved to (241, 209)
Screenshot: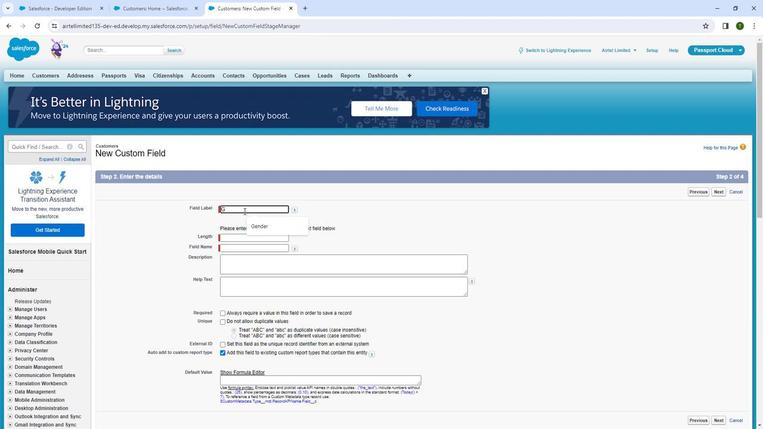 
Action: Key pressed e
Screenshot: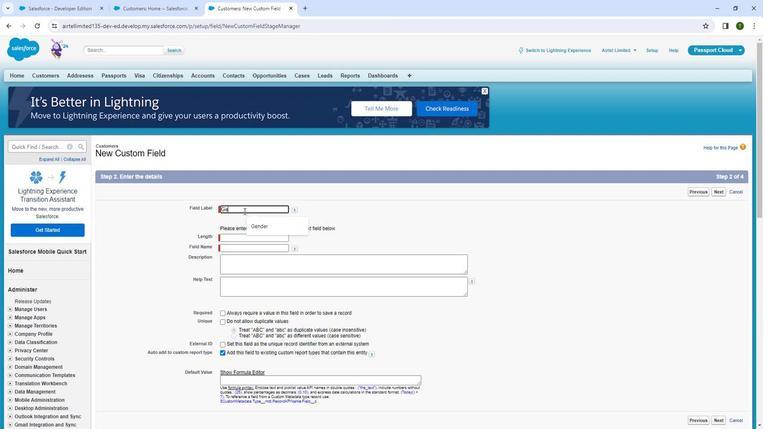 
Action: Mouse moved to (242, 208)
Screenshot: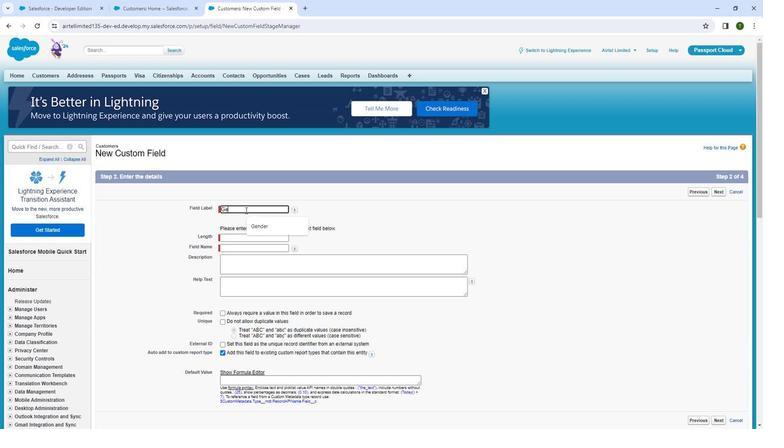 
Action: Key pressed nde
Screenshot: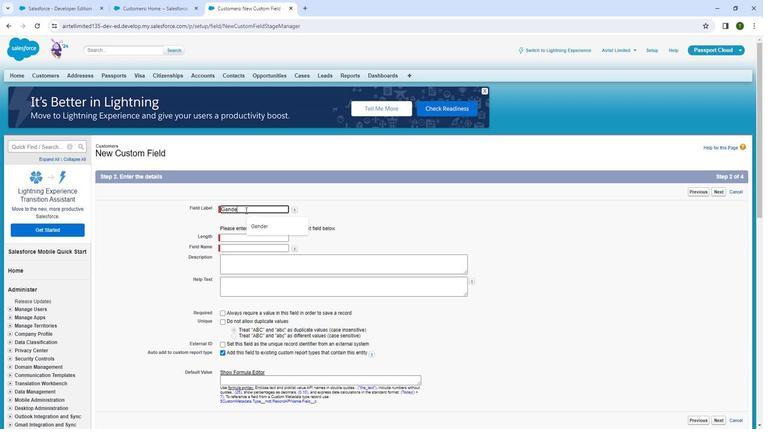 
Action: Mouse moved to (242, 208)
Screenshot: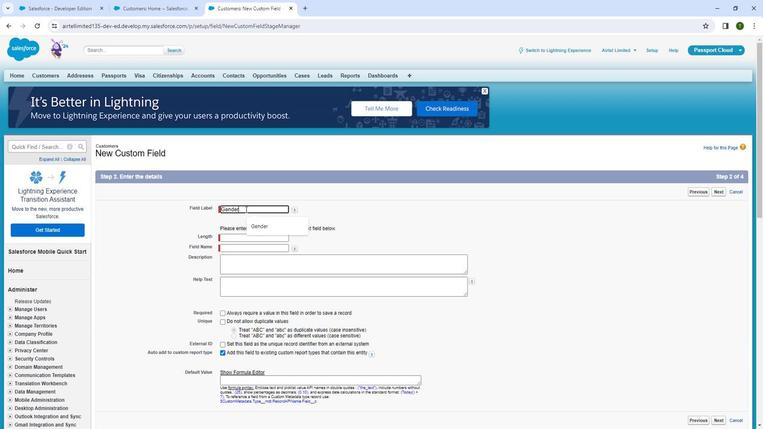 
Action: Key pressed r
Screenshot: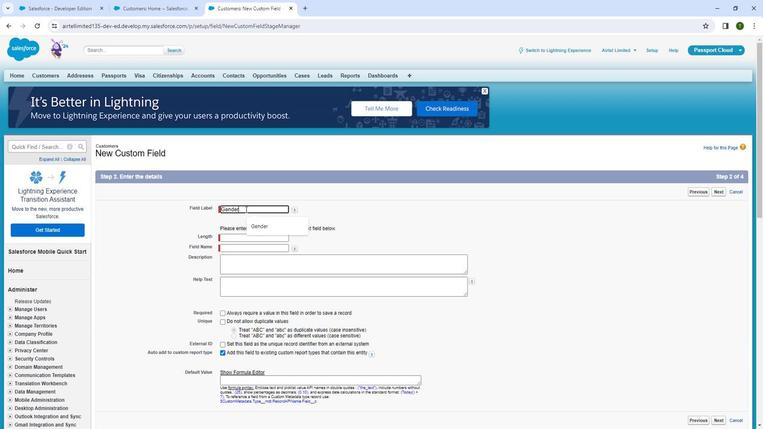 
Action: Mouse moved to (236, 235)
Screenshot: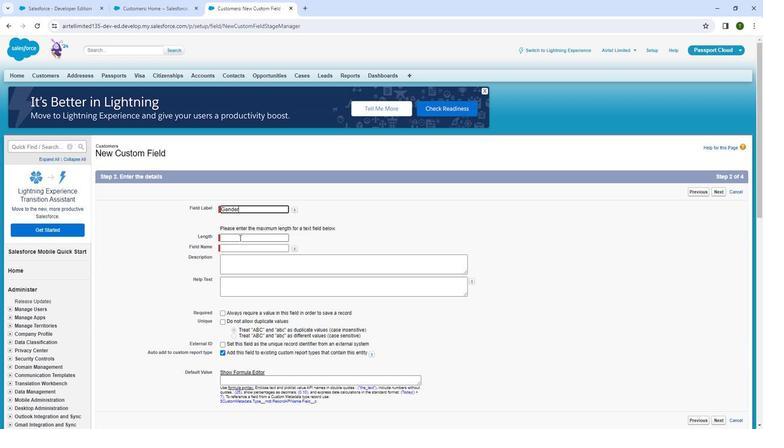 
Action: Mouse pressed left at (236, 235)
Screenshot: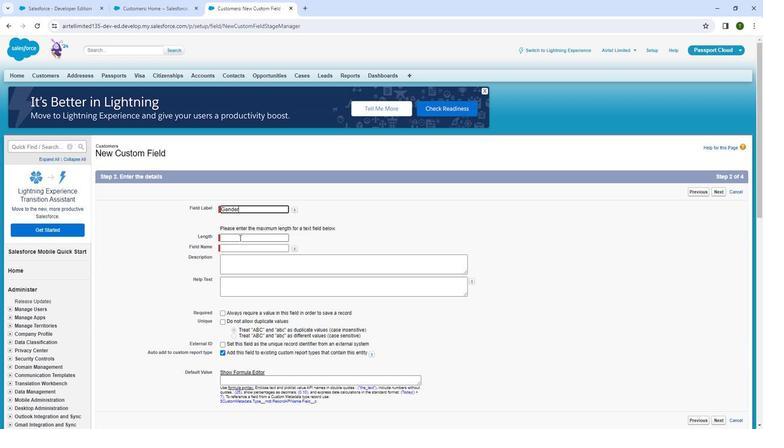 
Action: Mouse moved to (206, 269)
Screenshot: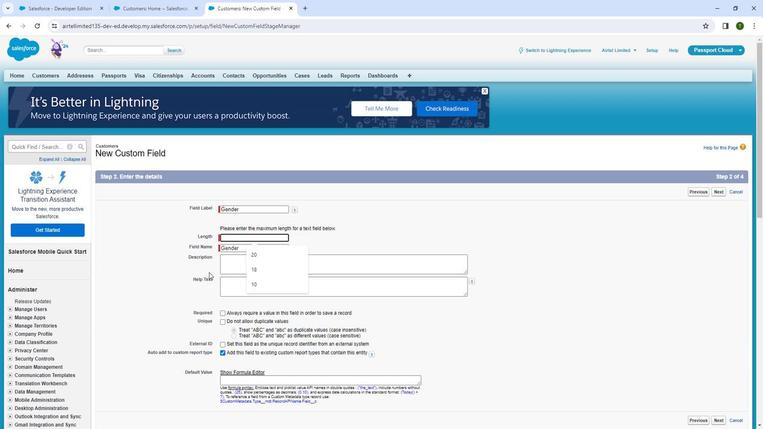 
Action: Mouse scrolled (206, 269) with delta (0, 0)
Screenshot: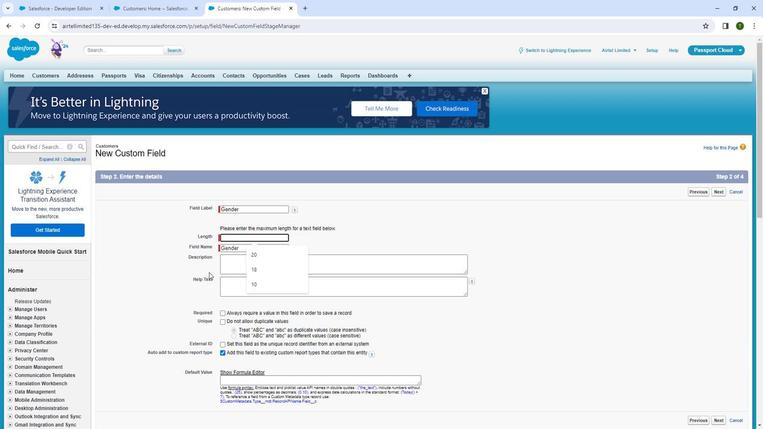 
Action: Mouse moved to (206, 272)
Screenshot: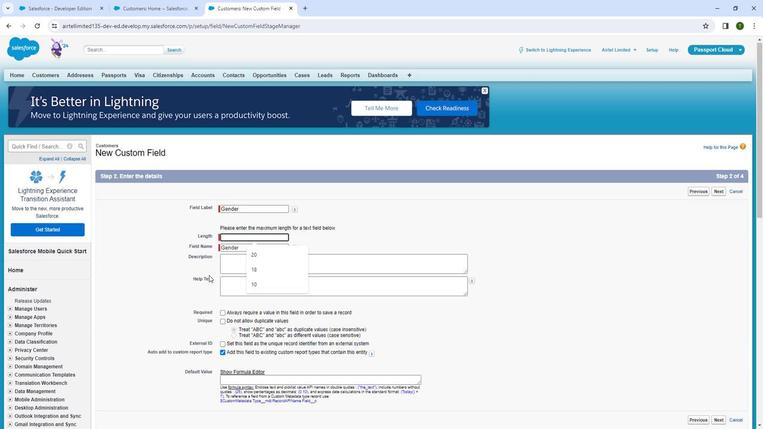 
Action: Mouse scrolled (206, 272) with delta (0, 0)
Screenshot: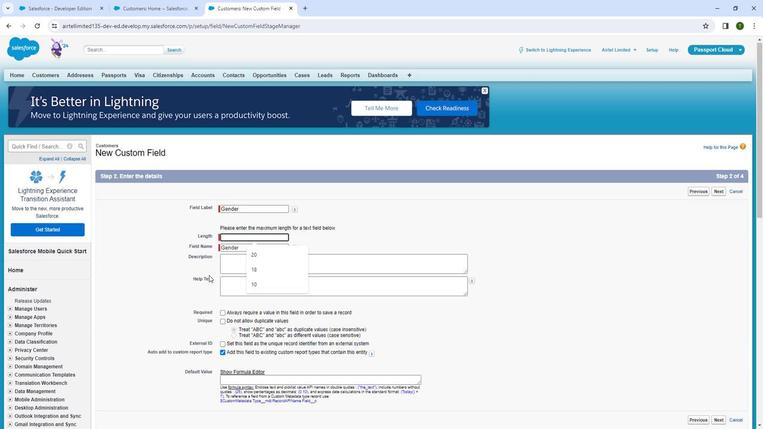 
Action: Mouse moved to (206, 273)
Screenshot: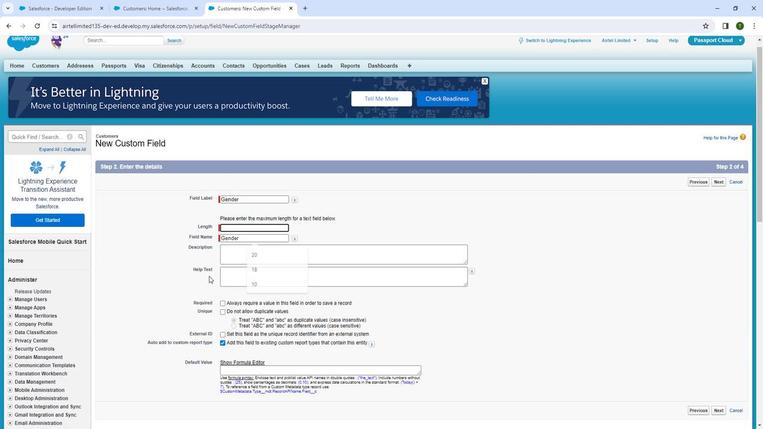 
Action: Mouse scrolled (206, 272) with delta (0, 0)
Screenshot: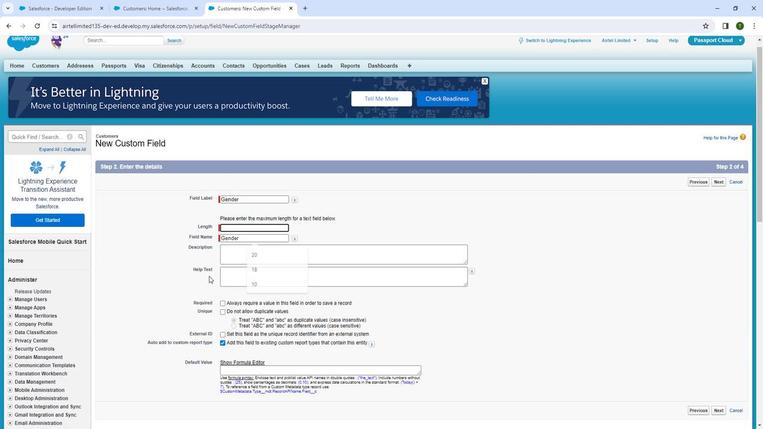 
Action: Mouse scrolled (206, 273) with delta (0, 0)
Screenshot: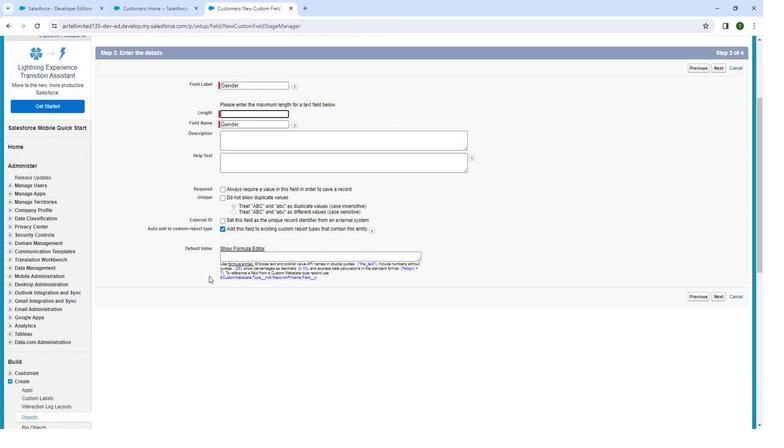
Action: Mouse scrolled (206, 273) with delta (0, 0)
Screenshot: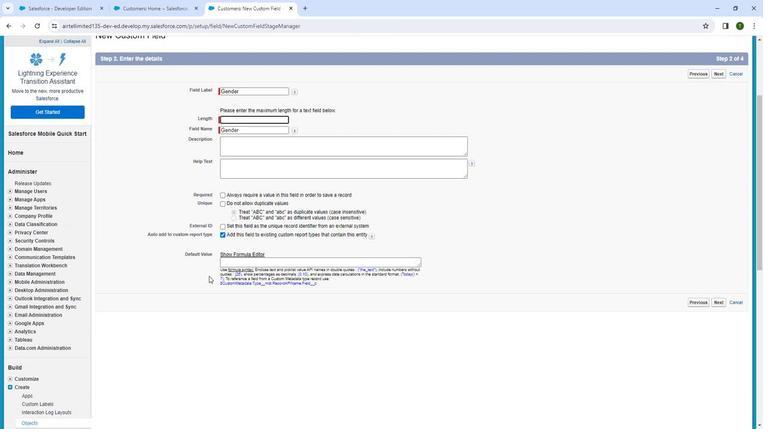 
Action: Mouse scrolled (206, 273) with delta (0, 0)
Screenshot: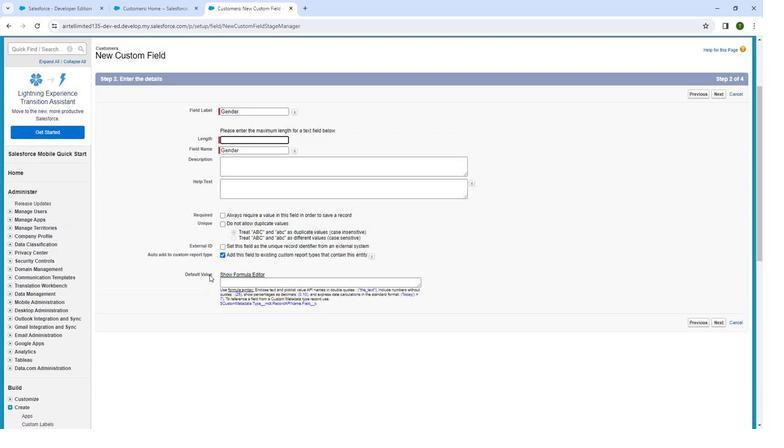 
Action: Mouse moved to (7, 28)
Screenshot: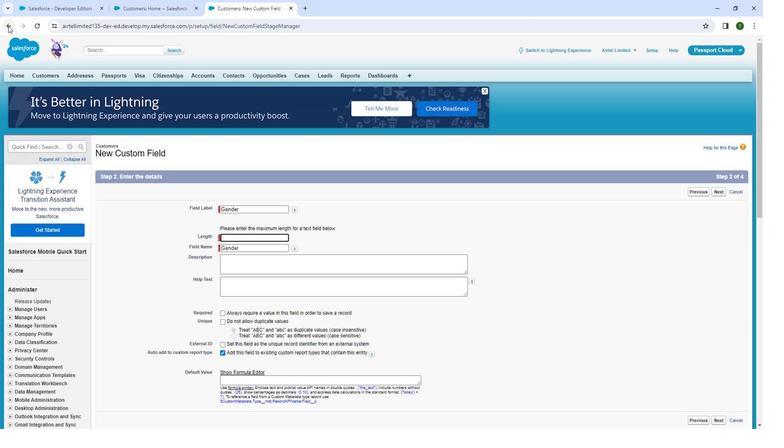 
Action: Mouse pressed left at (7, 28)
Screenshot: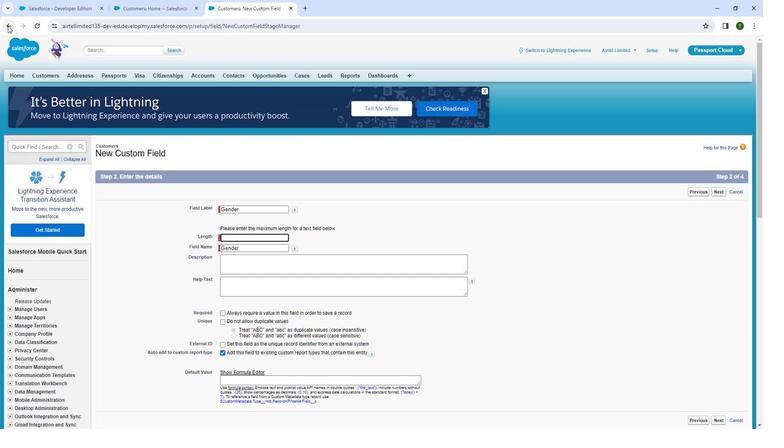
Action: Mouse moved to (162, 285)
Screenshot: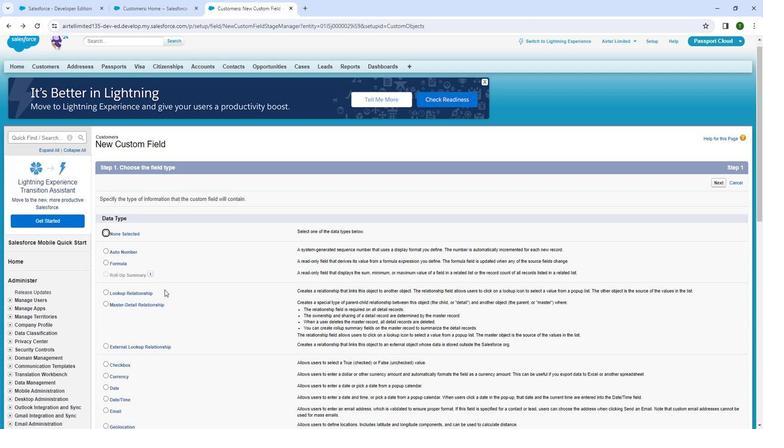 
Action: Mouse scrolled (162, 284) with delta (0, 0)
Screenshot: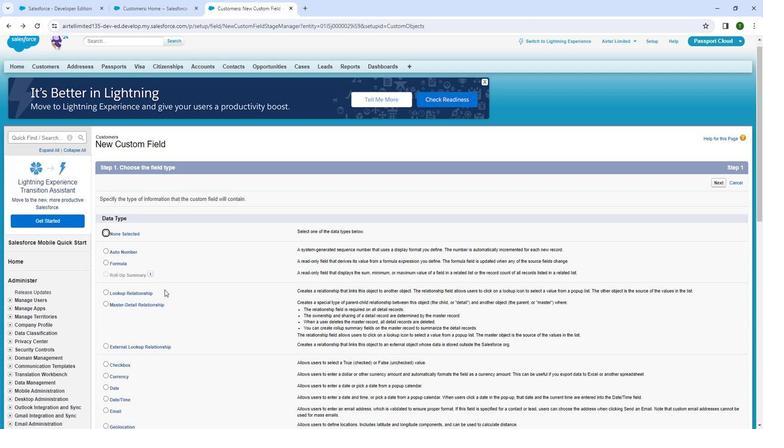 
Action: Mouse moved to (162, 289)
Screenshot: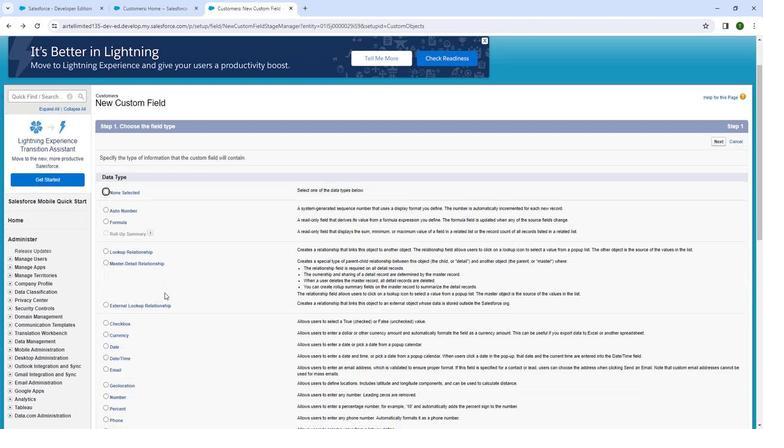 
Action: Mouse scrolled (162, 288) with delta (0, 0)
Screenshot: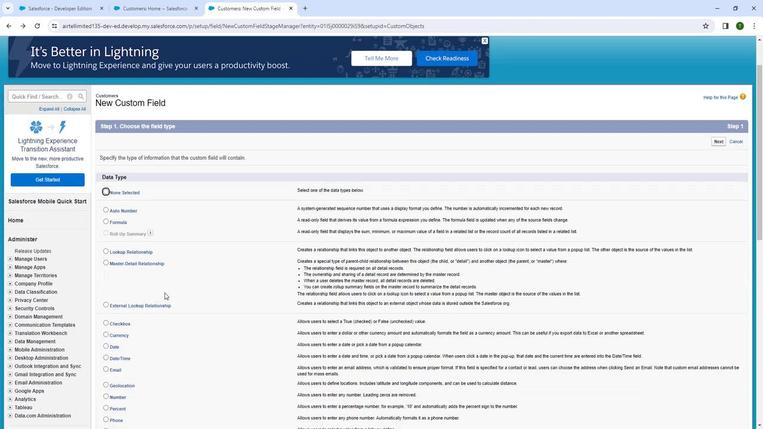 
Action: Mouse scrolled (162, 288) with delta (0, 0)
Screenshot: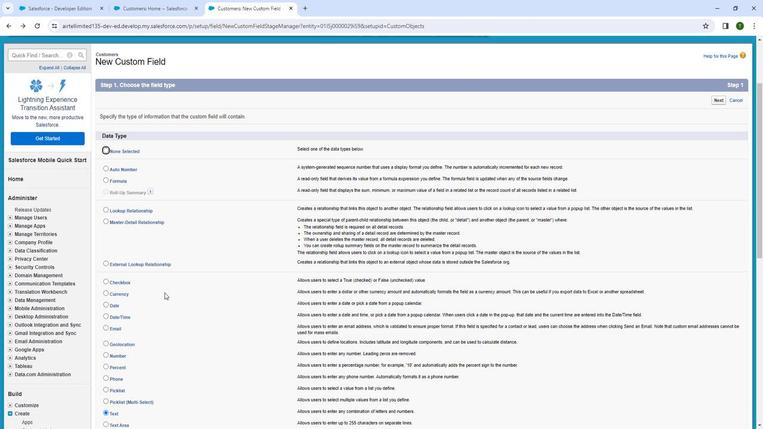 
Action: Mouse scrolled (162, 288) with delta (0, 0)
Screenshot: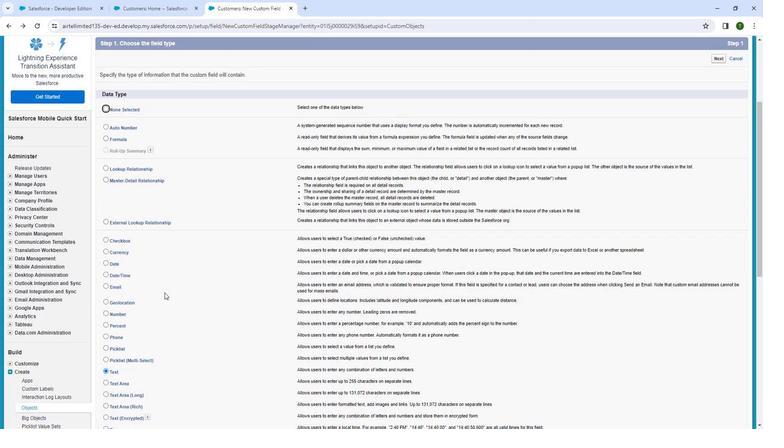 
Action: Mouse moved to (130, 280)
Screenshot: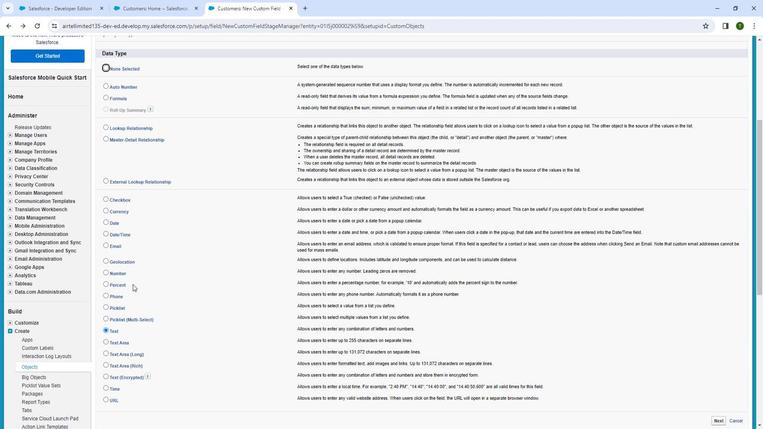 
Action: Mouse scrolled (130, 280) with delta (0, 0)
Screenshot: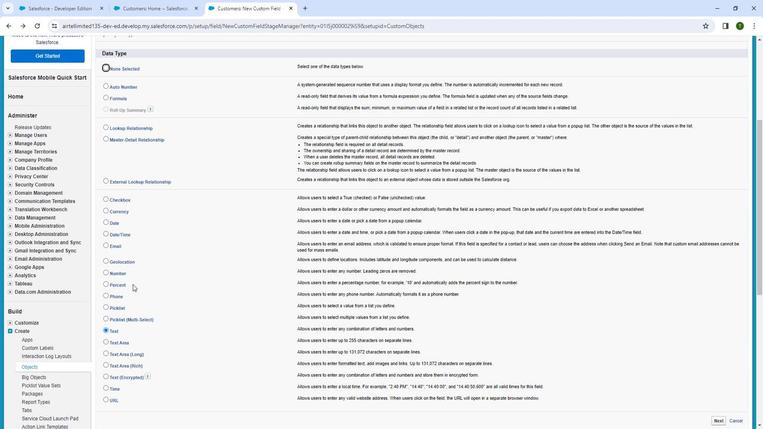 
Action: Mouse moved to (134, 289)
Screenshot: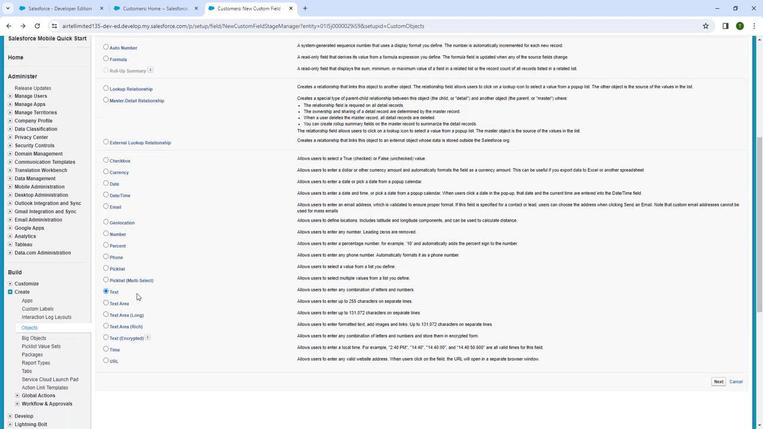
Action: Mouse scrolled (134, 289) with delta (0, 0)
Screenshot: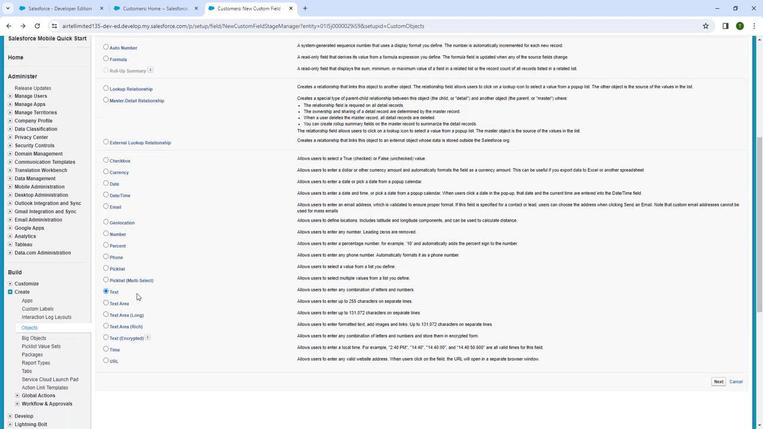 
Action: Mouse moved to (125, 295)
Screenshot: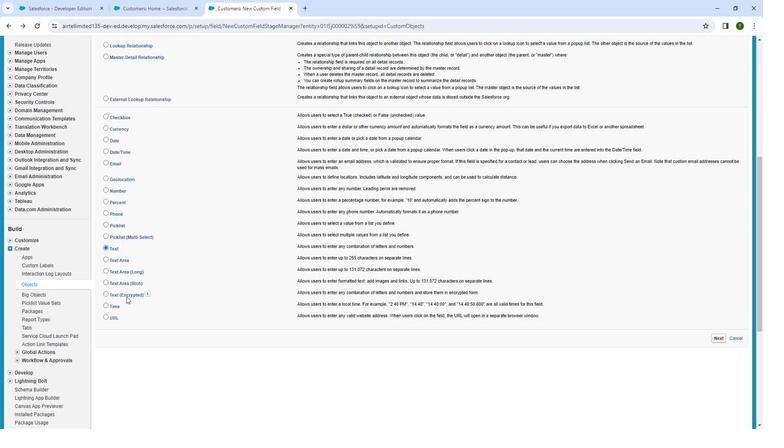 
Action: Mouse scrolled (125, 295) with delta (0, 0)
Screenshot: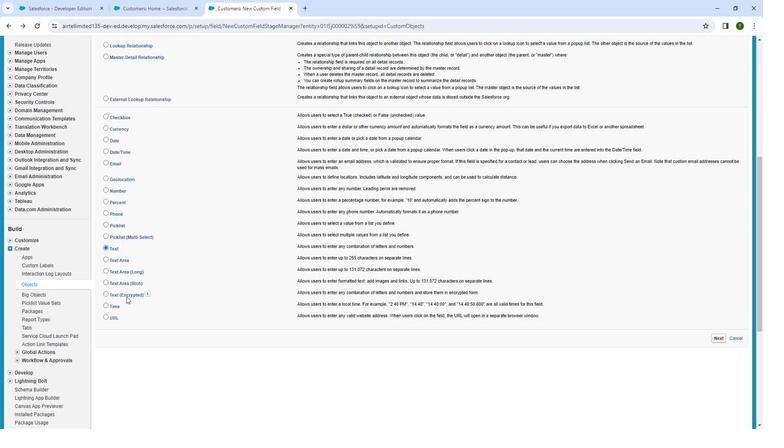 
Action: Mouse moved to (121, 285)
Screenshot: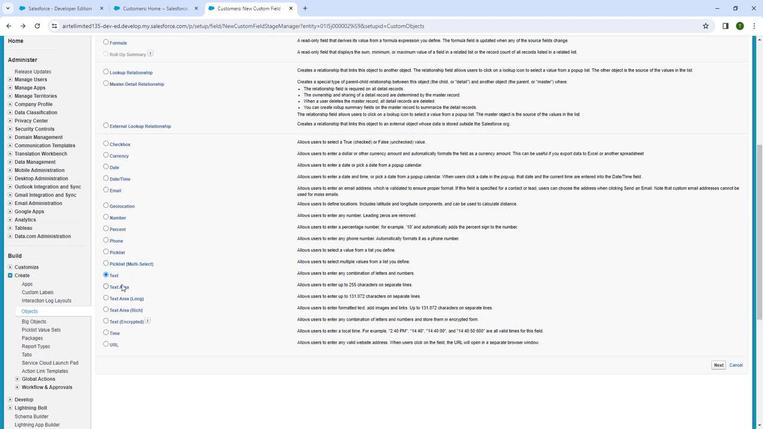 
Action: Mouse scrolled (121, 286) with delta (0, 0)
Screenshot: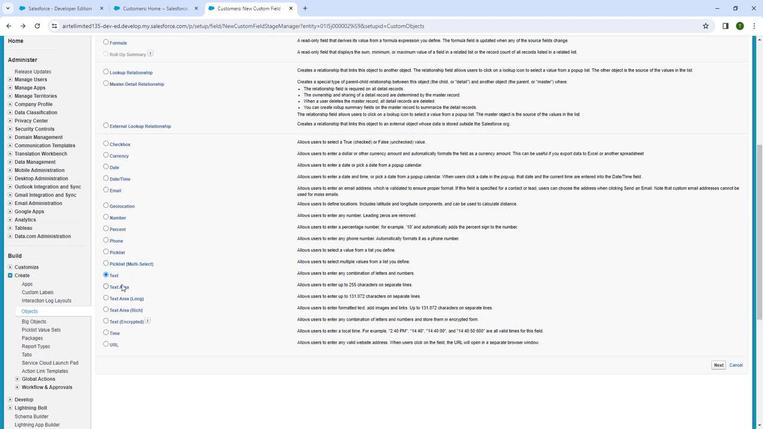 
Action: Mouse moved to (115, 279)
Screenshot: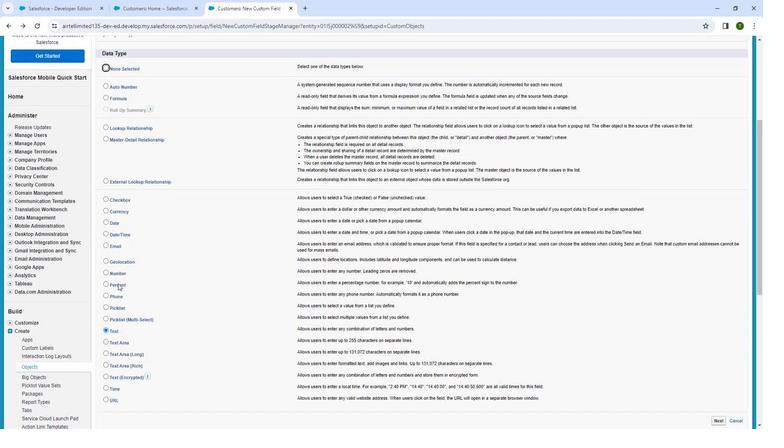 
Action: Mouse scrolled (115, 278) with delta (0, 0)
Screenshot: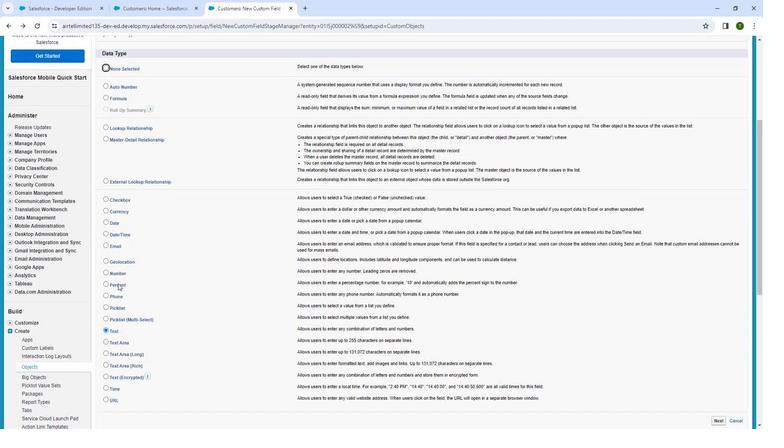 
Action: Mouse moved to (104, 263)
Screenshot: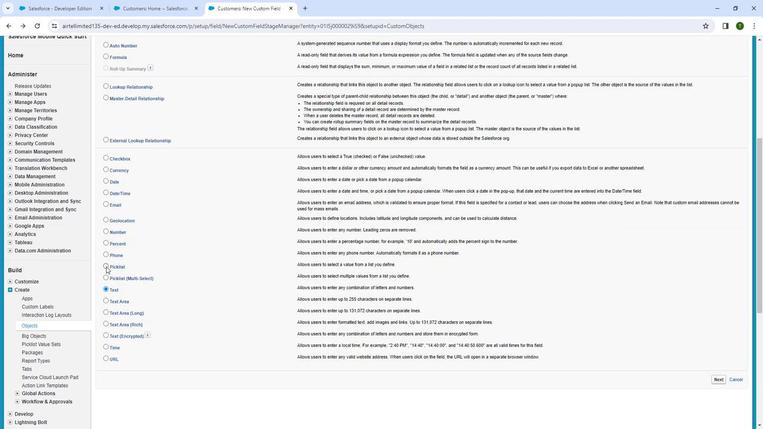 
Action: Mouse pressed left at (104, 263)
Screenshot: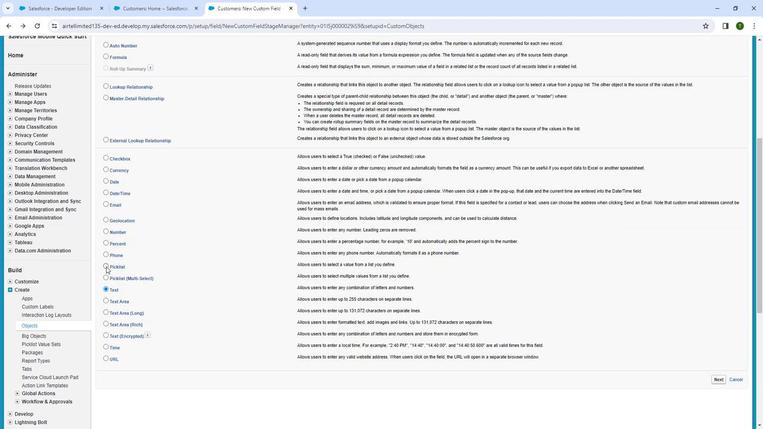 
Action: Mouse moved to (718, 374)
Screenshot: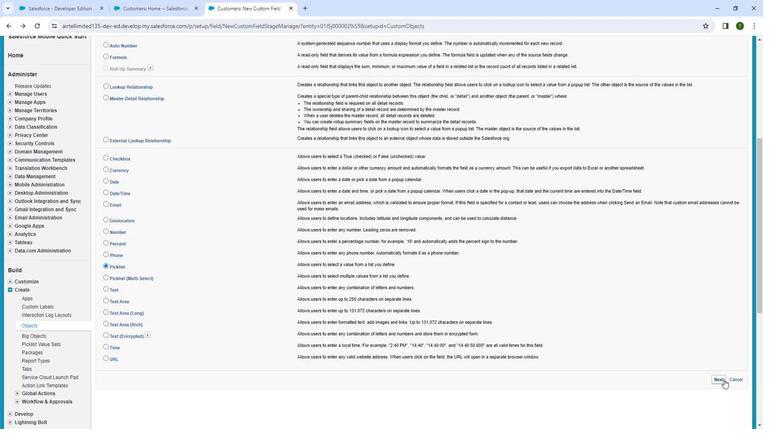 
Action: Mouse pressed left at (718, 374)
Screenshot: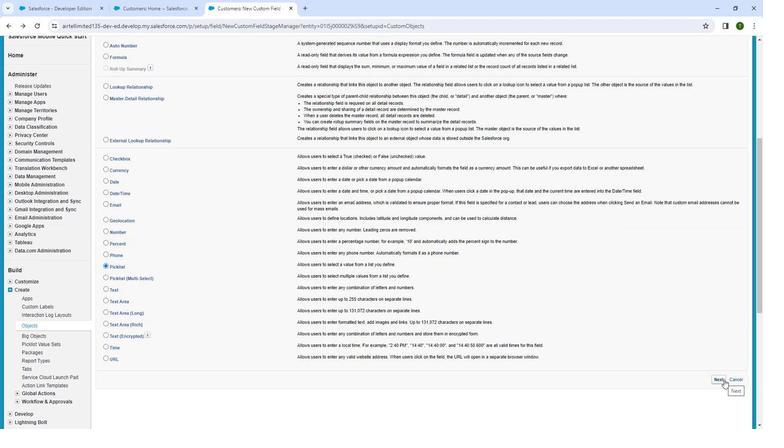 
Action: Mouse moved to (243, 207)
Screenshot: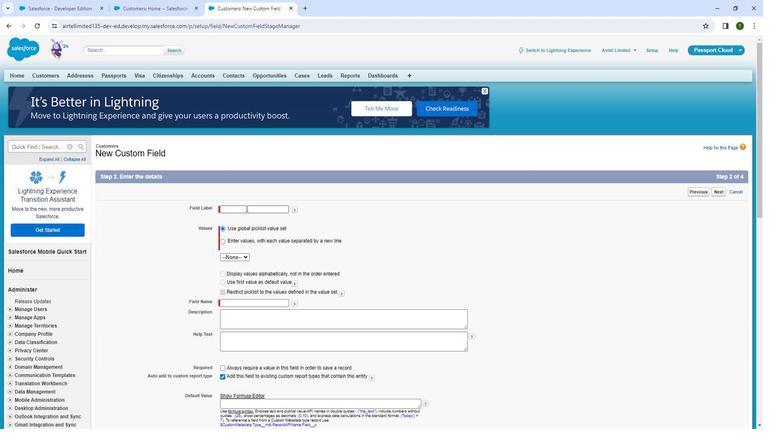 
Action: Mouse pressed left at (243, 207)
Screenshot: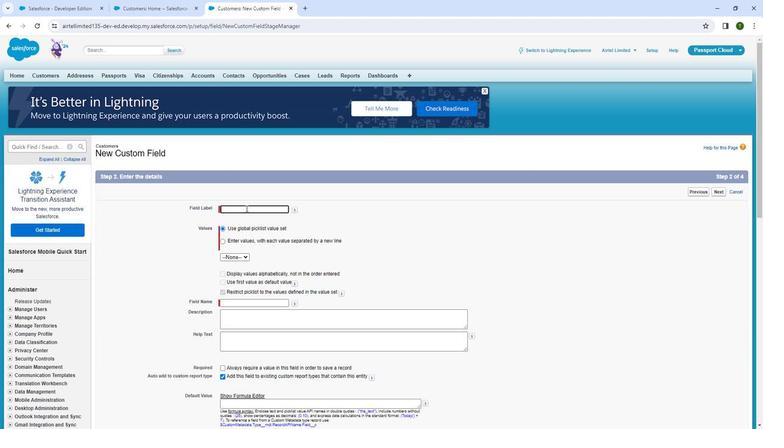 
Action: Key pressed <Key.shift>G
Screenshot: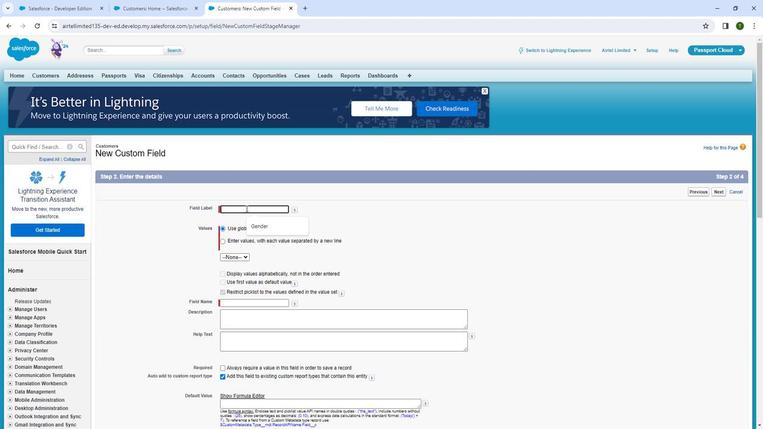 
Action: Mouse moved to (243, 206)
Screenshot: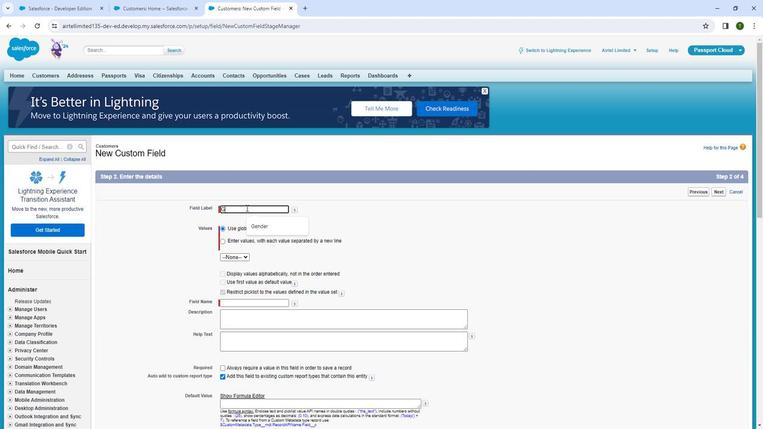 
Action: Key pressed ender
Screenshot: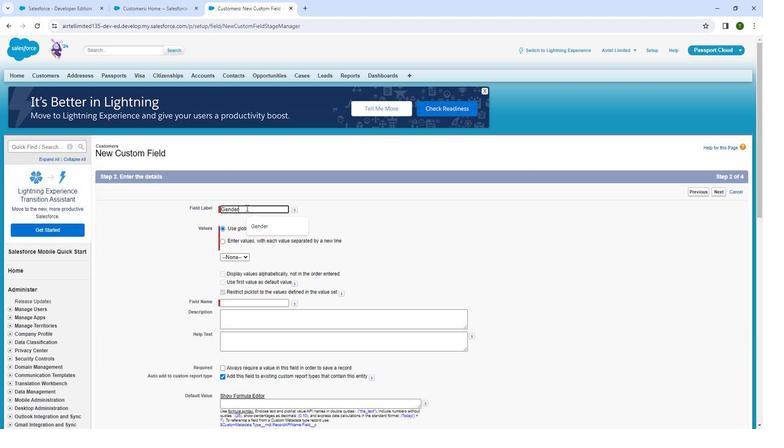 
Action: Mouse moved to (218, 241)
Screenshot: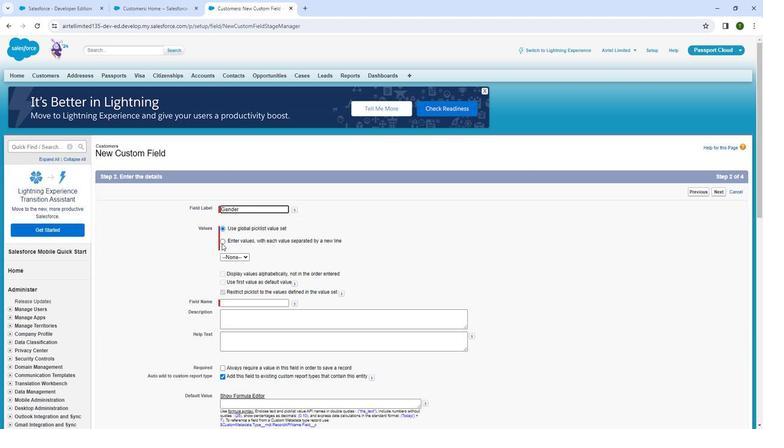 
Action: Mouse pressed left at (218, 241)
Screenshot: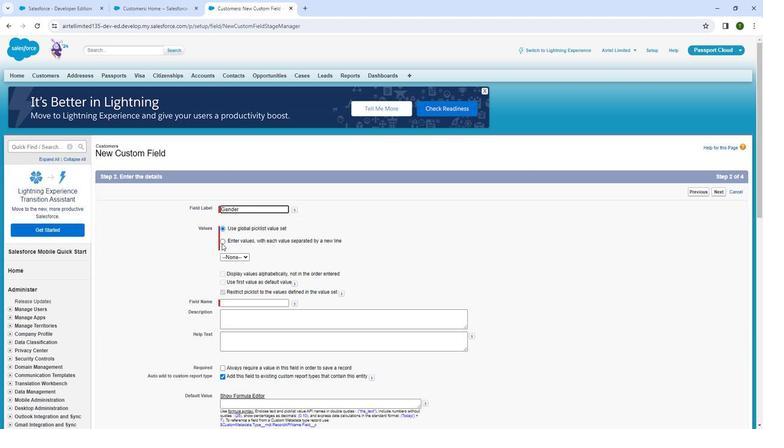 
Action: Mouse moved to (237, 265)
Screenshot: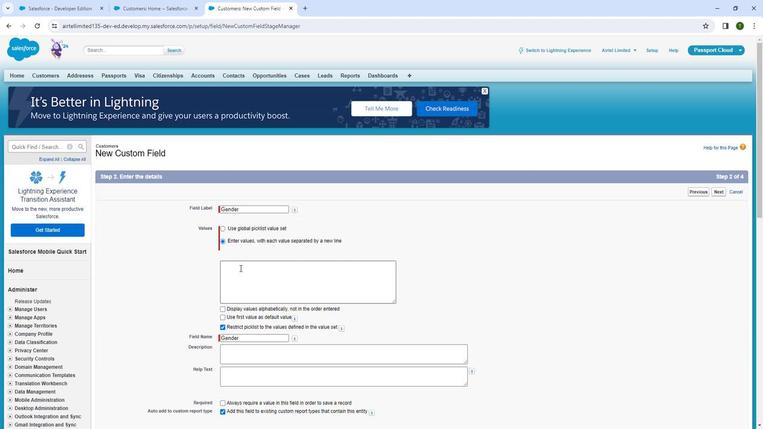 
Action: Mouse pressed left at (237, 265)
Screenshot: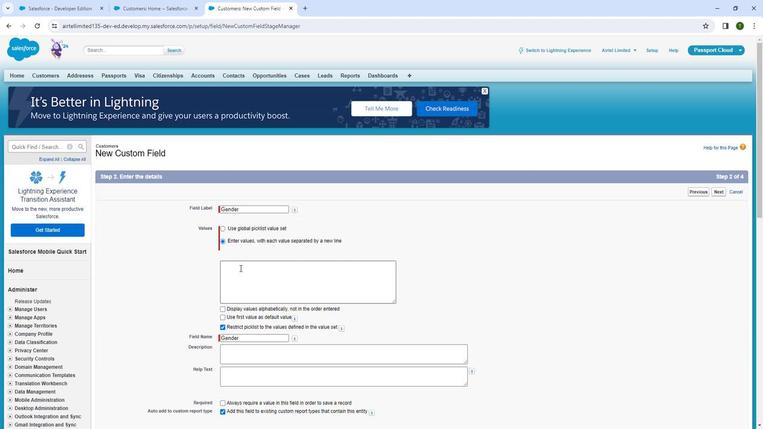 
Action: Mouse moved to (269, 260)
Screenshot: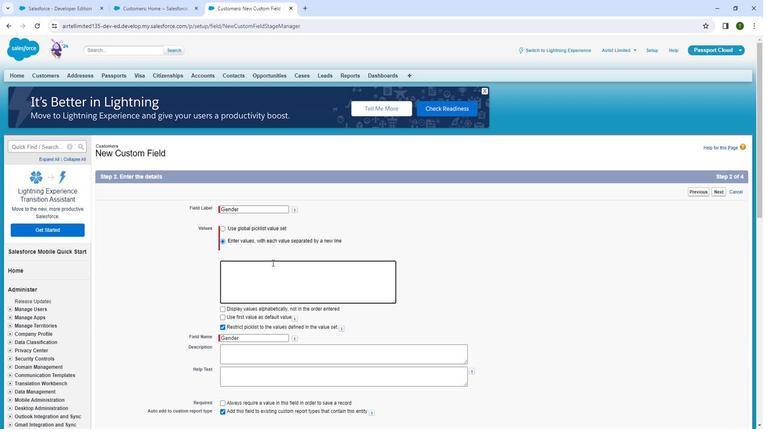 
Action: Key pressed <Key.shift>
Screenshot: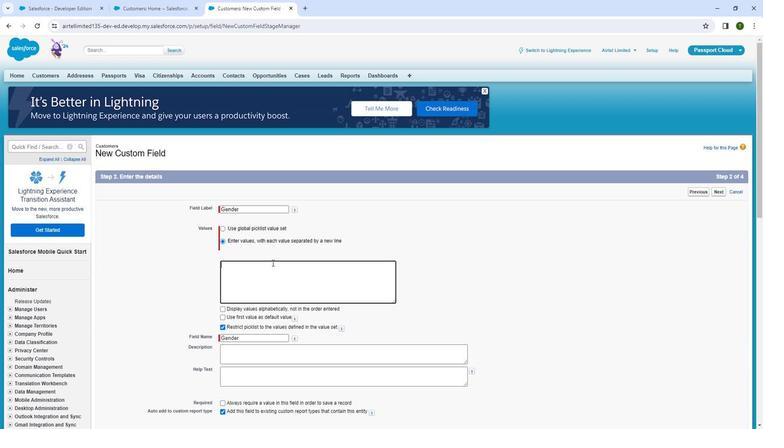 
Action: Mouse moved to (270, 259)
Screenshot: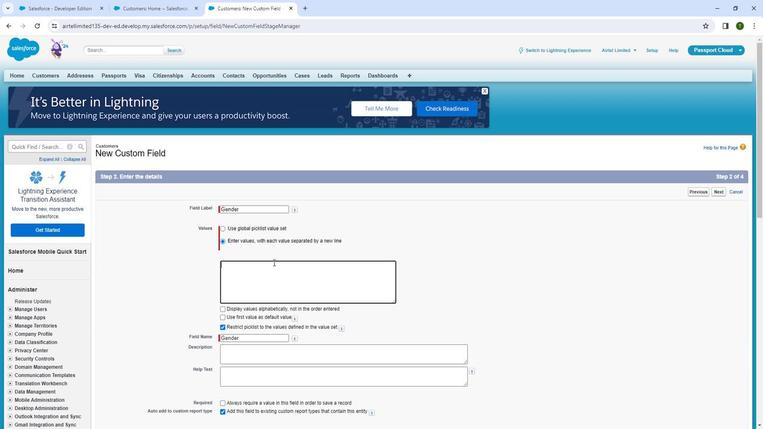 
Action: Key pressed <Key.shift>
Screenshot: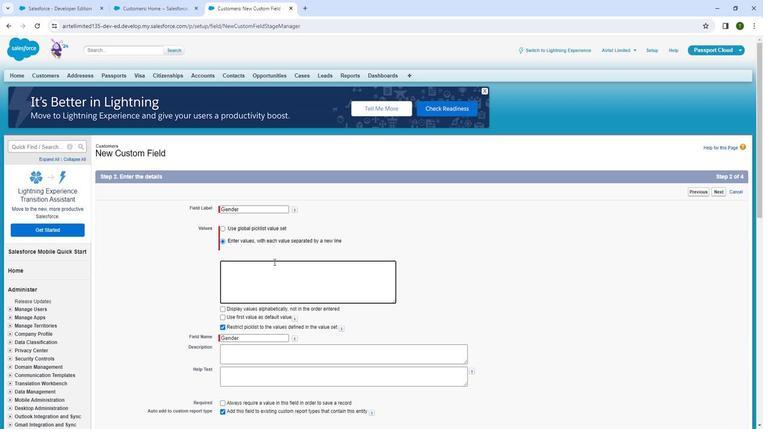
Action: Mouse moved to (271, 259)
Screenshot: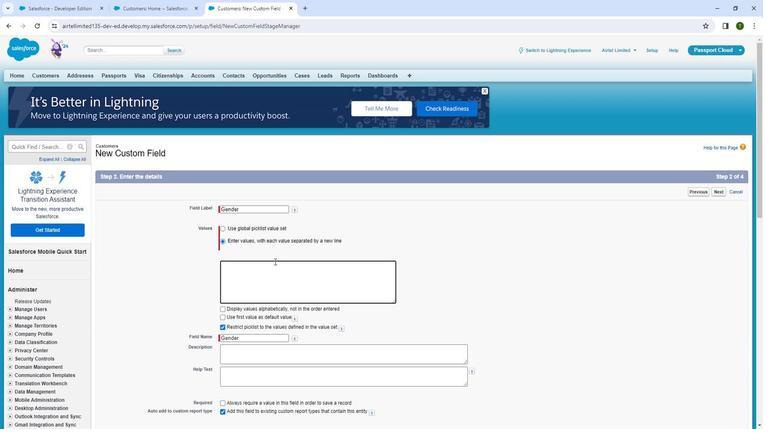 
Action: Key pressed <Key.shift>
